 Task: Add a timeline in the project ArchBridge for the epic 'Mobile Device Management' from 2023/05/28 to 2024/12/07. Add a timeline in the project ArchBridge for the epic 'Continuous Integration and Continuous Deployment (CI/CD) Implementation' from 2024/02/20 to 2024/12/07. Add a timeline in the project ArchBridge for the epic 'User Authentication and Authorization Improvements' from 2023/03/25 to 2024/09/04
Action: Mouse moved to (189, 58)
Screenshot: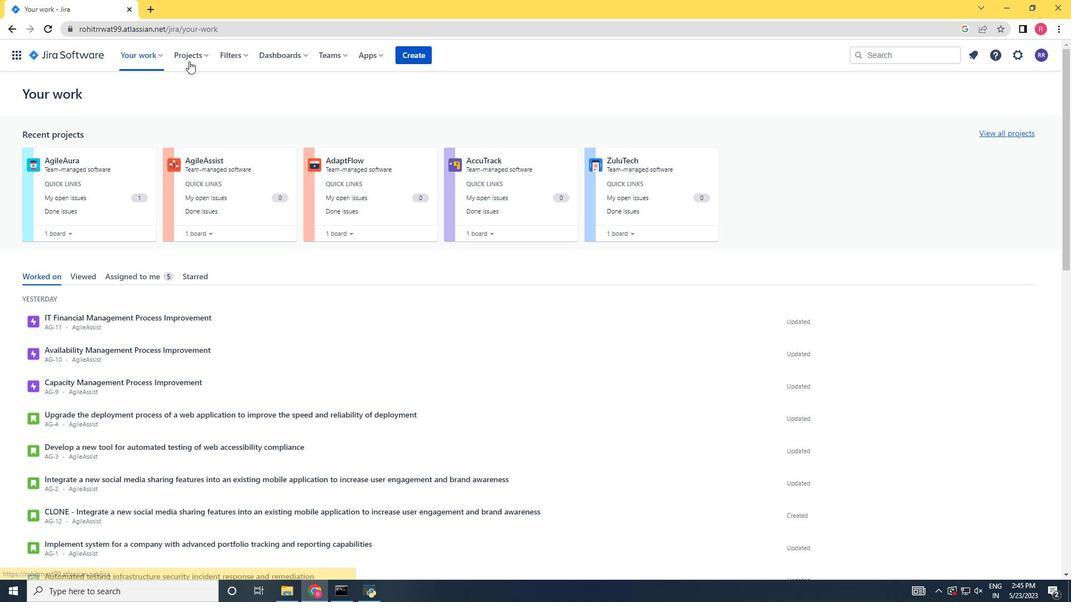 
Action: Mouse pressed left at (189, 58)
Screenshot: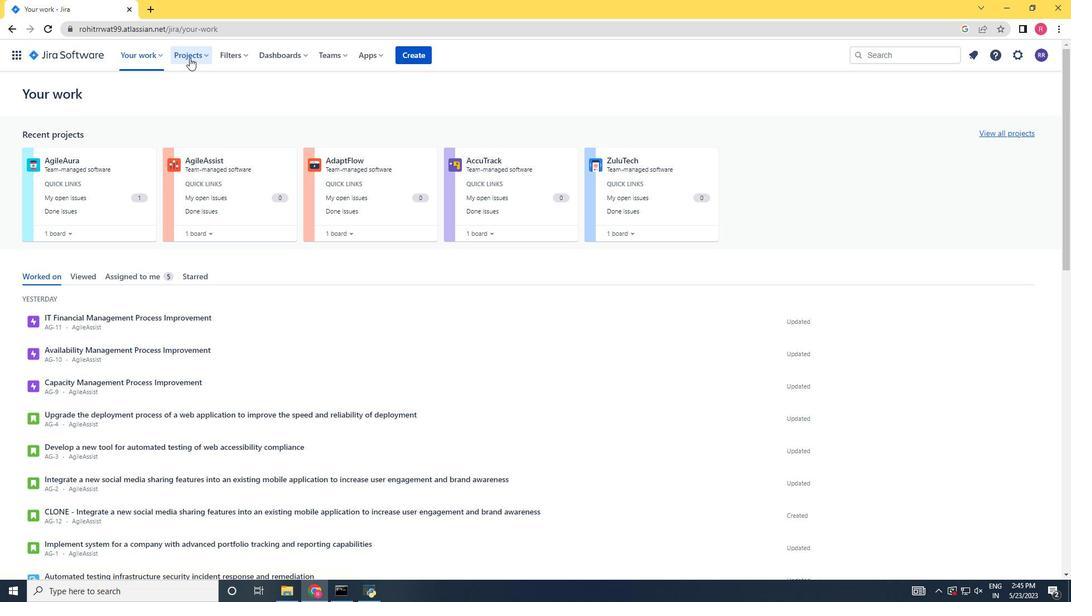
Action: Mouse moved to (194, 96)
Screenshot: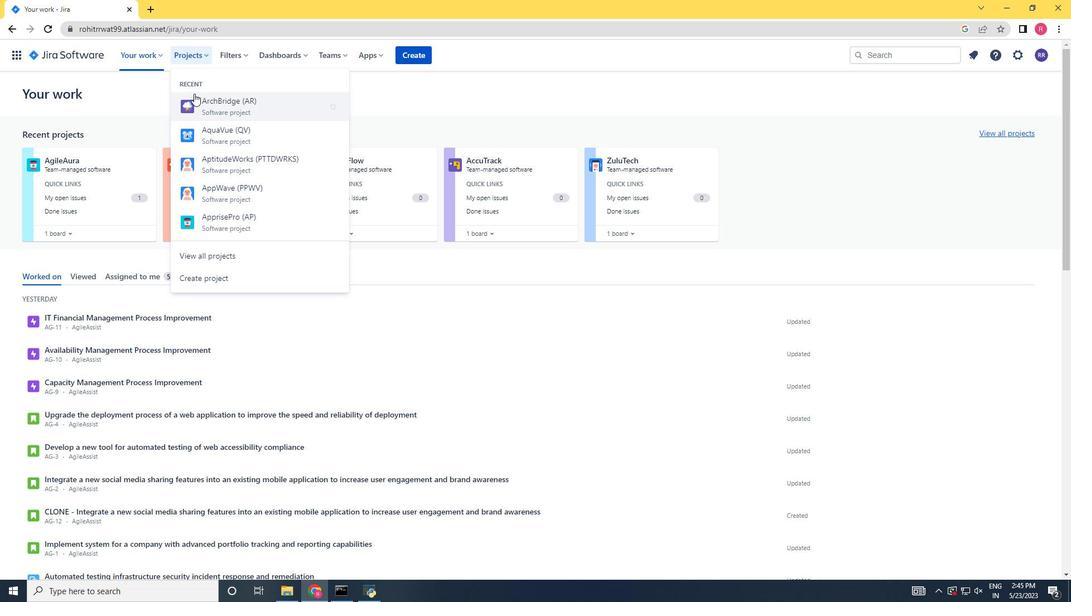 
Action: Mouse pressed left at (194, 96)
Screenshot: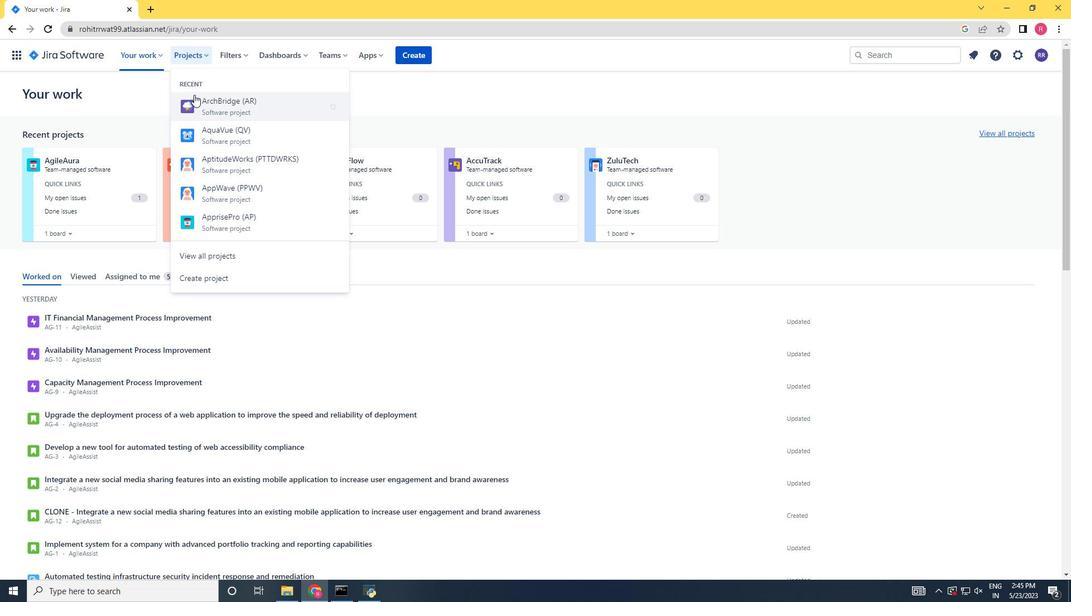 
Action: Mouse moved to (76, 163)
Screenshot: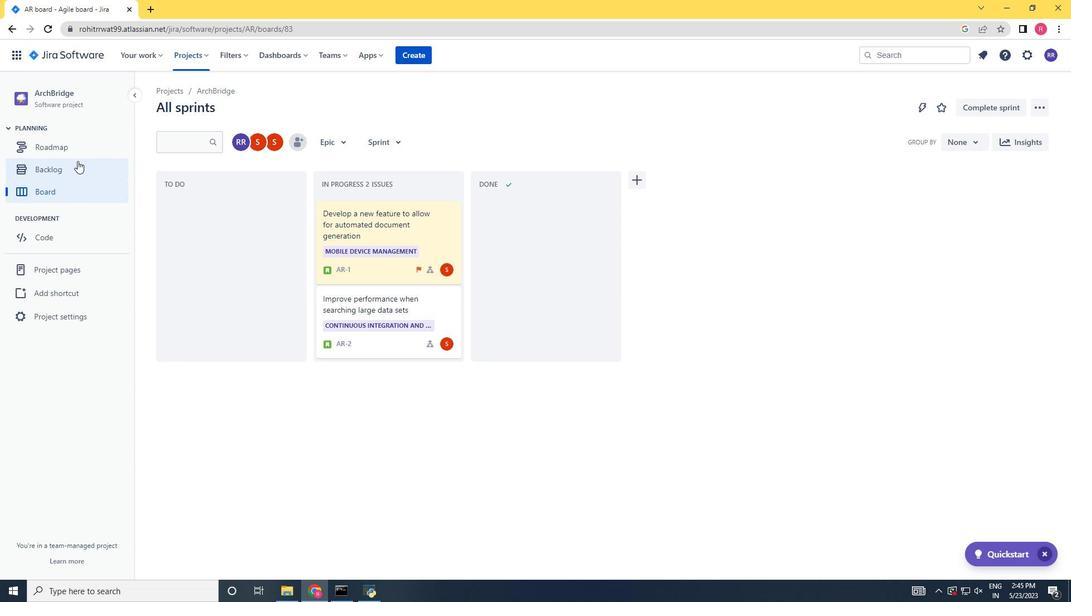 
Action: Mouse pressed left at (76, 163)
Screenshot: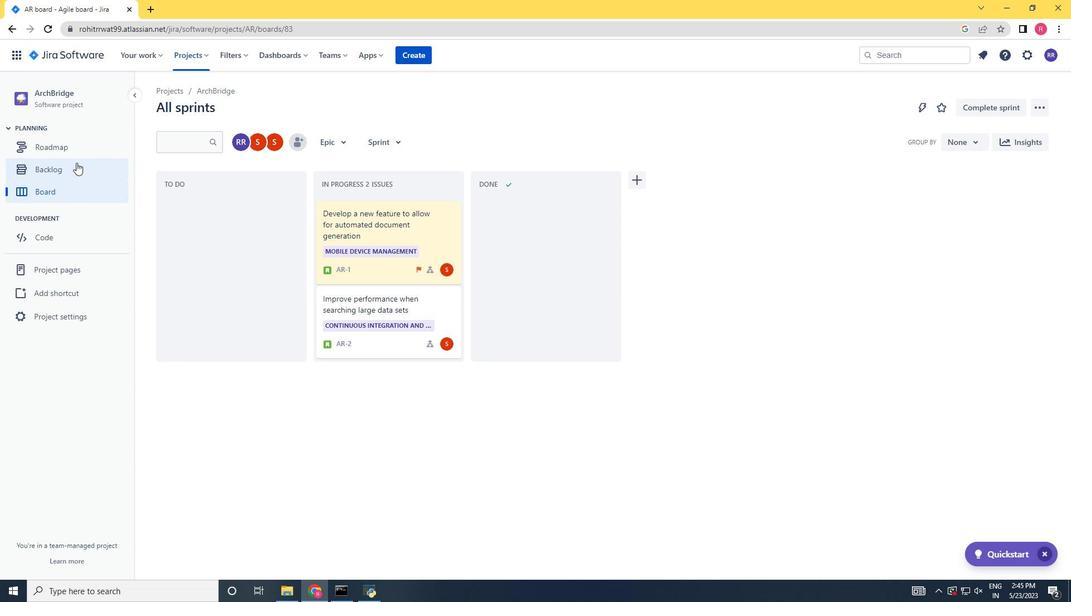 
Action: Mouse moved to (166, 226)
Screenshot: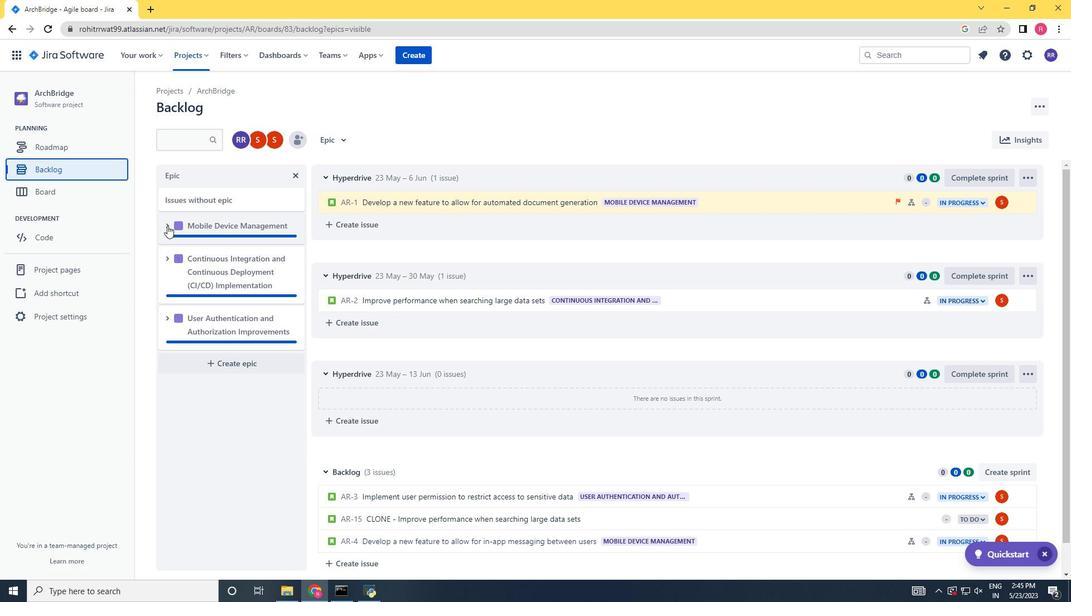 
Action: Mouse pressed left at (166, 226)
Screenshot: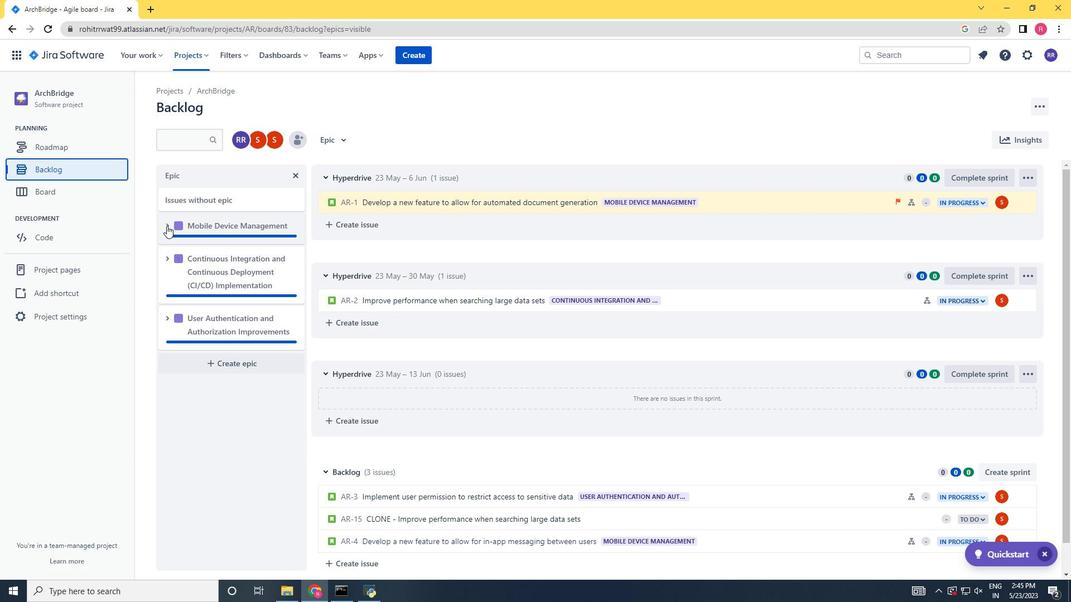
Action: Mouse scrolled (166, 226) with delta (0, 0)
Screenshot: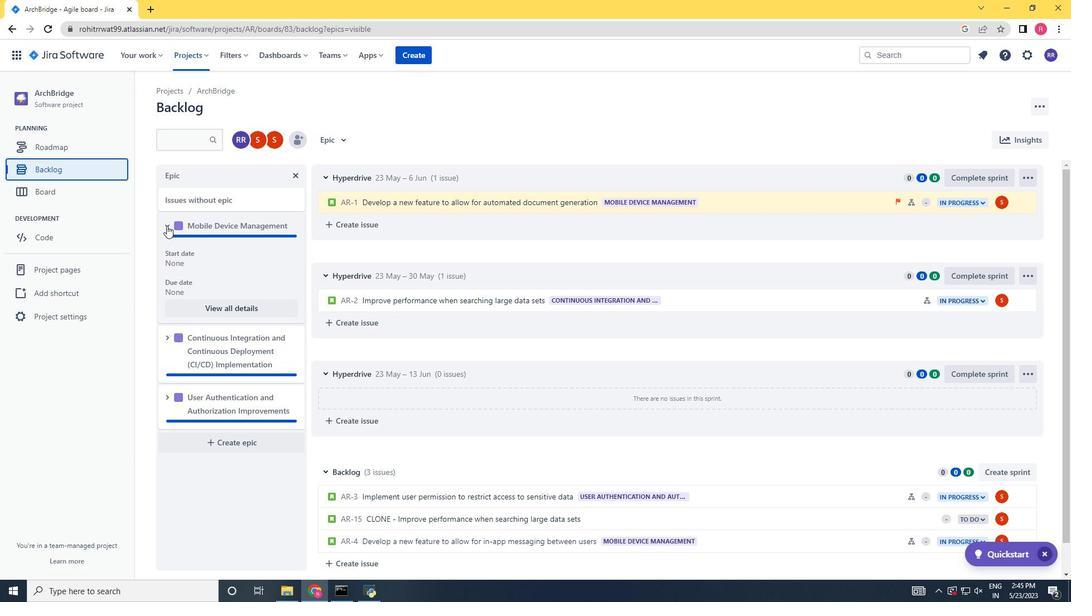 
Action: Mouse scrolled (166, 226) with delta (0, 0)
Screenshot: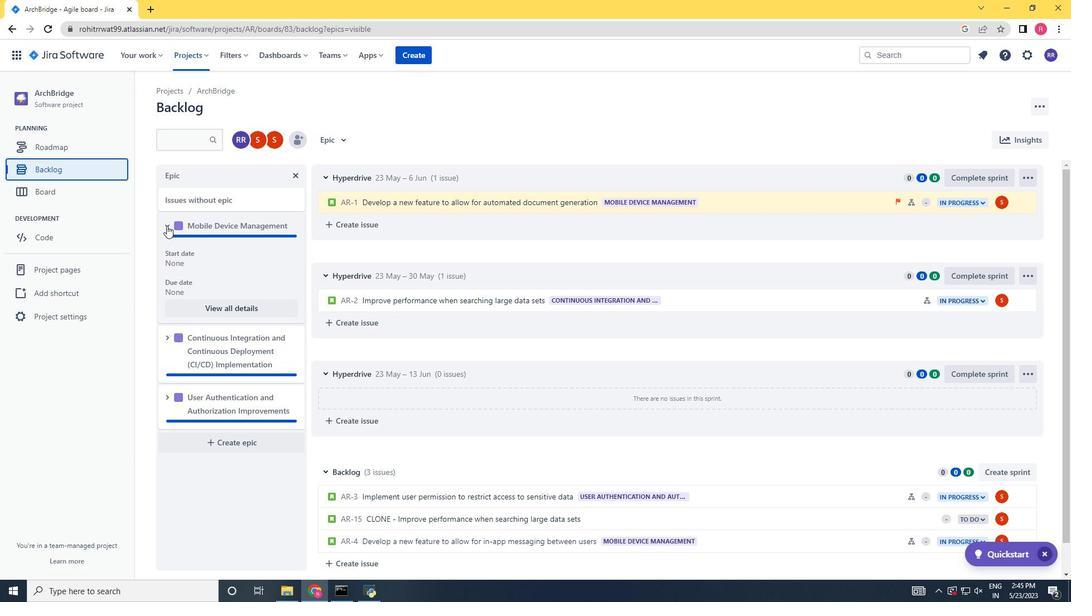 
Action: Mouse scrolled (166, 226) with delta (0, 0)
Screenshot: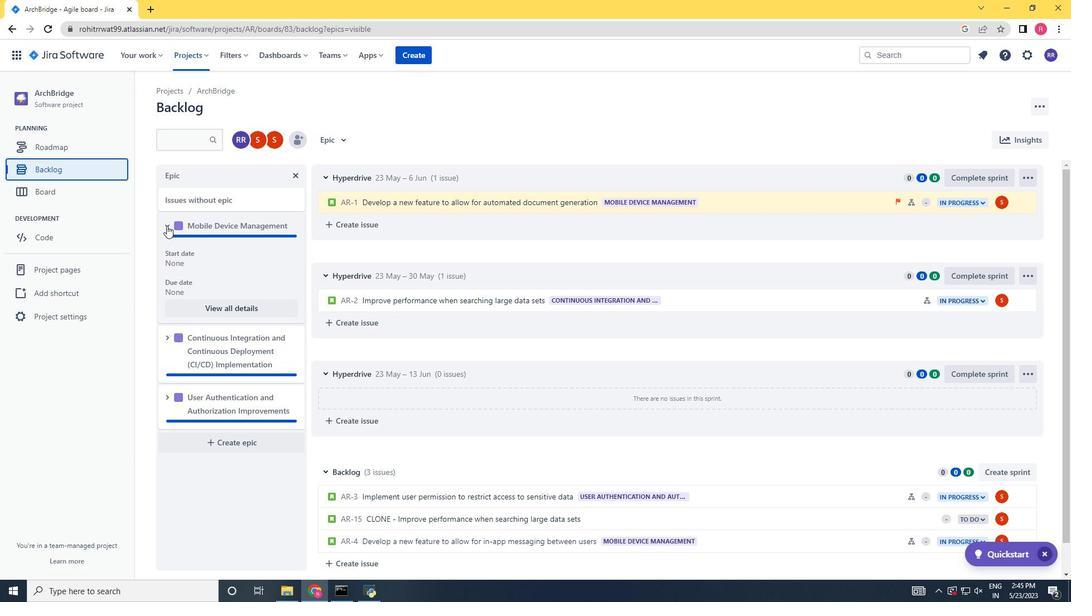 
Action: Mouse scrolled (166, 226) with delta (0, 0)
Screenshot: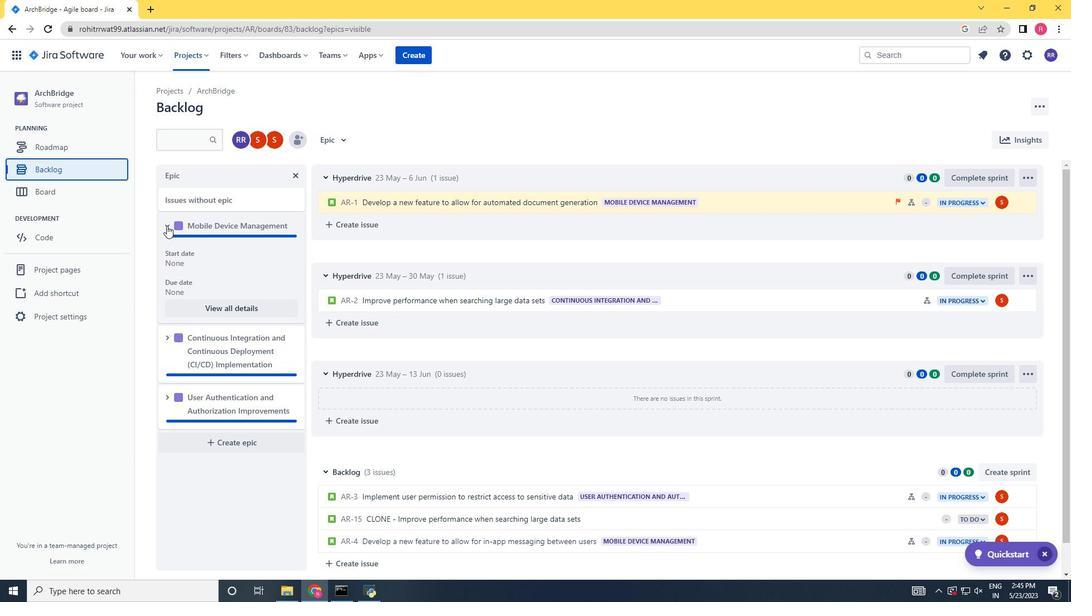 
Action: Mouse moved to (191, 304)
Screenshot: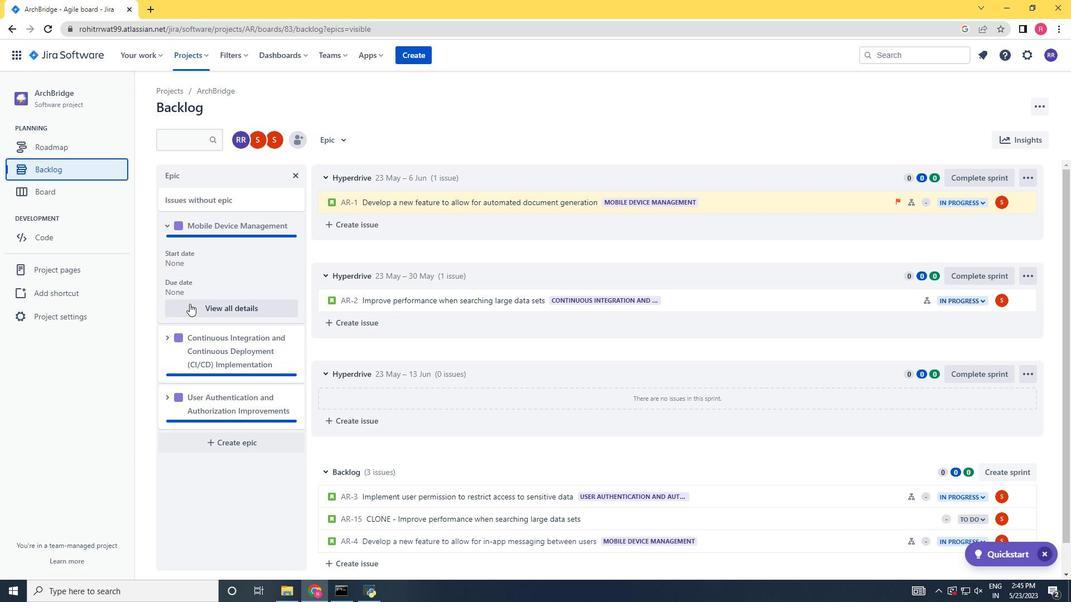 
Action: Mouse pressed left at (191, 304)
Screenshot: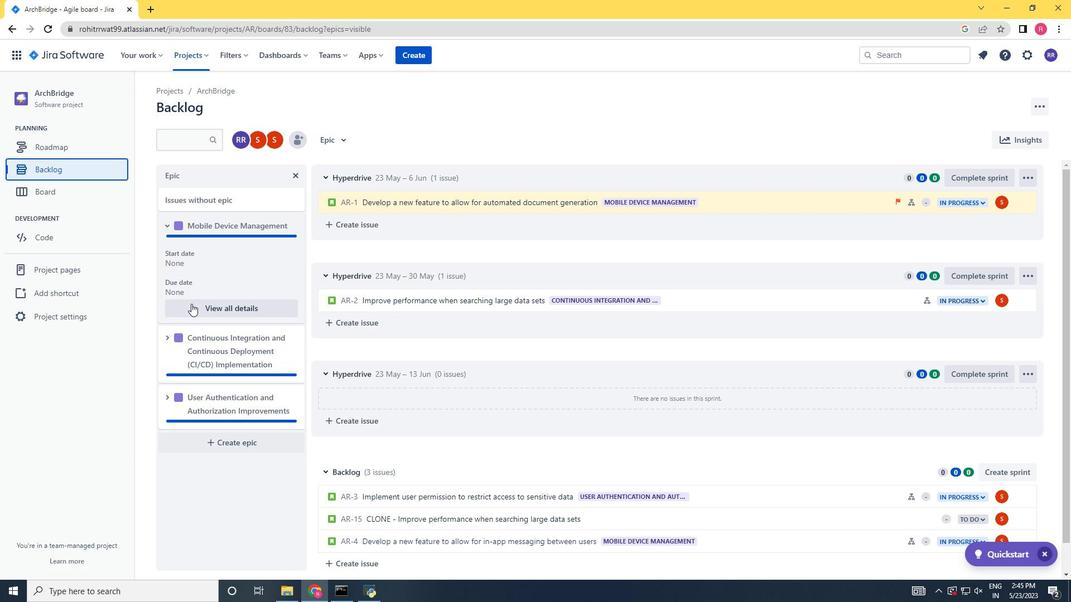 
Action: Mouse moved to (941, 462)
Screenshot: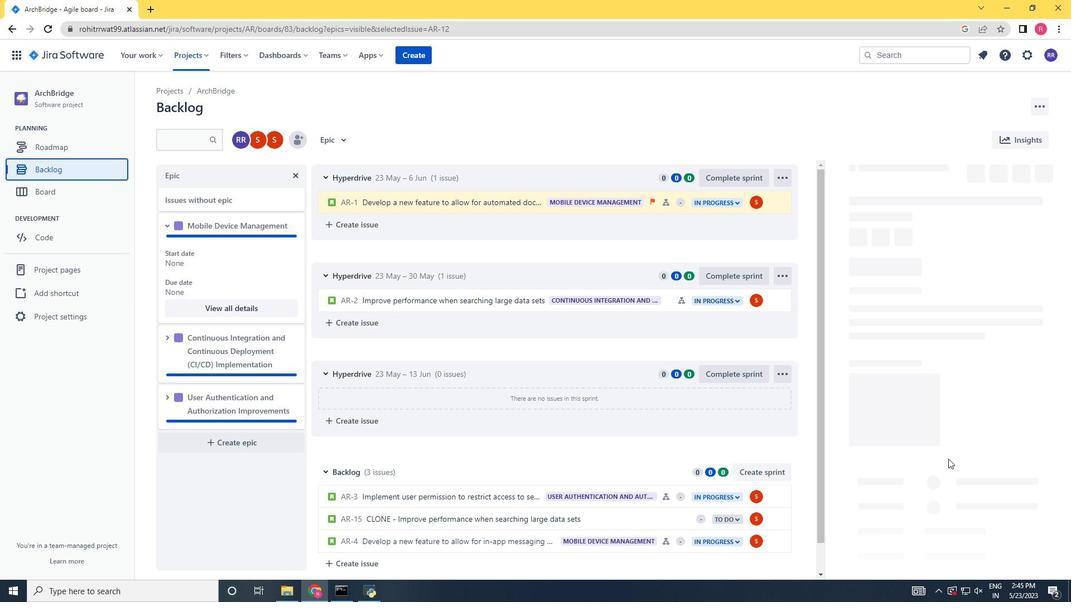 
Action: Mouse scrolled (941, 461) with delta (0, 0)
Screenshot: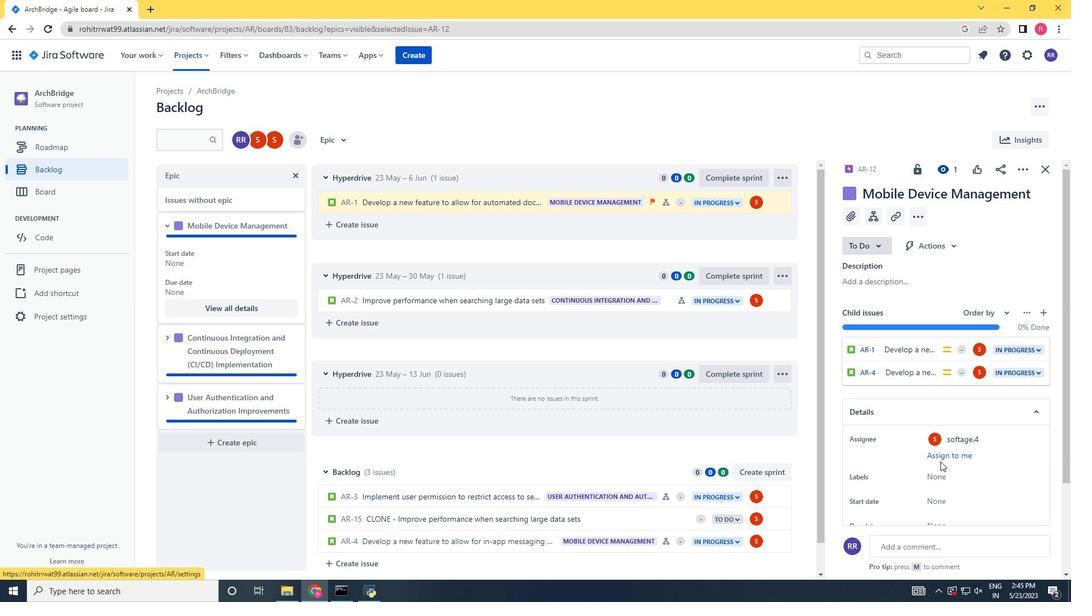 
Action: Mouse scrolled (941, 461) with delta (0, 0)
Screenshot: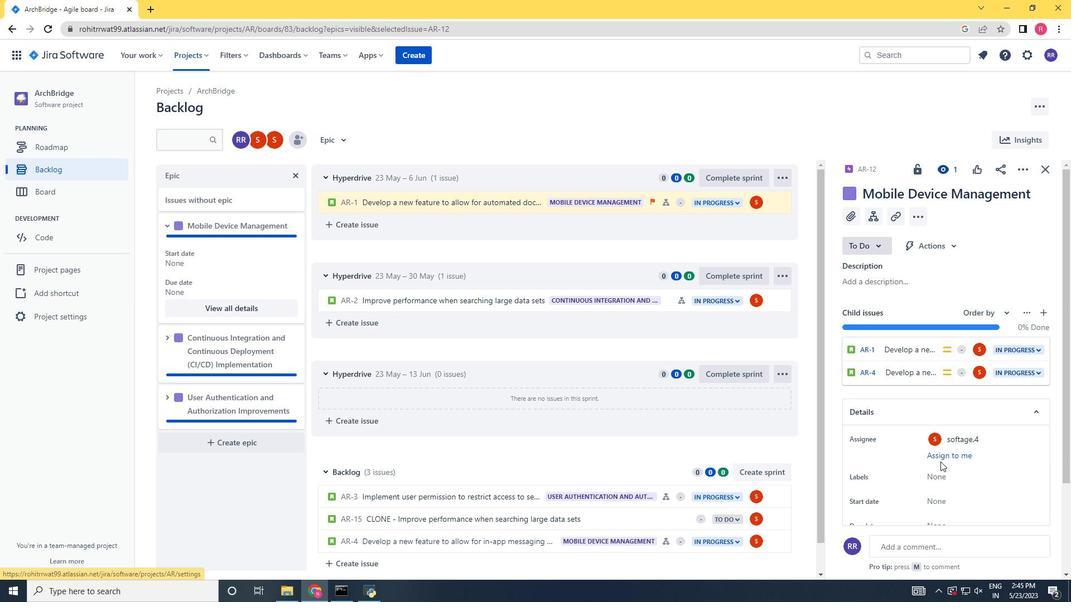 
Action: Mouse scrolled (941, 461) with delta (0, 0)
Screenshot: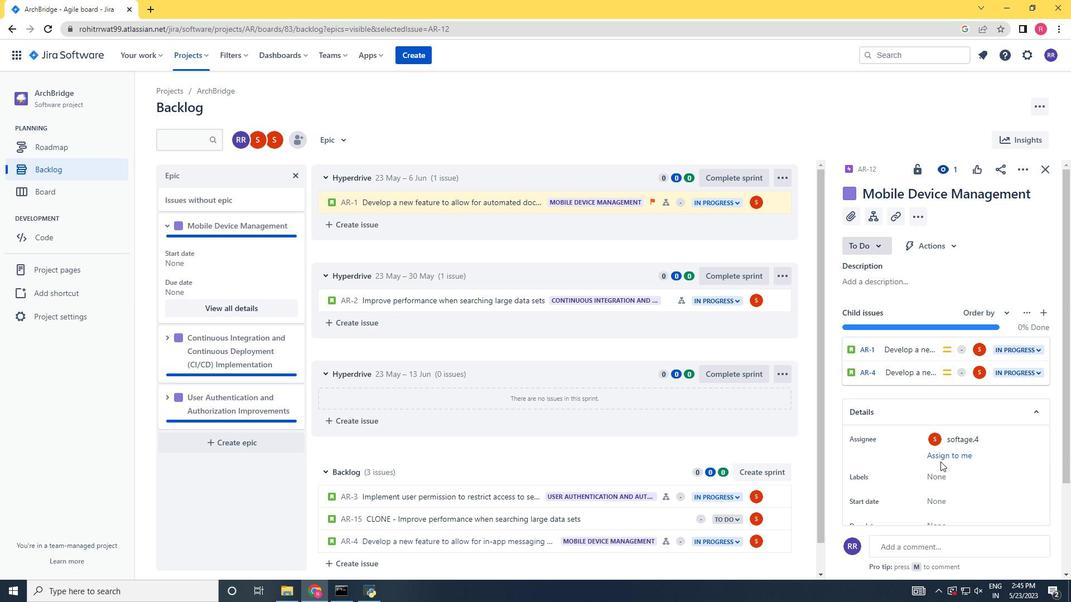 
Action: Mouse scrolled (941, 461) with delta (0, 0)
Screenshot: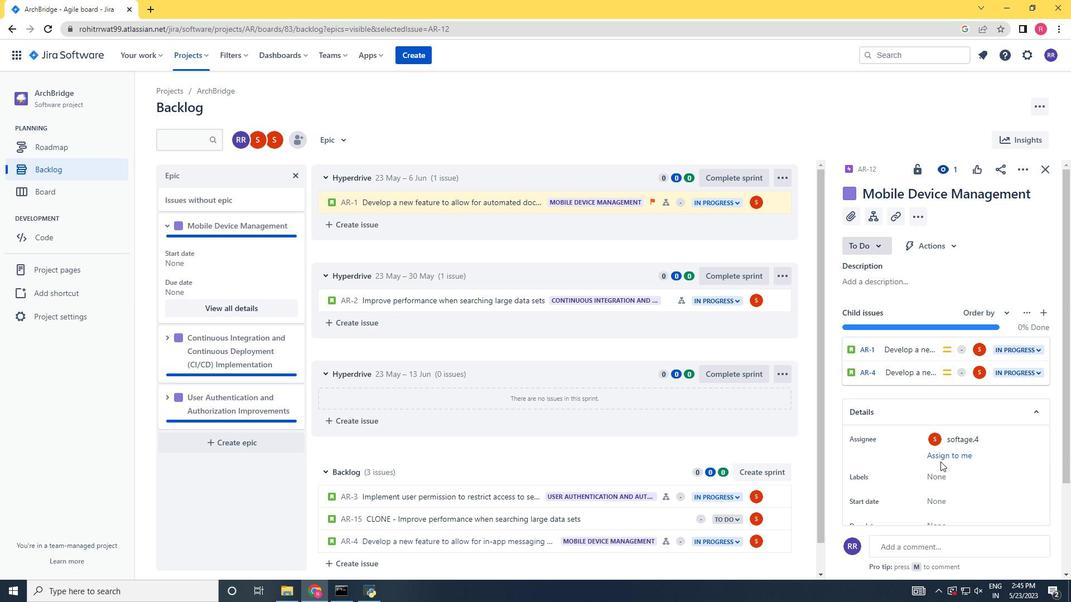 
Action: Mouse moved to (934, 357)
Screenshot: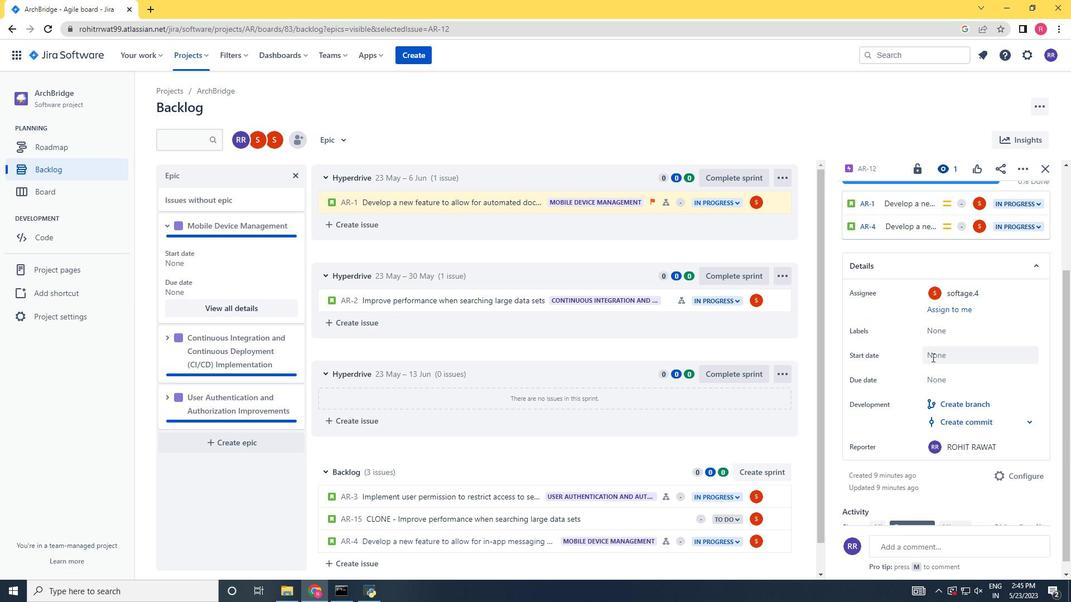 
Action: Mouse pressed left at (934, 357)
Screenshot: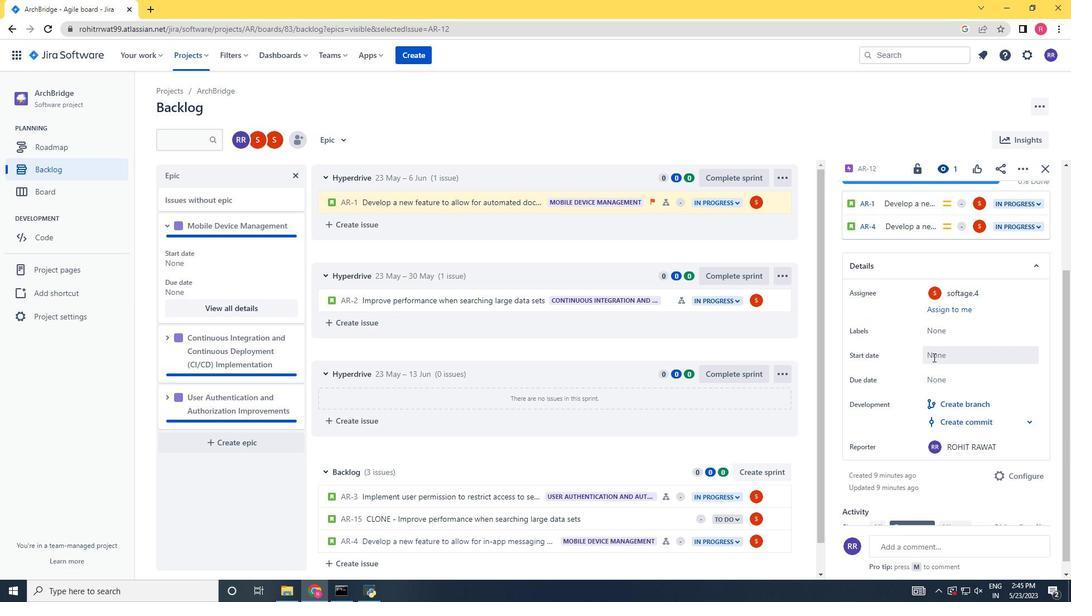 
Action: Mouse moved to (1047, 385)
Screenshot: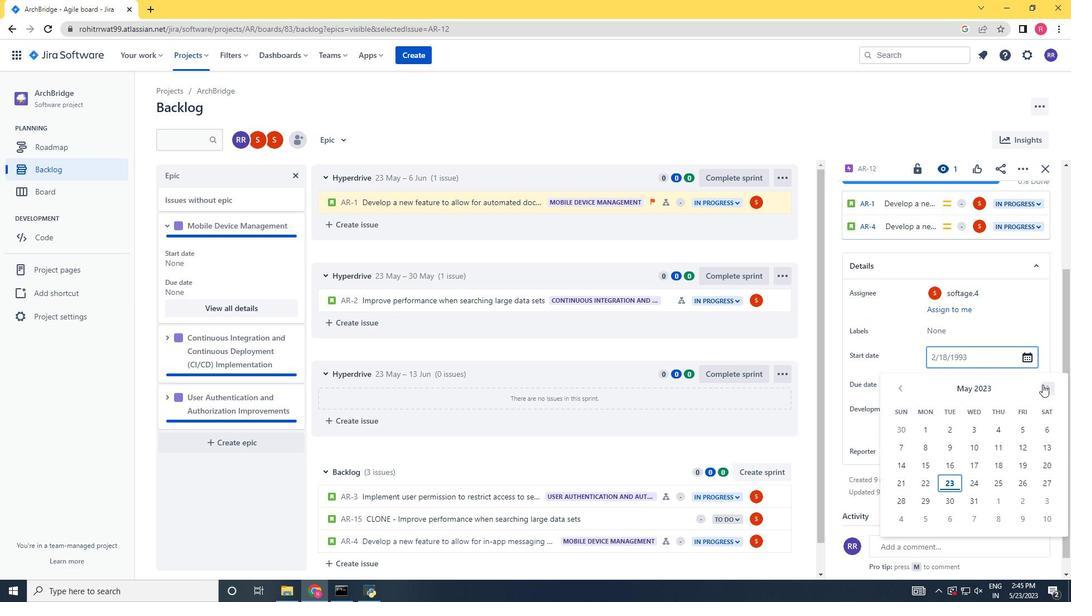 
Action: Mouse pressed left at (1047, 385)
Screenshot: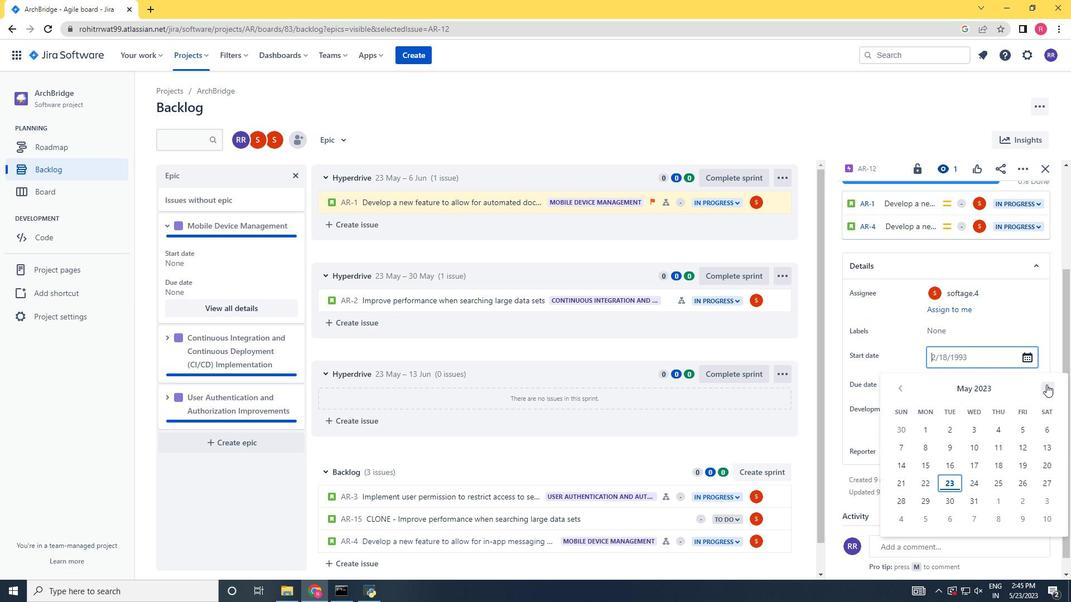 
Action: Mouse pressed left at (1047, 385)
Screenshot: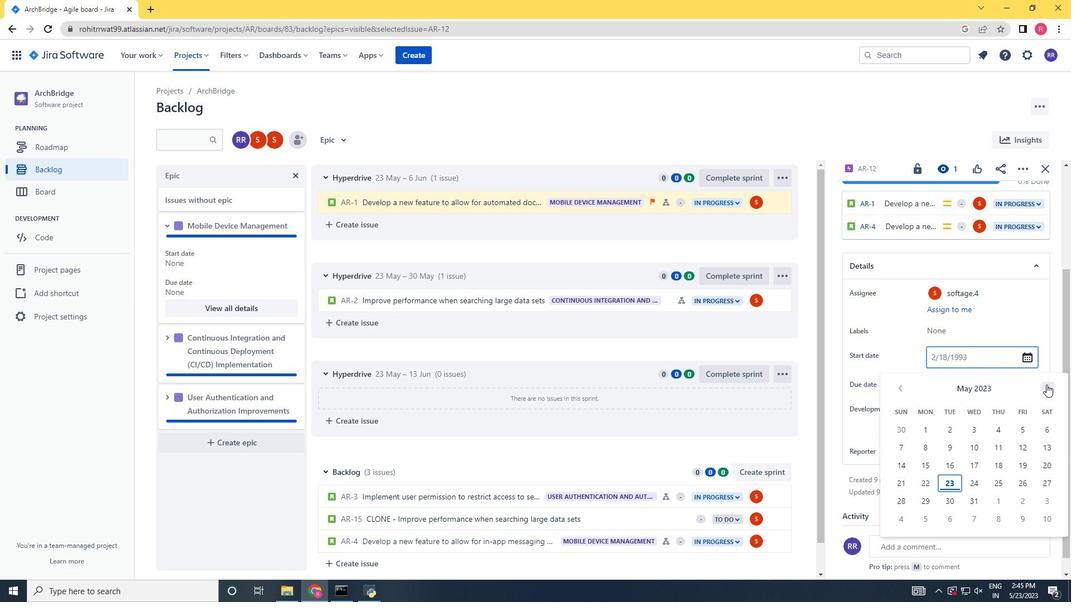 
Action: Mouse pressed left at (1047, 385)
Screenshot: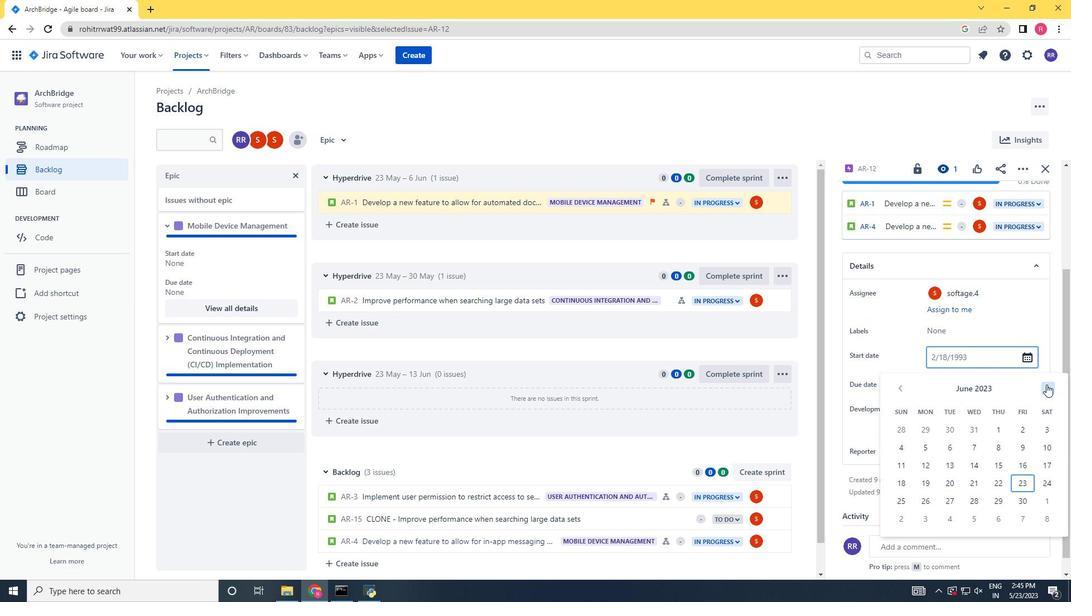 
Action: Mouse pressed left at (1047, 385)
Screenshot: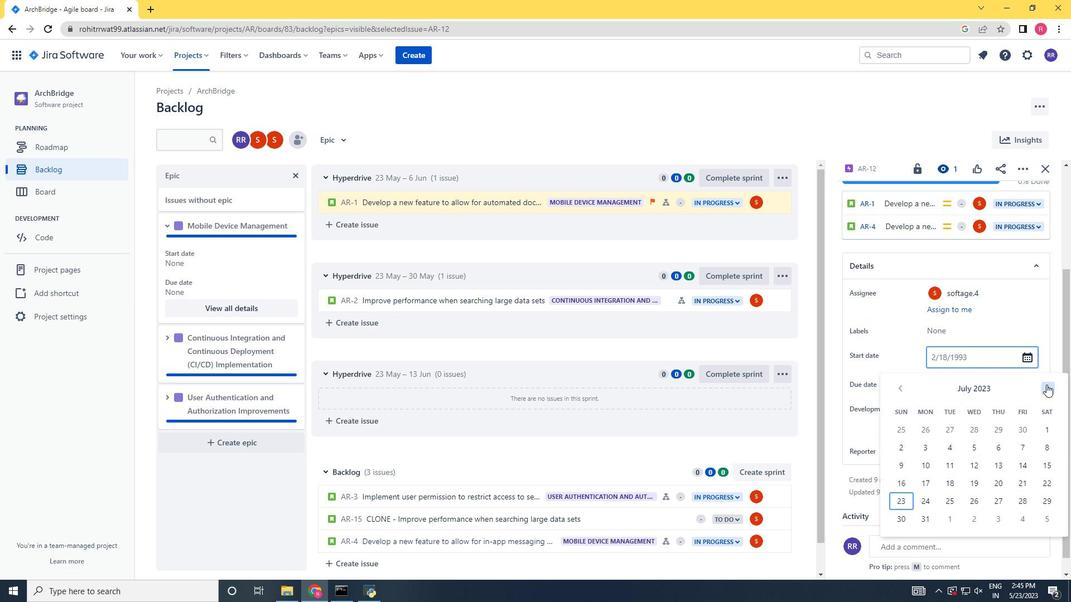 
Action: Mouse pressed left at (1047, 385)
Screenshot: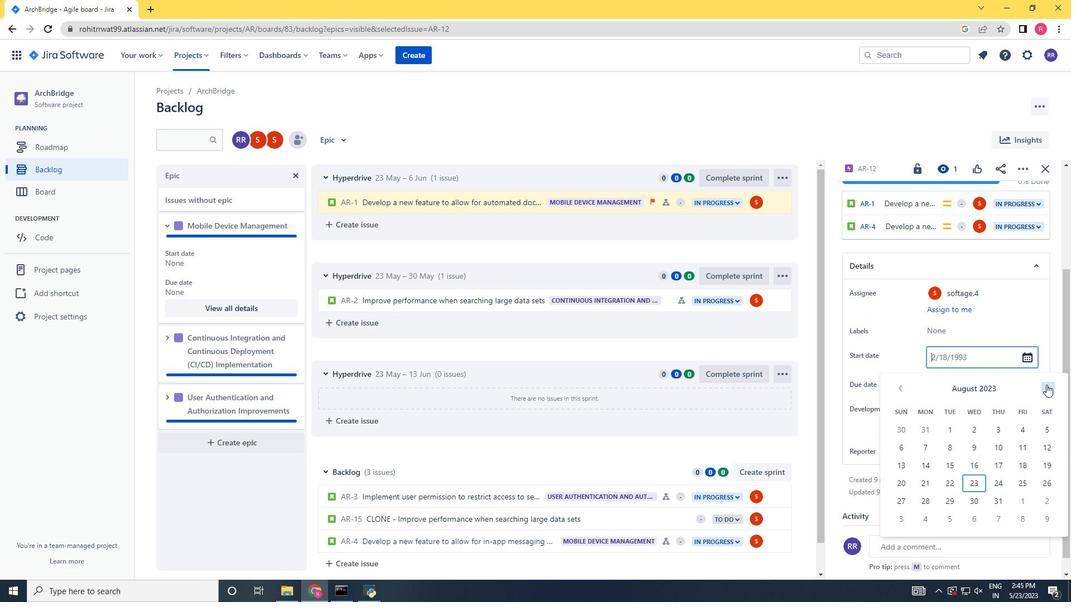 
Action: Mouse moved to (1047, 385)
Screenshot: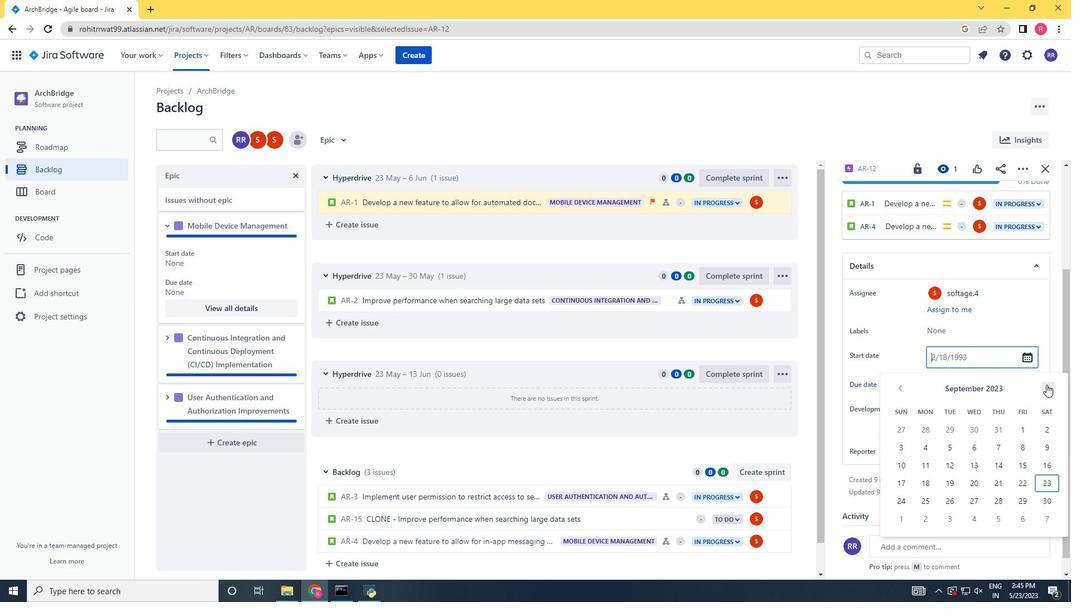
Action: Mouse pressed left at (1047, 385)
Screenshot: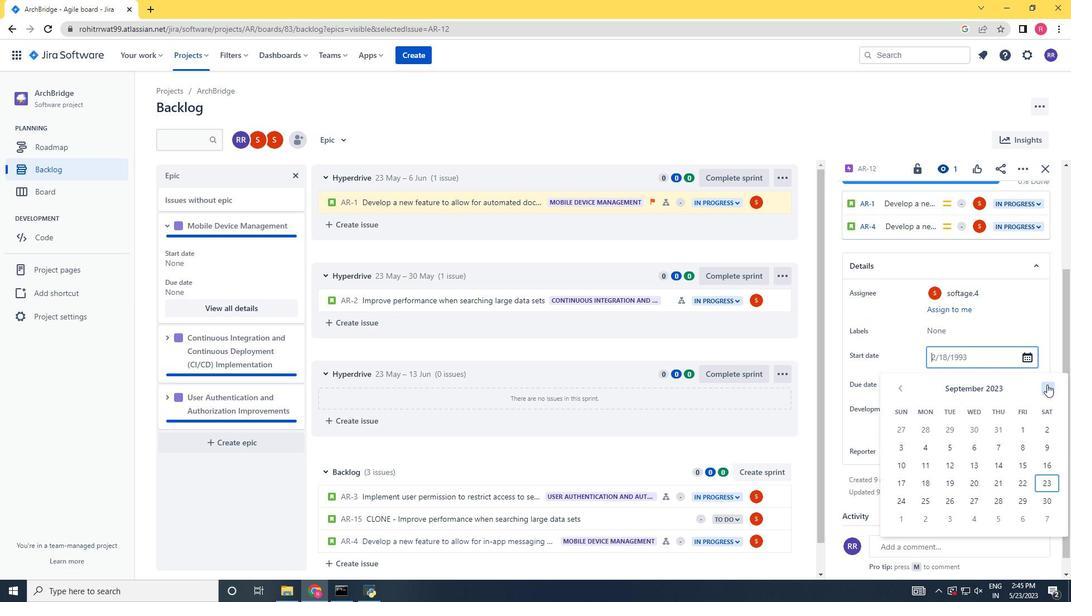 
Action: Mouse pressed left at (1047, 385)
Screenshot: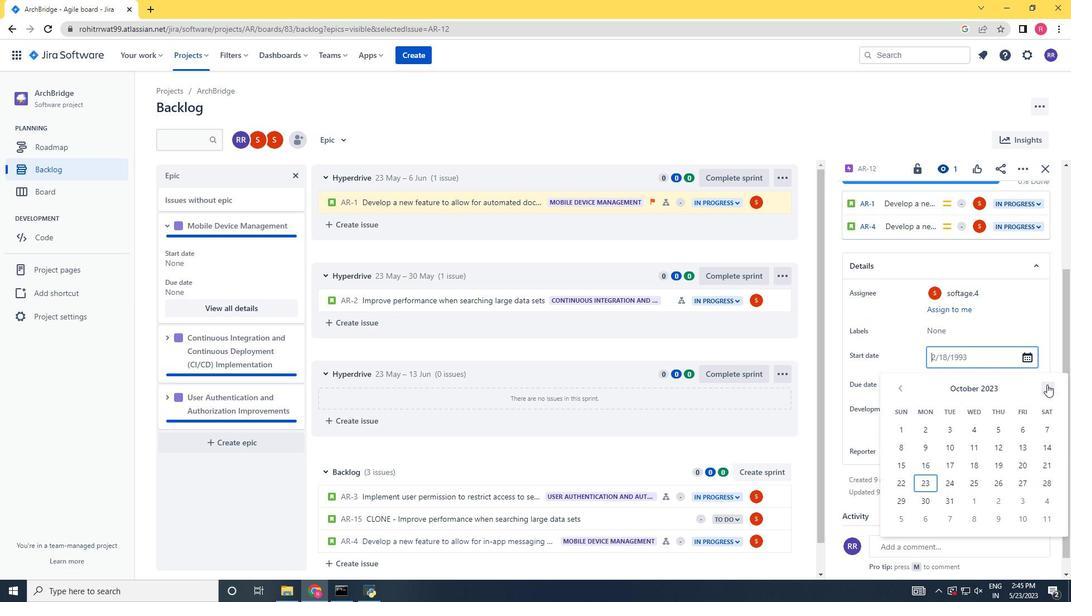 
Action: Mouse moved to (897, 388)
Screenshot: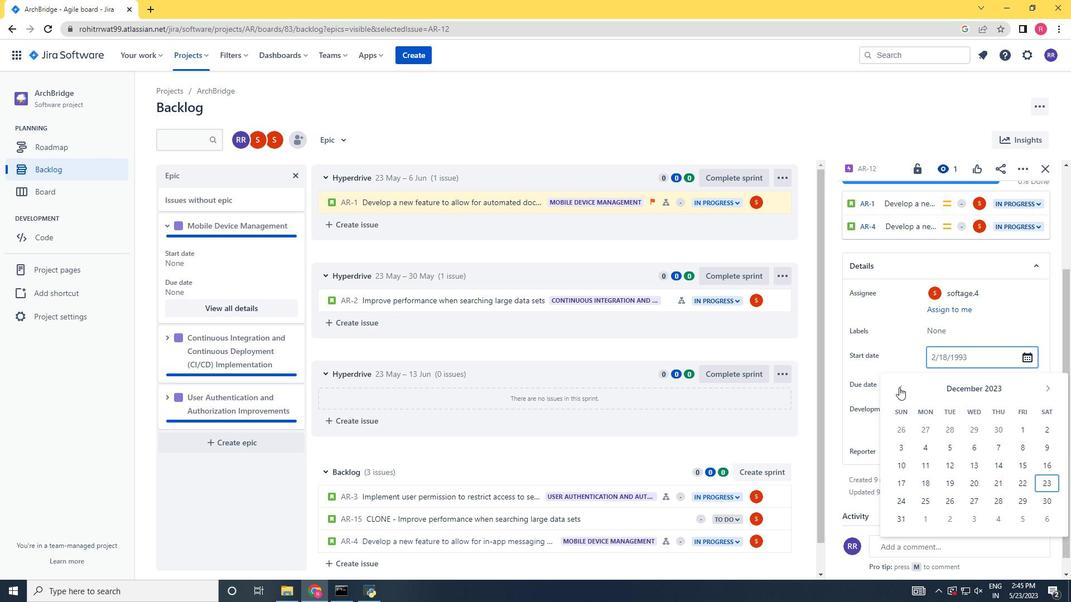 
Action: Mouse pressed left at (897, 388)
Screenshot: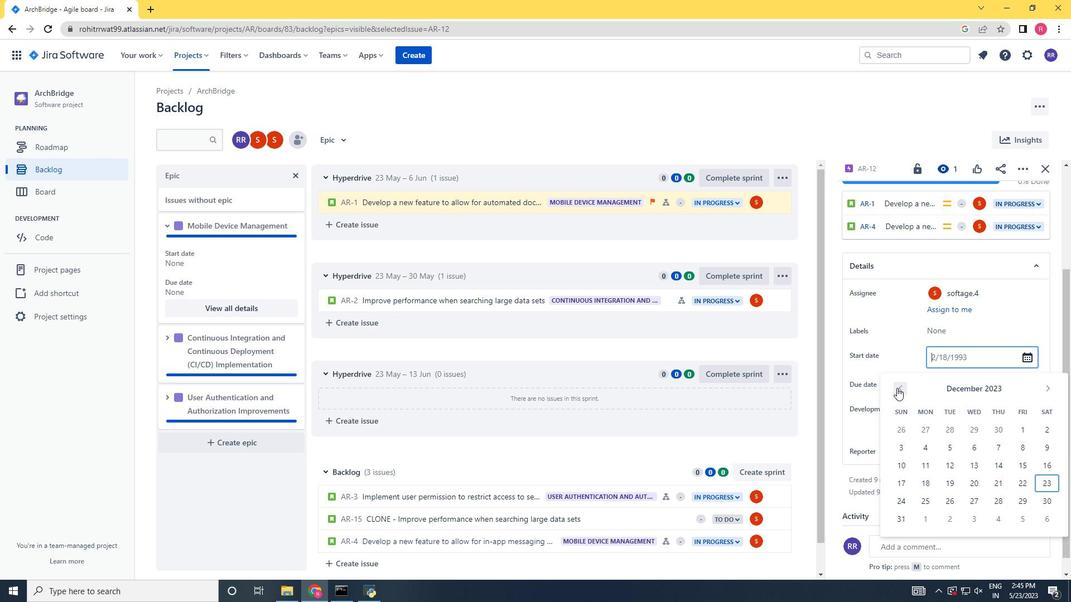 
Action: Mouse pressed left at (897, 388)
Screenshot: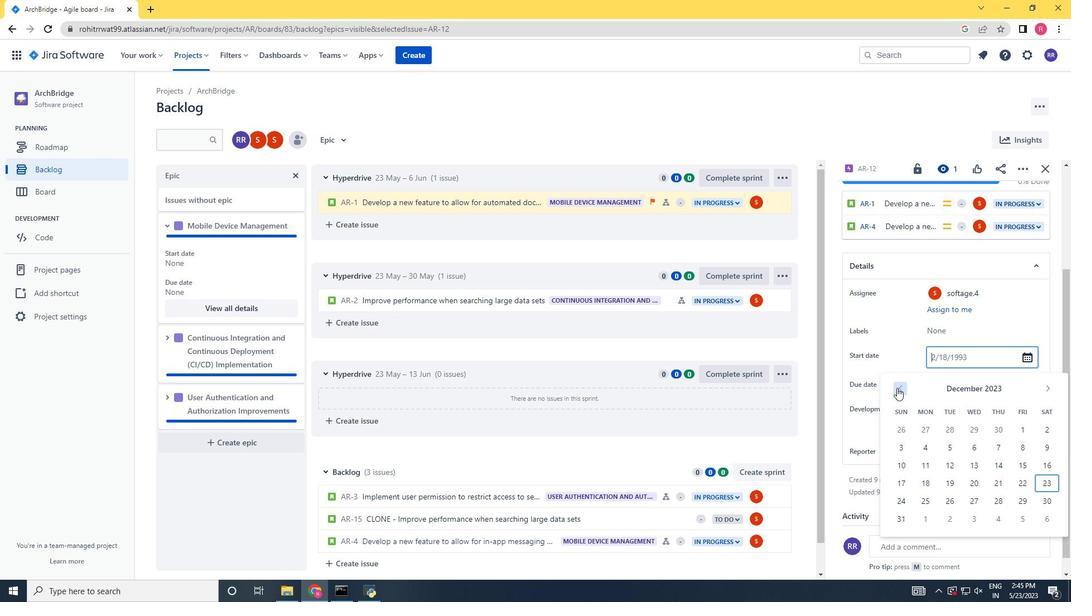 
Action: Mouse pressed left at (897, 388)
Screenshot: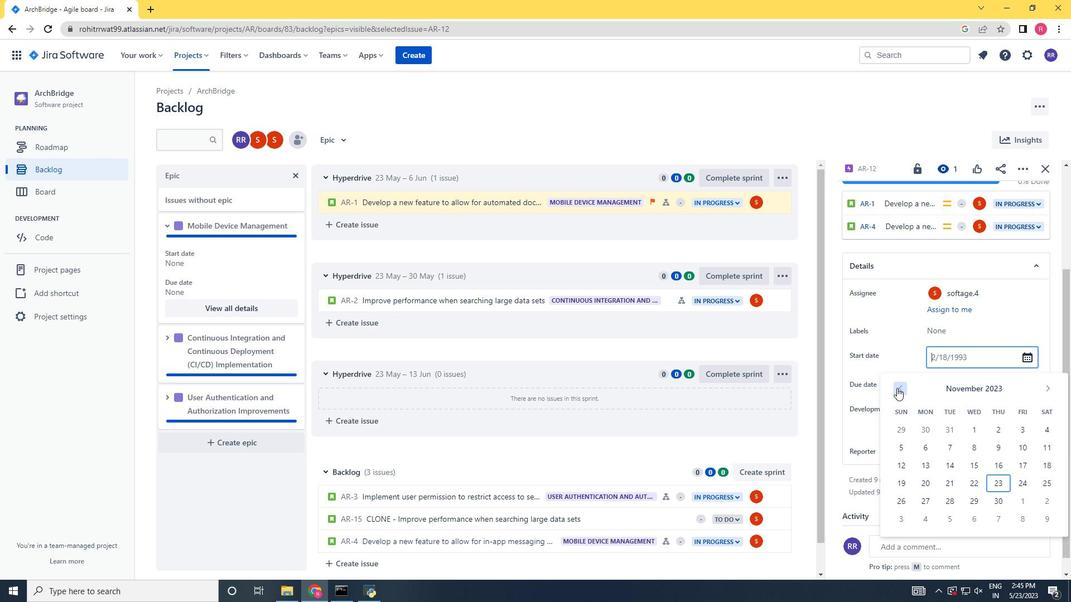 
Action: Mouse pressed left at (897, 388)
Screenshot: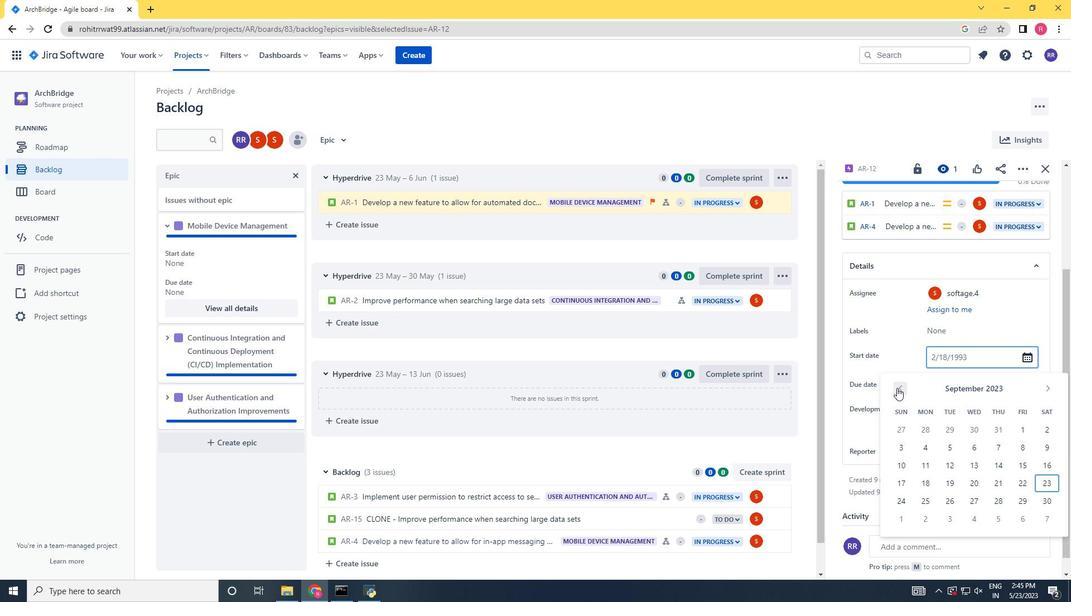 
Action: Mouse pressed left at (897, 388)
Screenshot: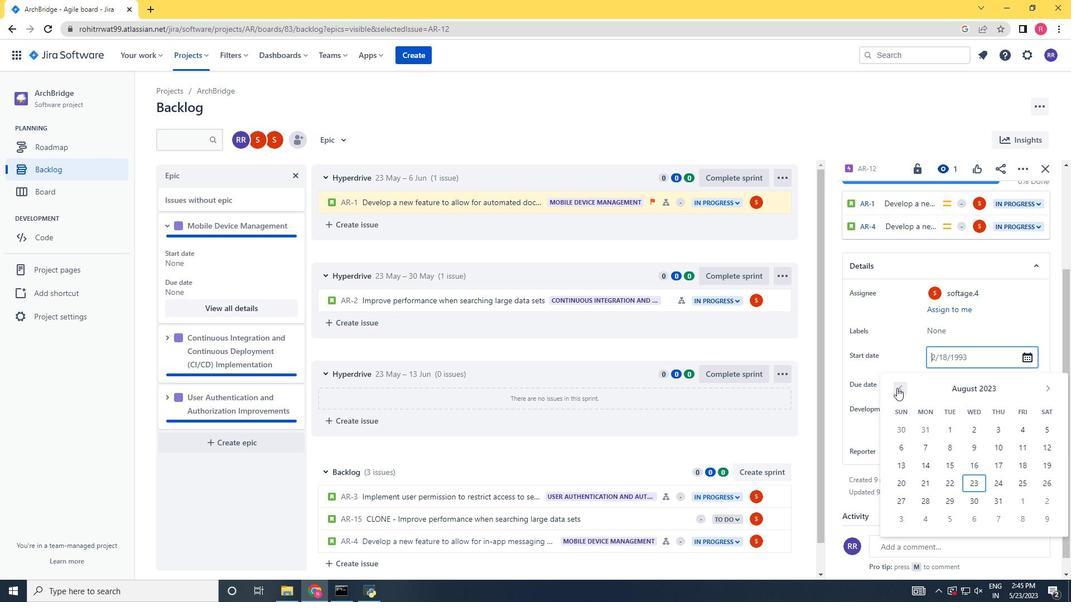 
Action: Mouse pressed left at (897, 388)
Screenshot: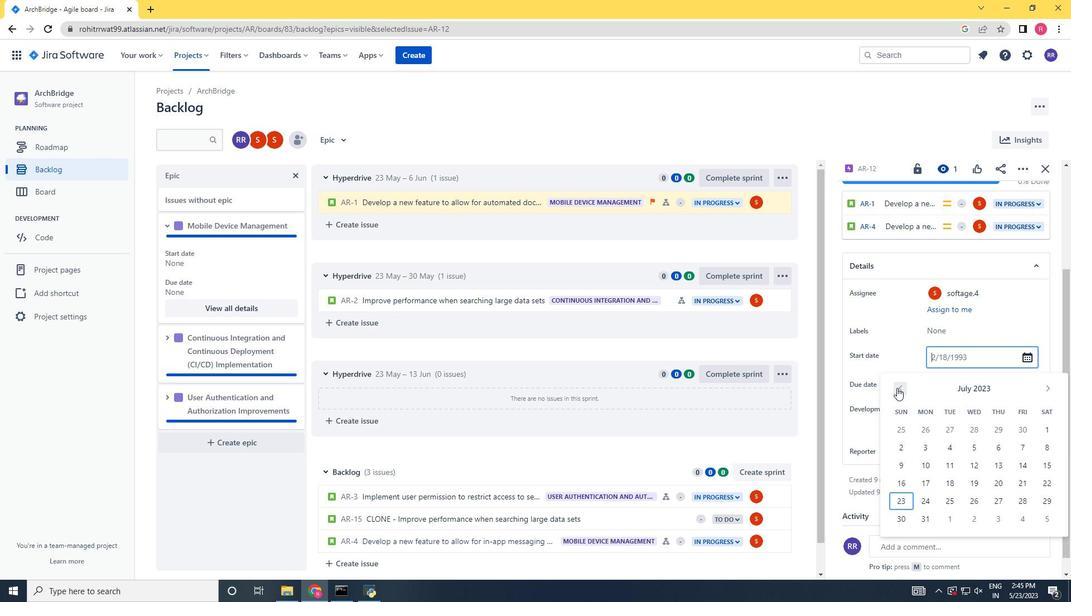 
Action: Mouse pressed left at (897, 388)
Screenshot: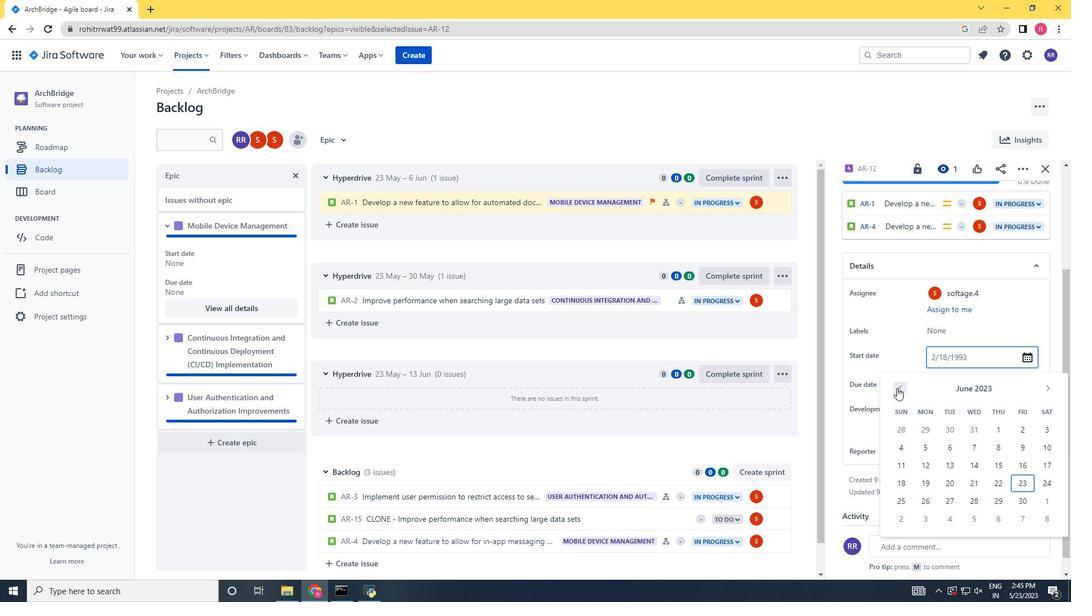 
Action: Mouse pressed left at (897, 388)
Screenshot: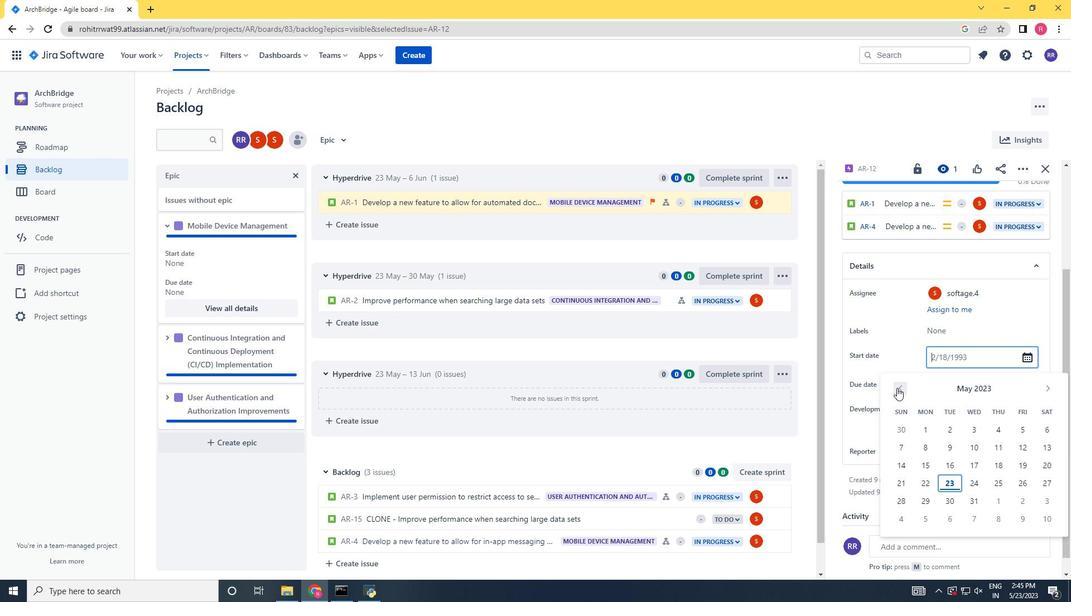 
Action: Mouse moved to (1053, 387)
Screenshot: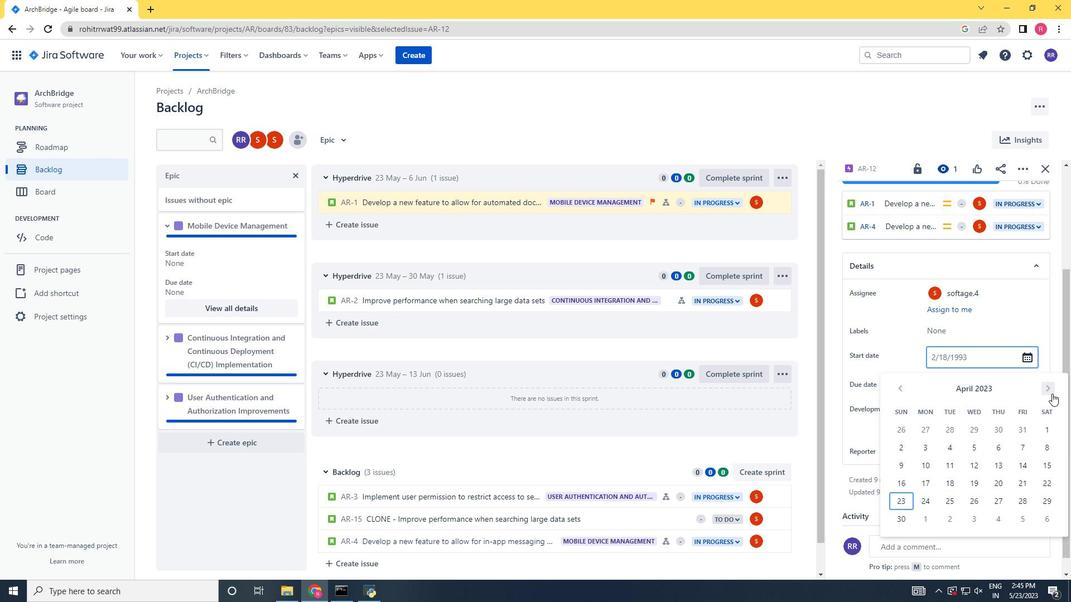 
Action: Mouse pressed left at (1053, 387)
Screenshot: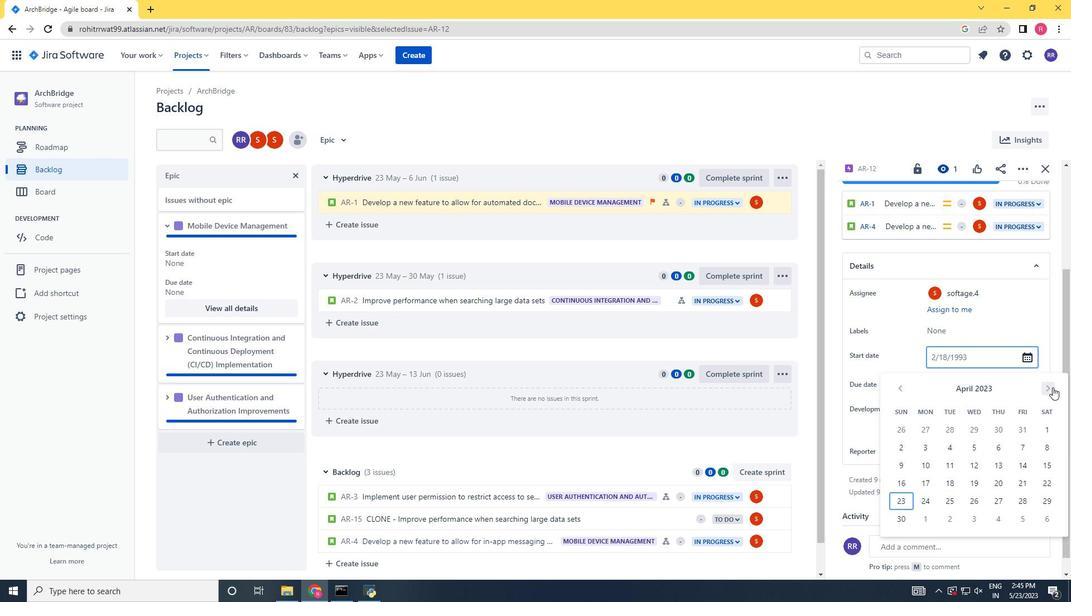 
Action: Mouse moved to (907, 501)
Screenshot: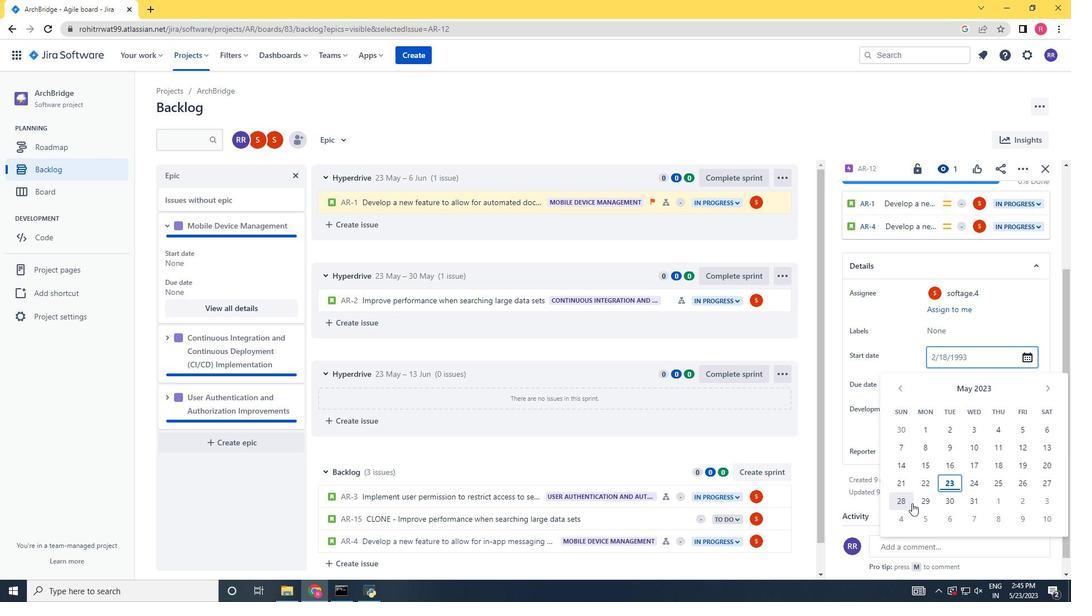 
Action: Mouse pressed left at (907, 501)
Screenshot: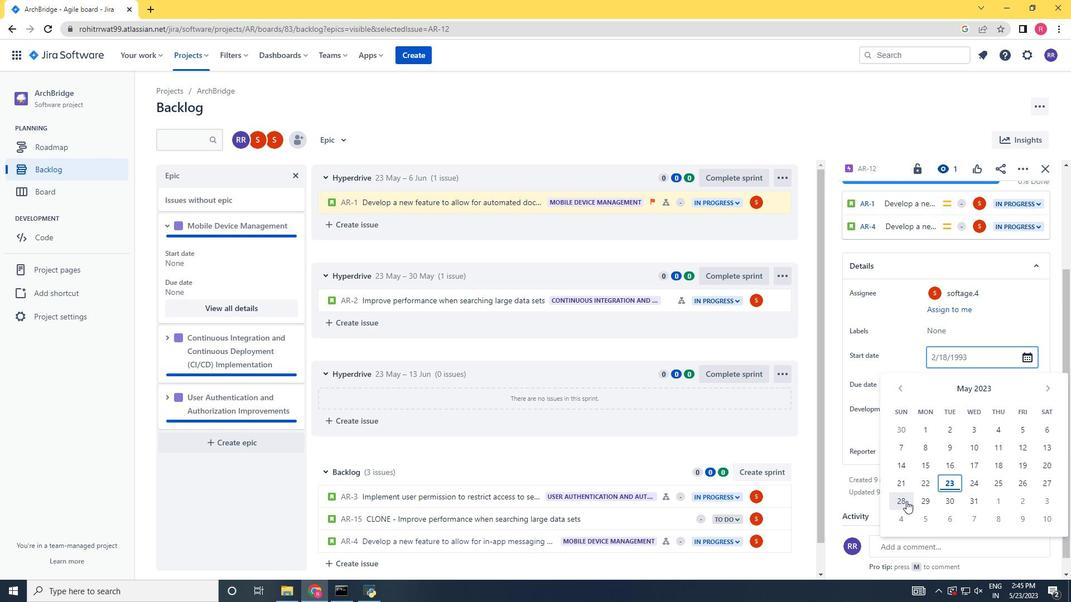 
Action: Mouse moved to (946, 390)
Screenshot: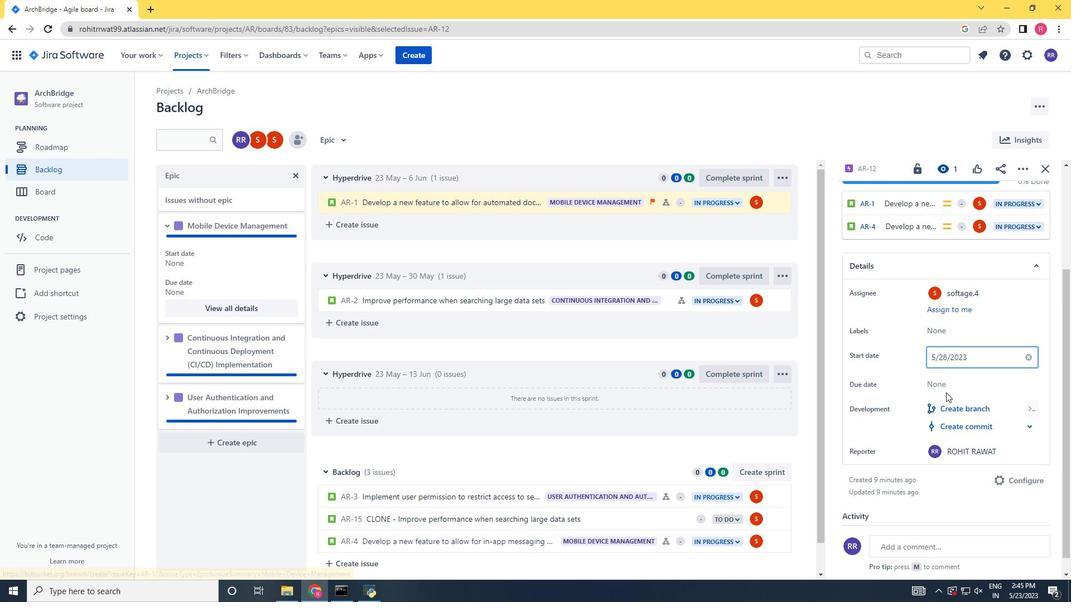 
Action: Mouse pressed left at (946, 390)
Screenshot: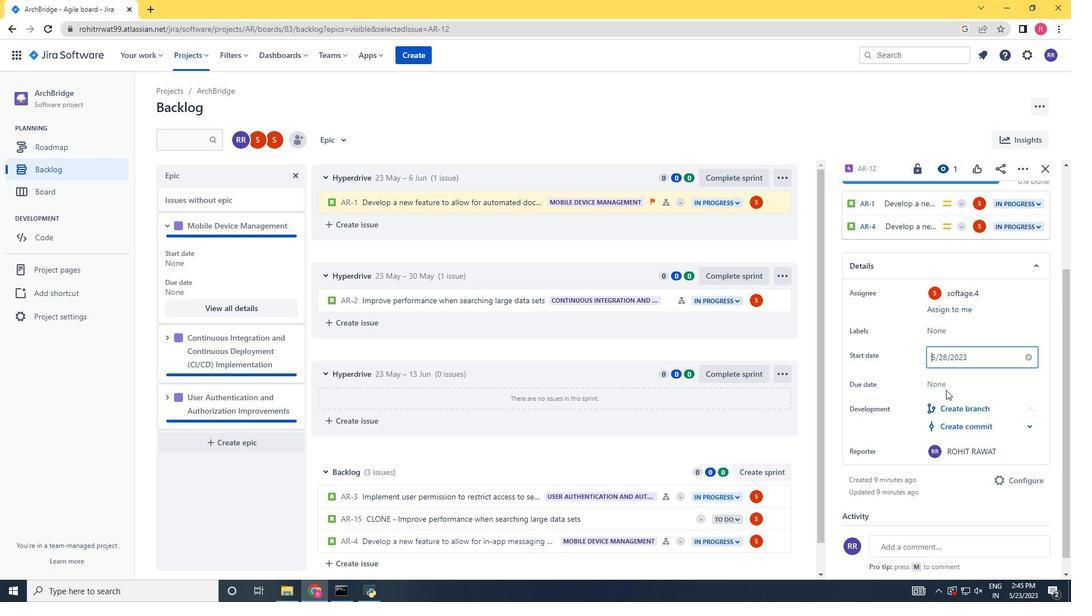 
Action: Mouse moved to (1050, 414)
Screenshot: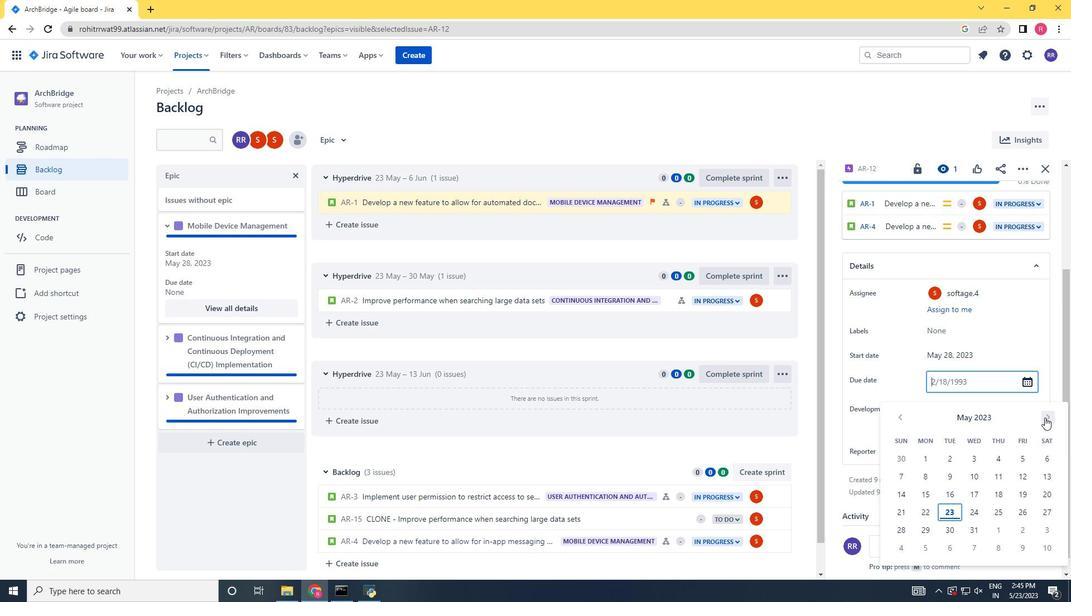 
Action: Mouse pressed left at (1050, 414)
Screenshot: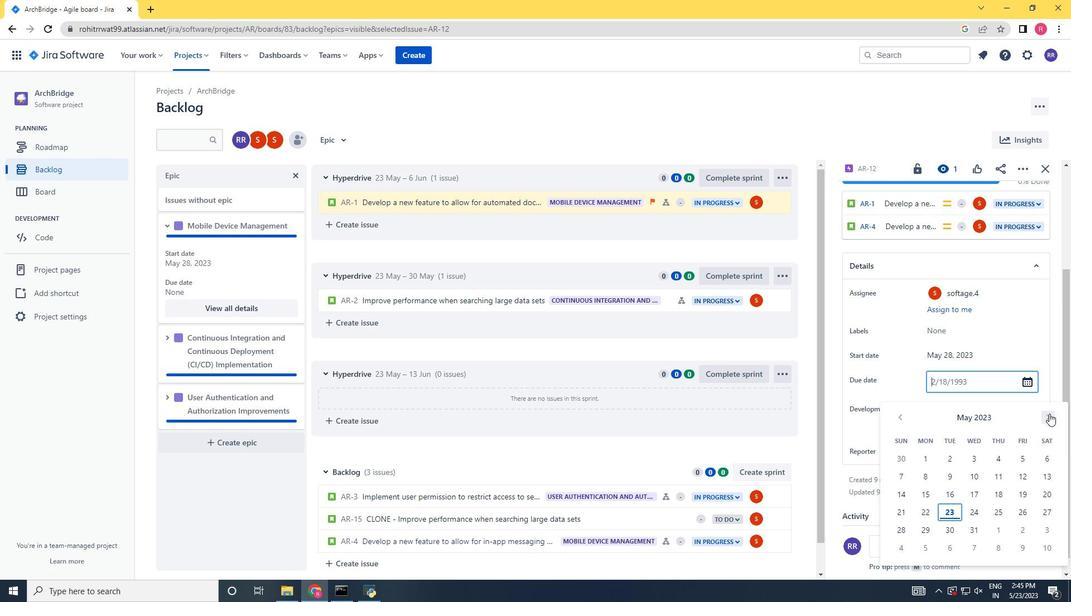 
Action: Mouse pressed left at (1050, 414)
Screenshot: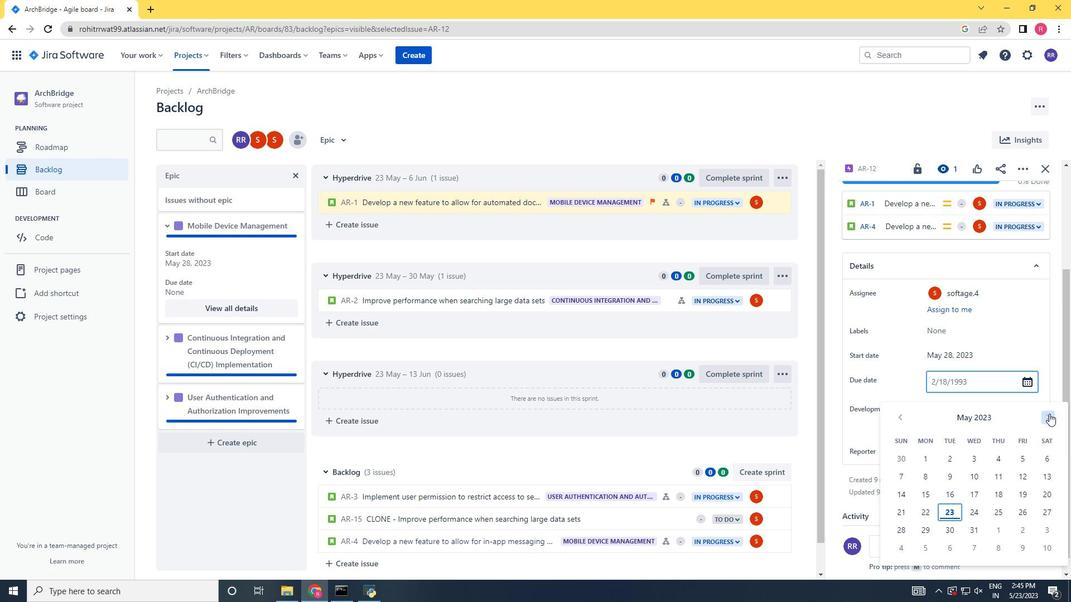 
Action: Mouse pressed left at (1050, 414)
Screenshot: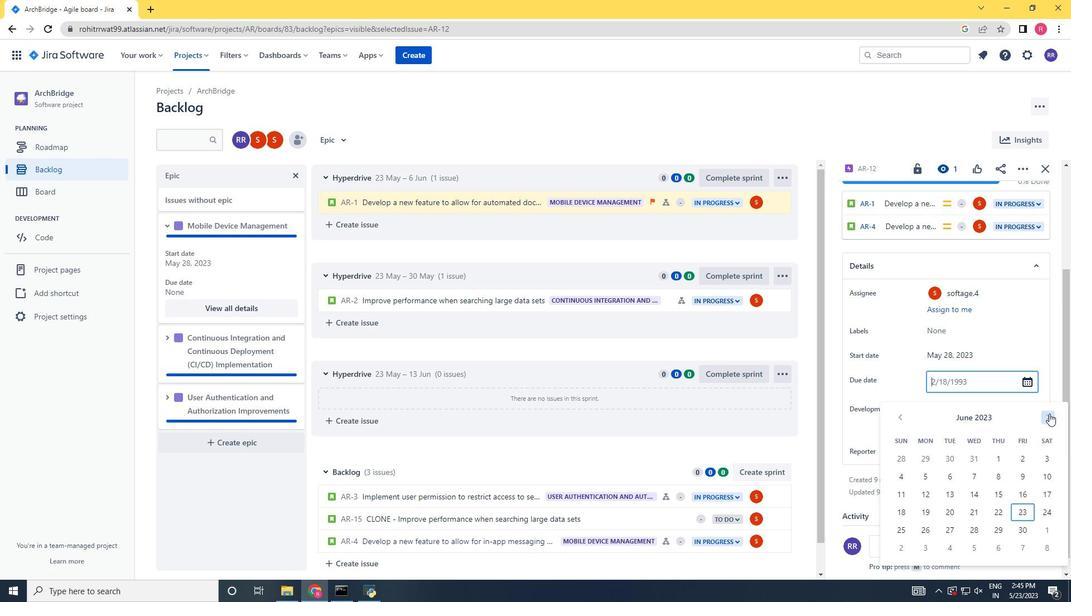 
Action: Mouse pressed left at (1050, 414)
Screenshot: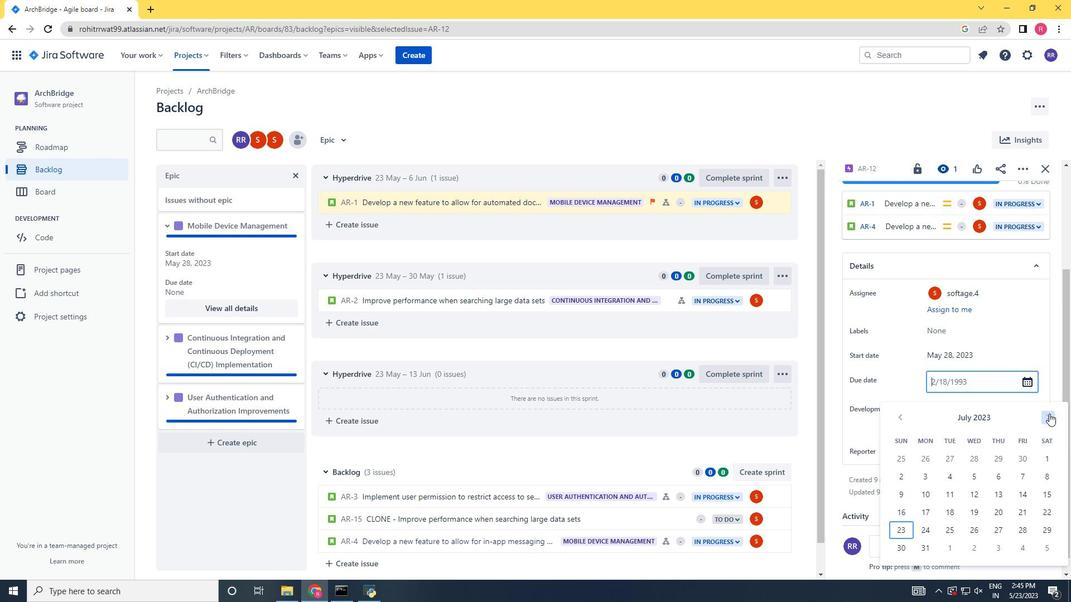 
Action: Mouse pressed left at (1050, 414)
Screenshot: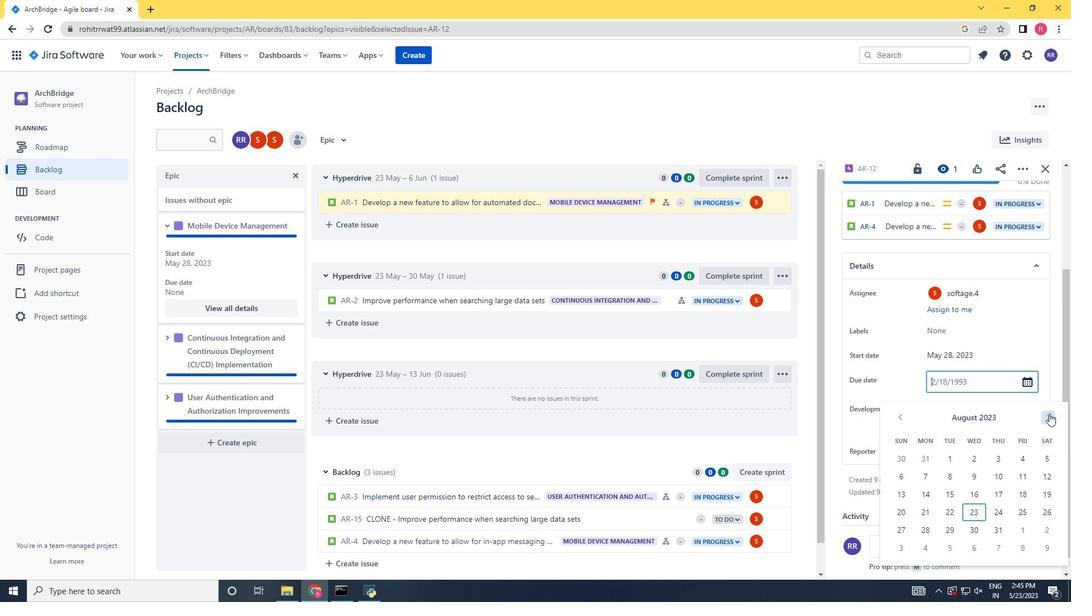 
Action: Mouse pressed left at (1050, 414)
Screenshot: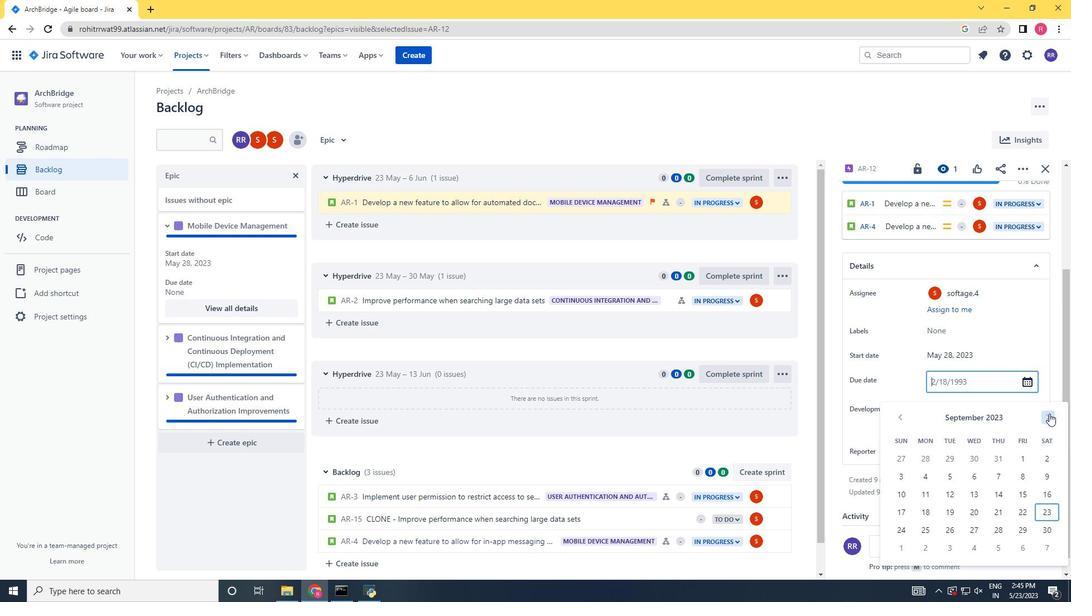 
Action: Mouse pressed left at (1050, 414)
Screenshot: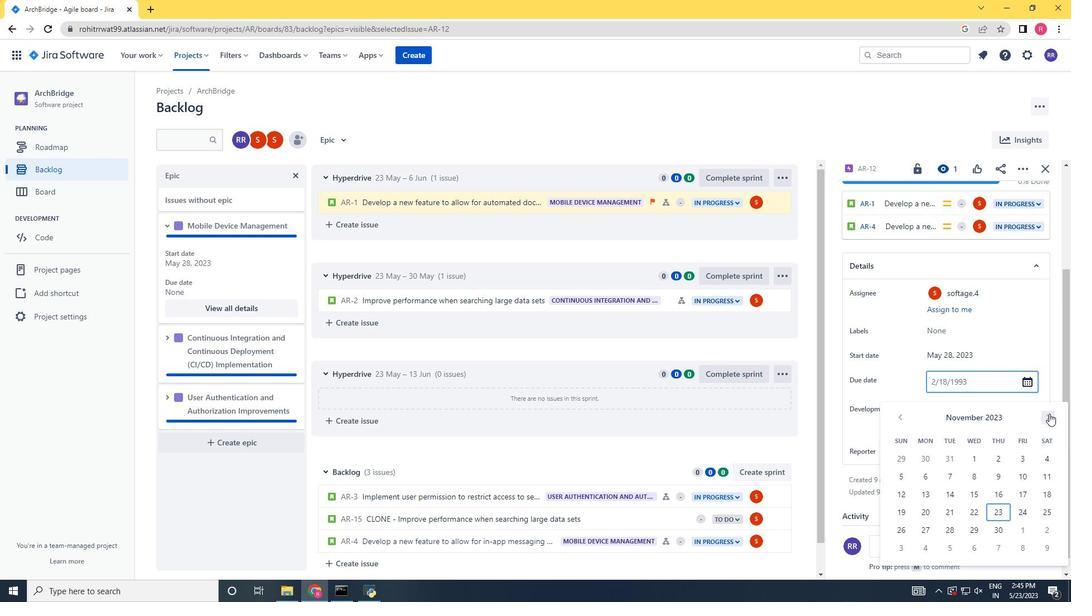 
Action: Mouse pressed left at (1050, 414)
Screenshot: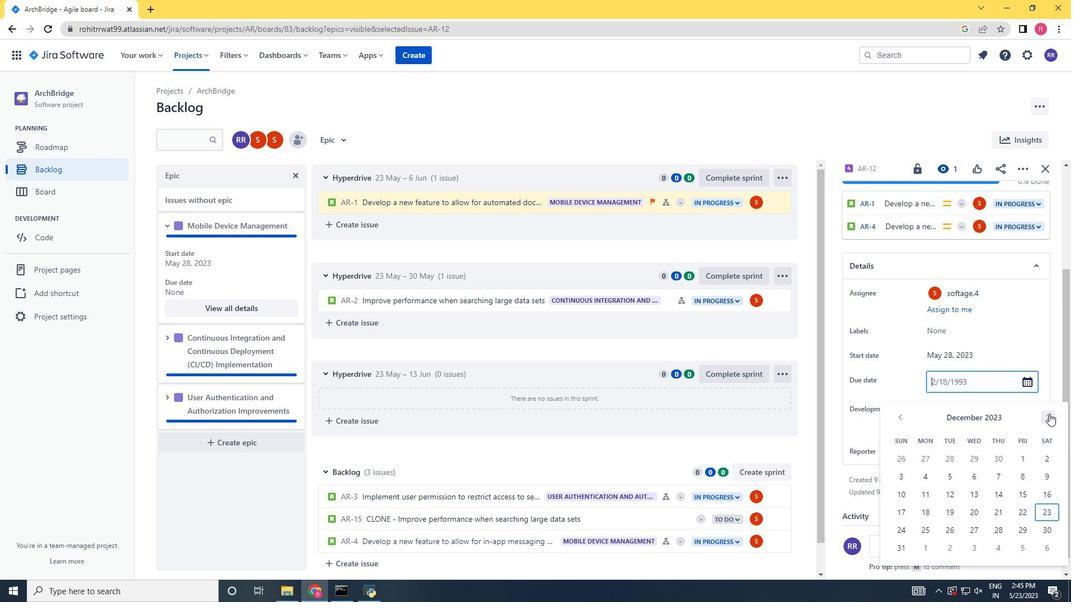
Action: Mouse pressed left at (1050, 414)
Screenshot: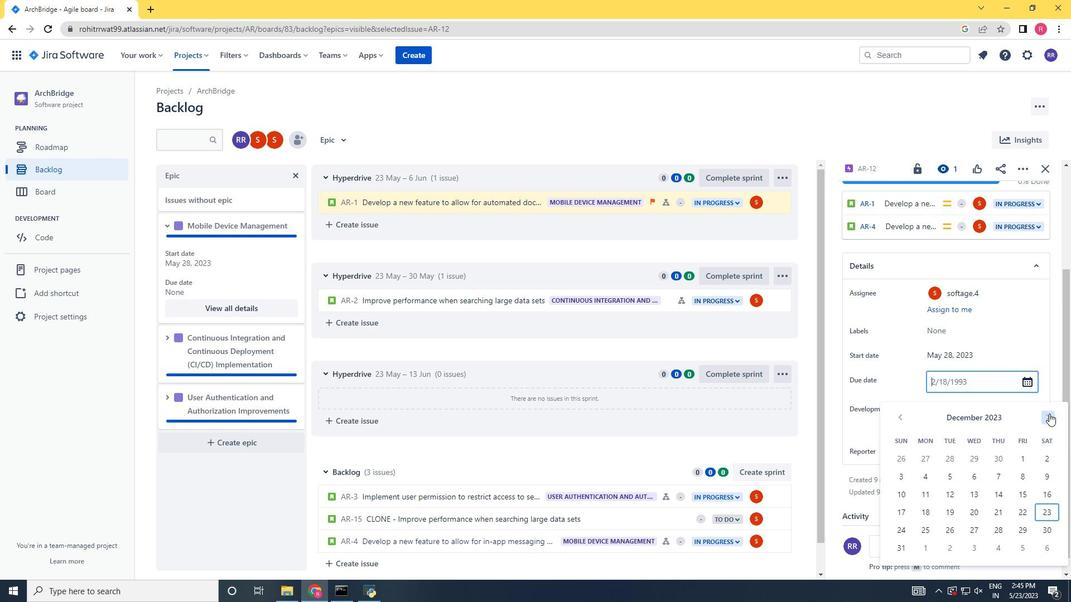 
Action: Mouse pressed left at (1050, 414)
Screenshot: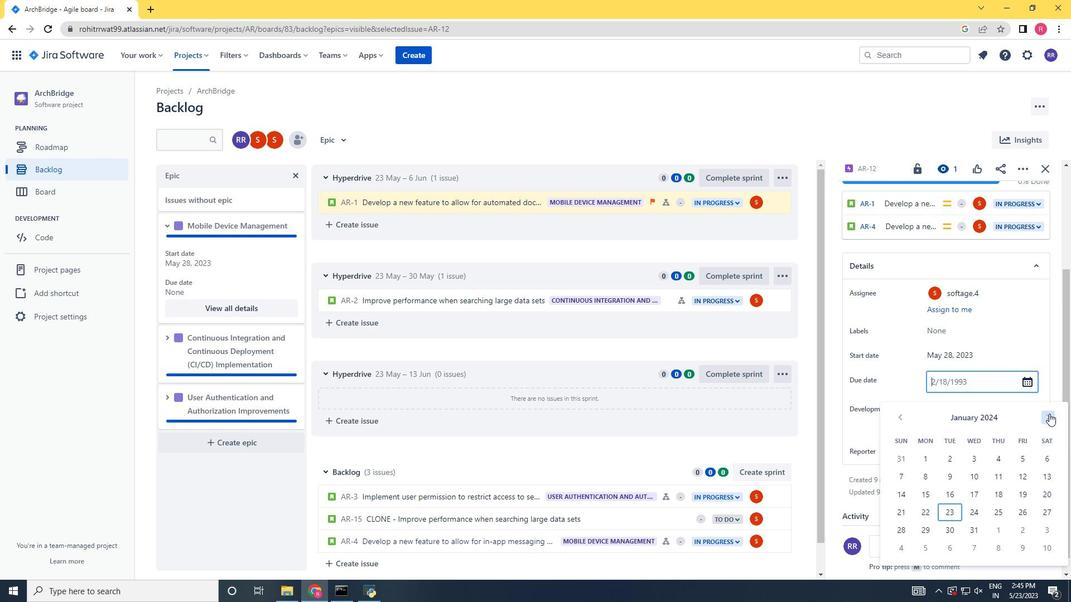 
Action: Mouse pressed left at (1050, 414)
Screenshot: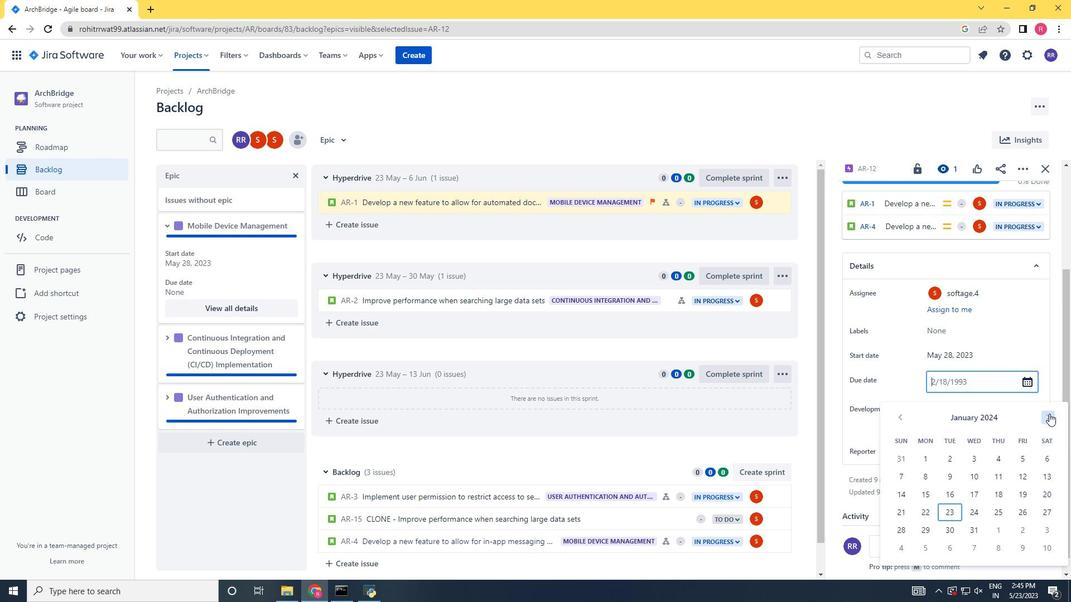 
Action: Mouse pressed left at (1050, 414)
Screenshot: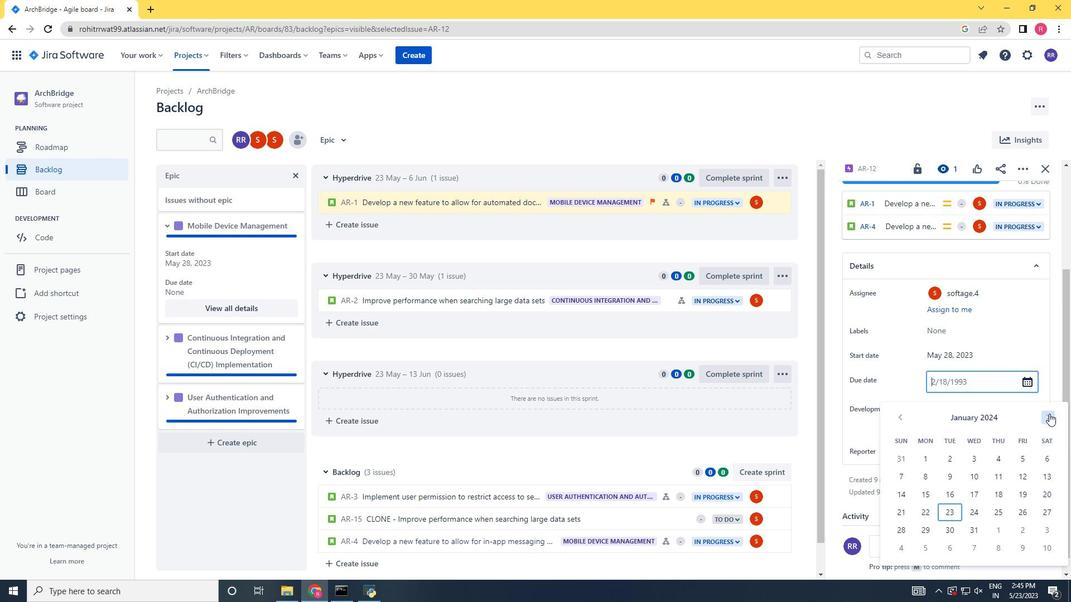 
Action: Mouse pressed left at (1050, 414)
Screenshot: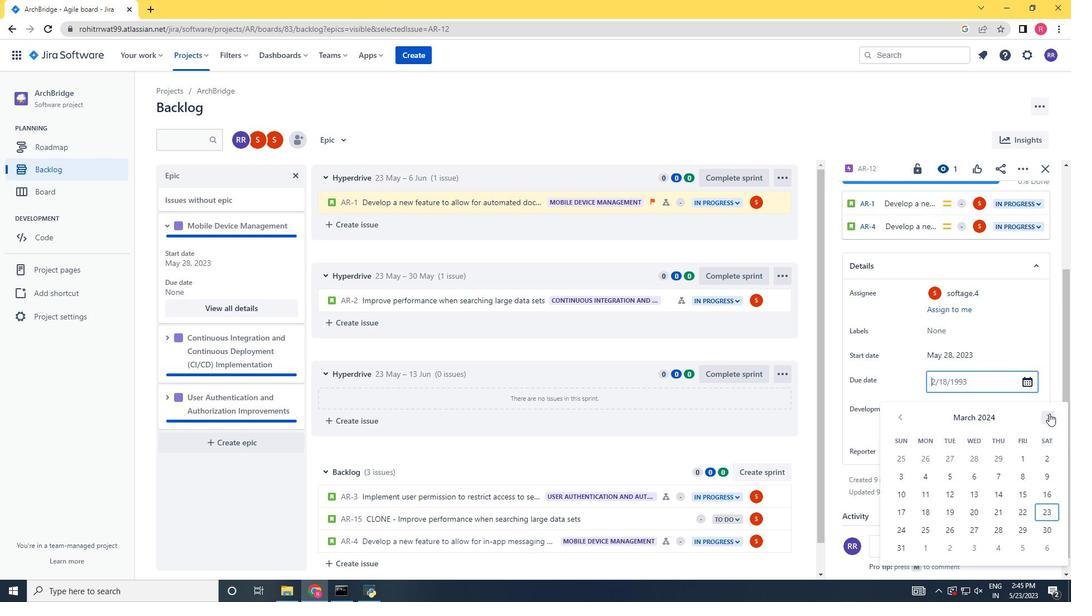 
Action: Mouse pressed left at (1050, 414)
Screenshot: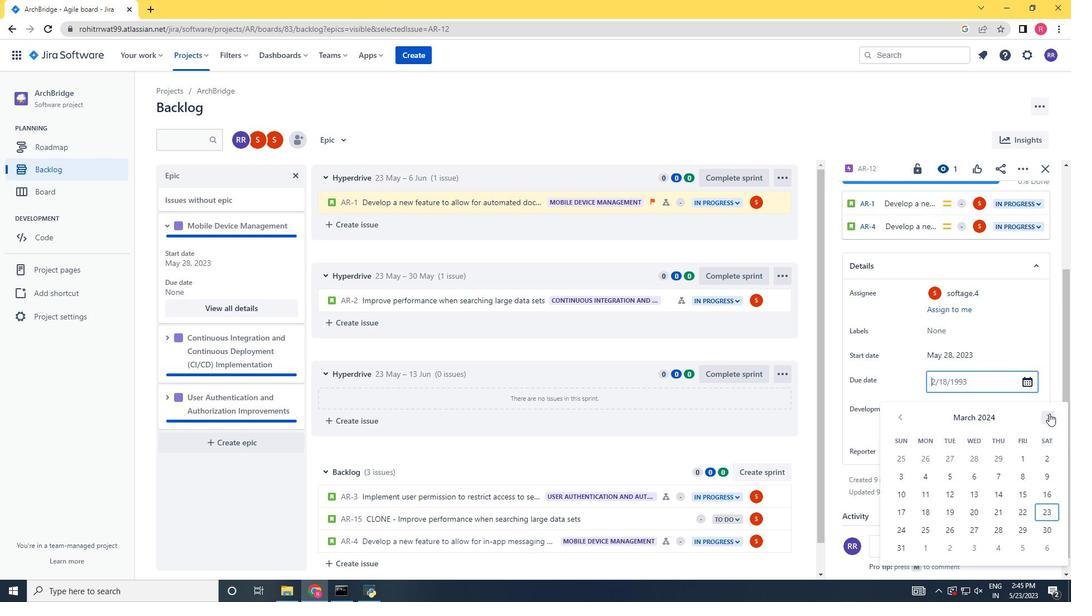 
Action: Mouse pressed left at (1050, 414)
Screenshot: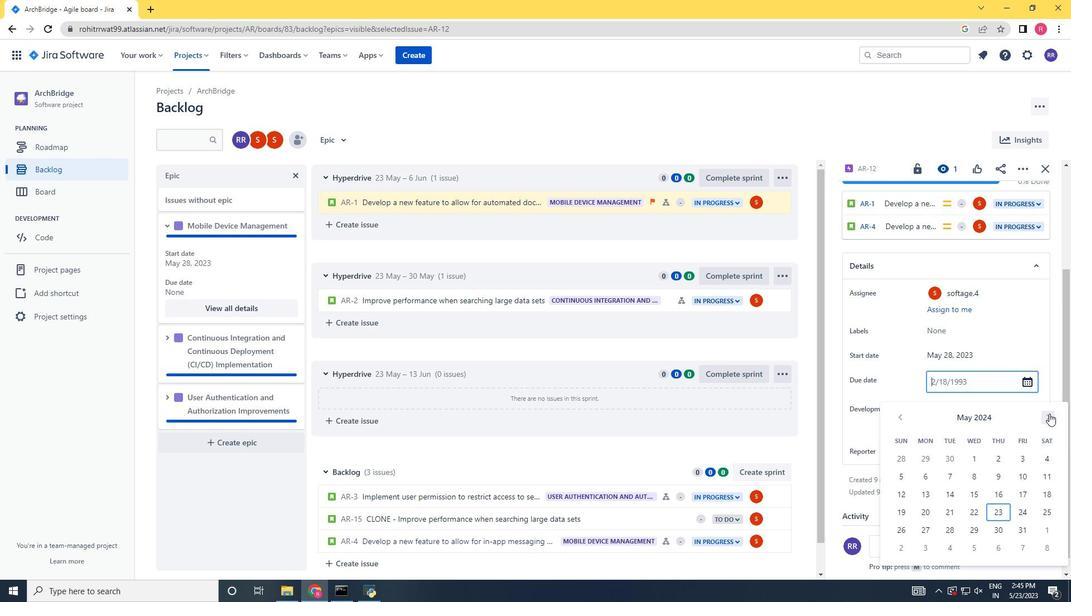 
Action: Mouse pressed left at (1050, 414)
Screenshot: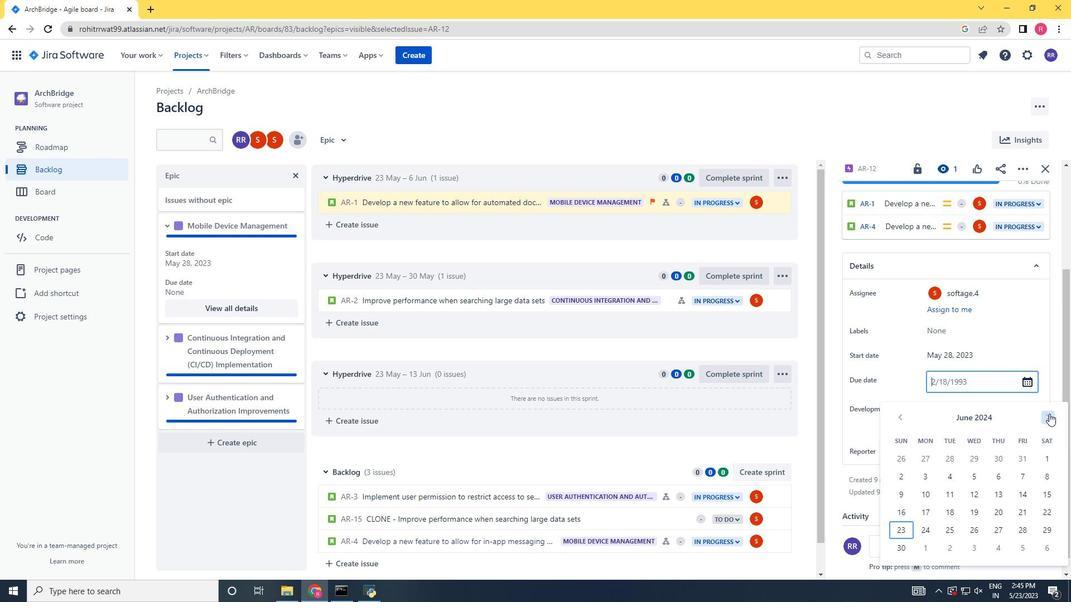 
Action: Mouse pressed left at (1050, 414)
Screenshot: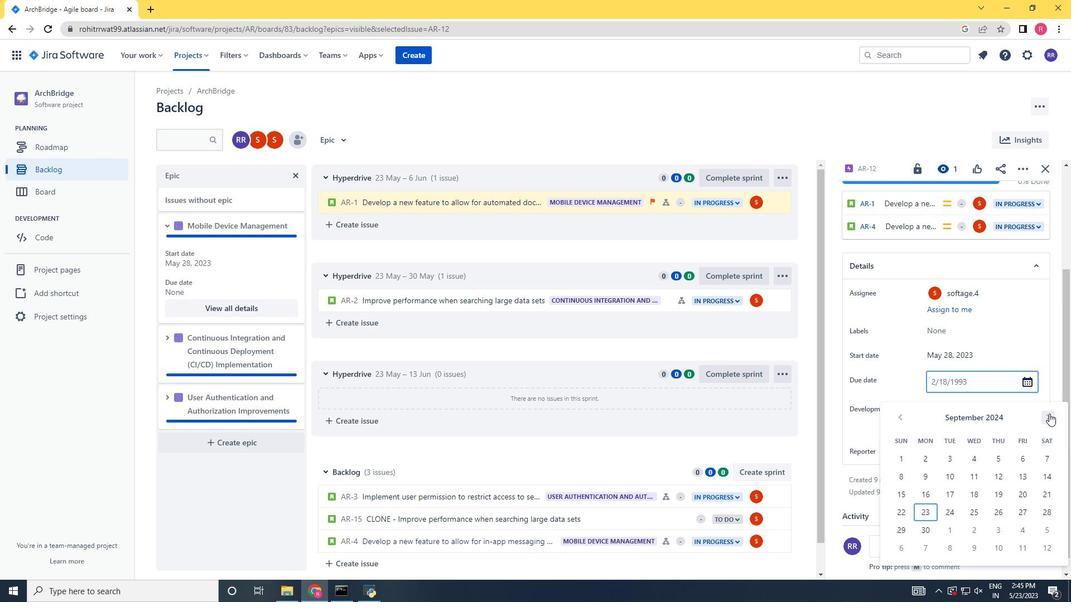 
Action: Mouse pressed left at (1050, 414)
Screenshot: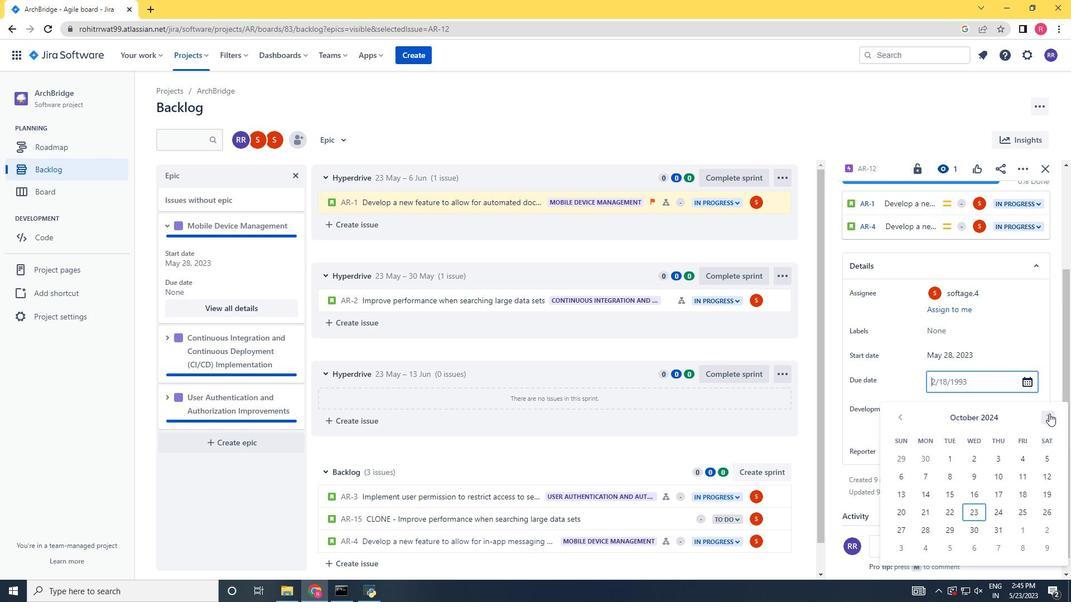 
Action: Mouse pressed left at (1050, 414)
Screenshot: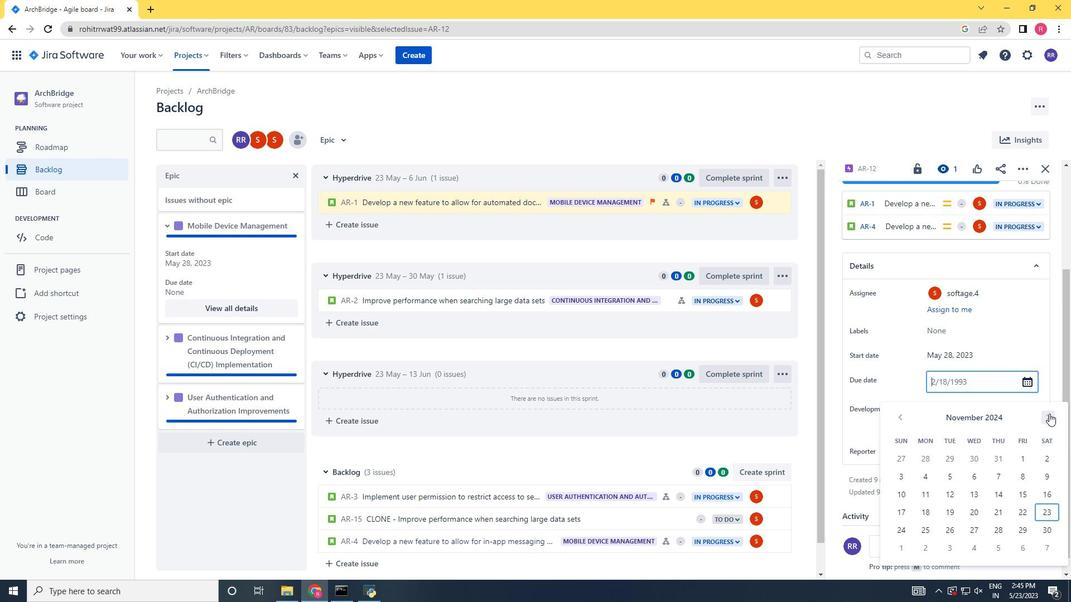 
Action: Mouse moved to (1047, 456)
Screenshot: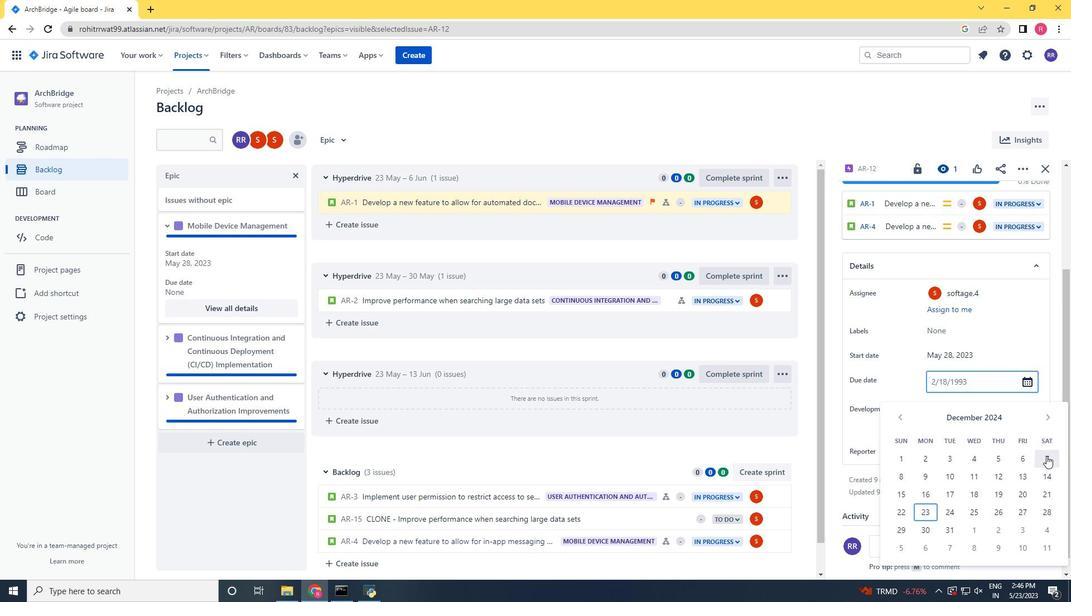 
Action: Mouse pressed left at (1047, 456)
Screenshot: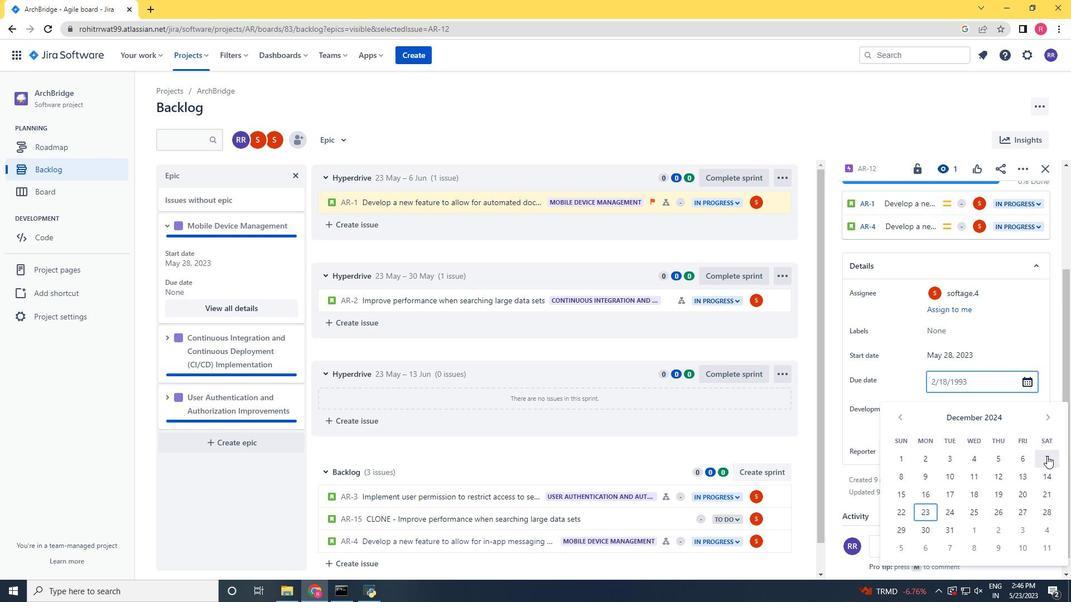 
Action: Mouse moved to (947, 506)
Screenshot: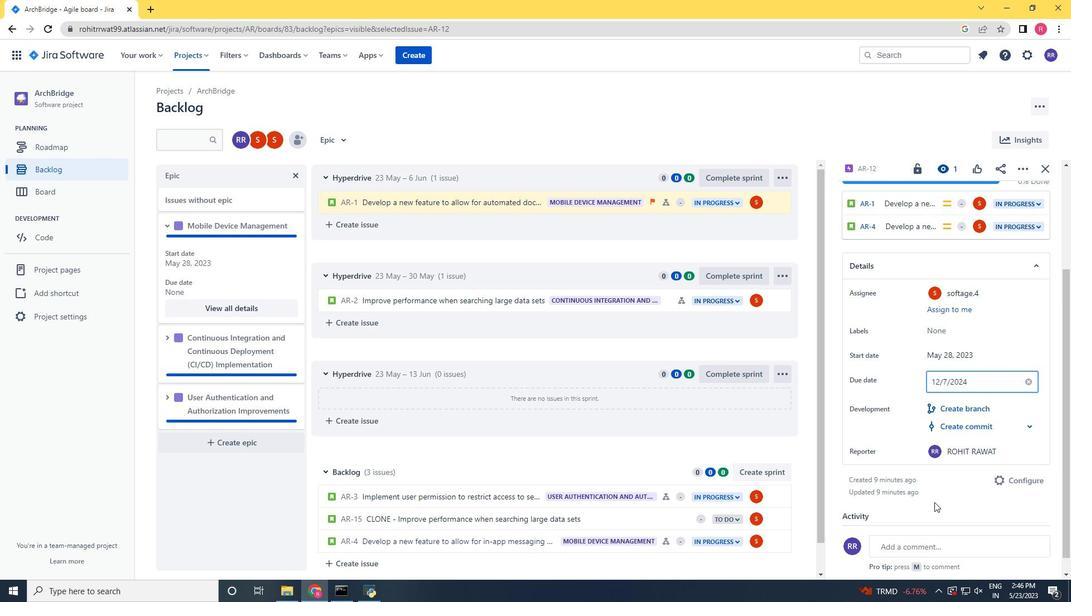 
Action: Mouse pressed left at (947, 506)
Screenshot: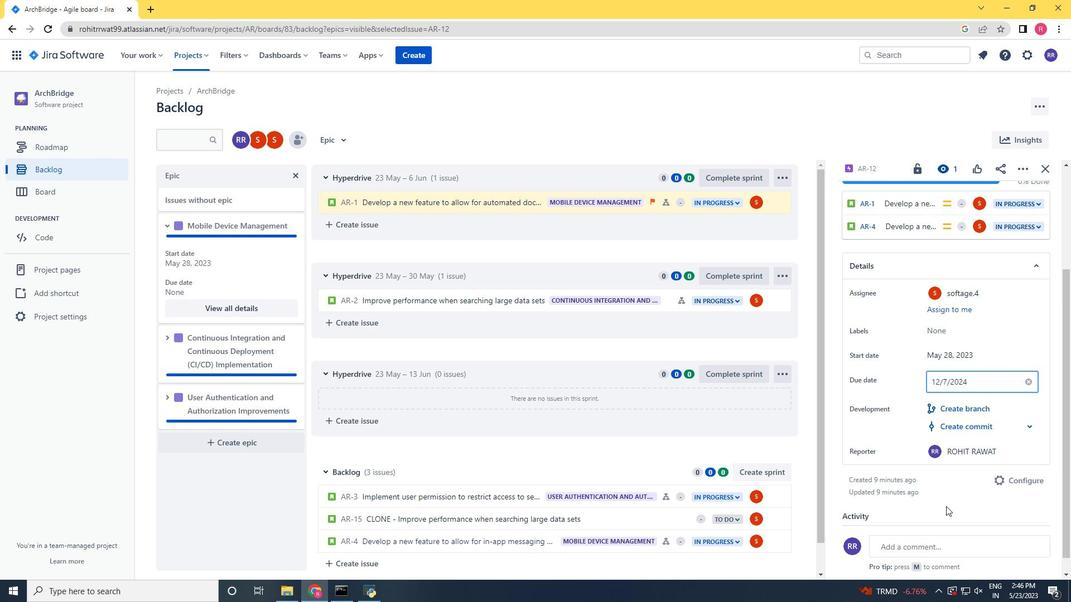 
Action: Mouse moved to (165, 341)
Screenshot: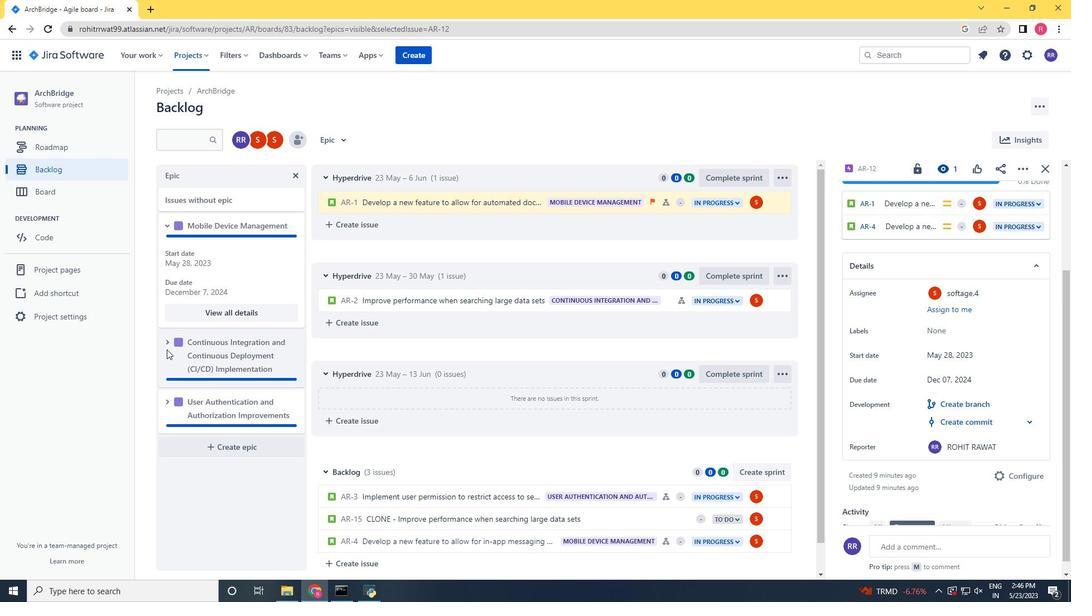 
Action: Mouse pressed left at (165, 341)
Screenshot: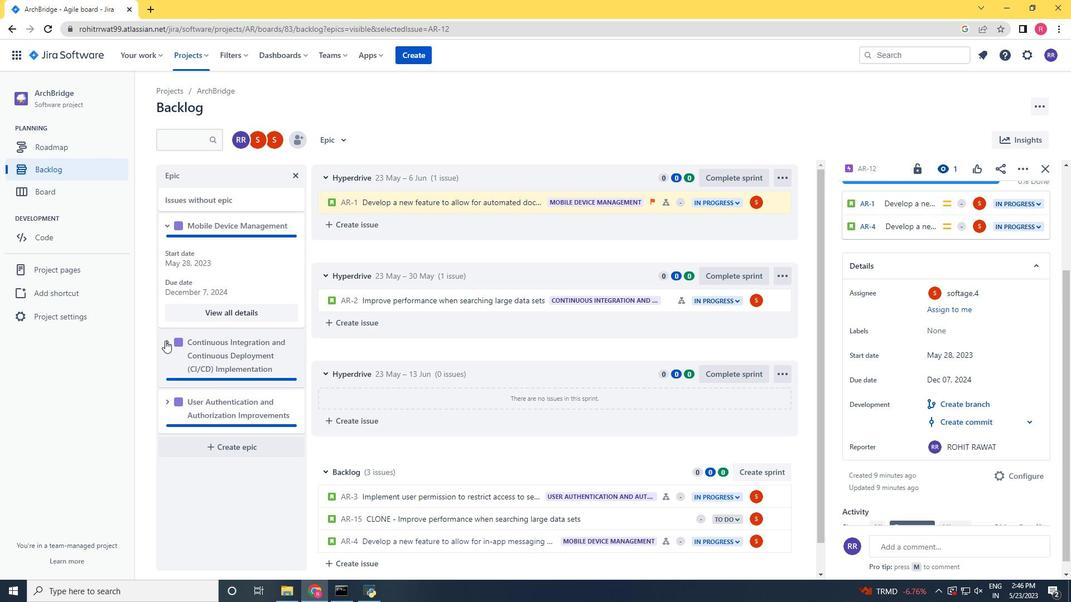 
Action: Mouse moved to (224, 447)
Screenshot: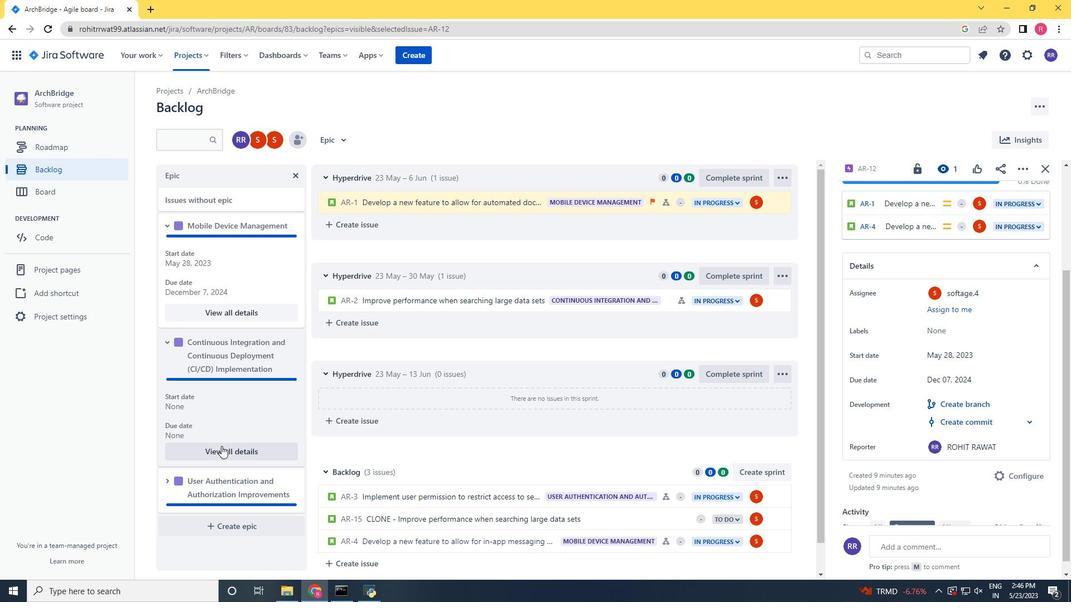 
Action: Mouse pressed left at (224, 447)
Screenshot: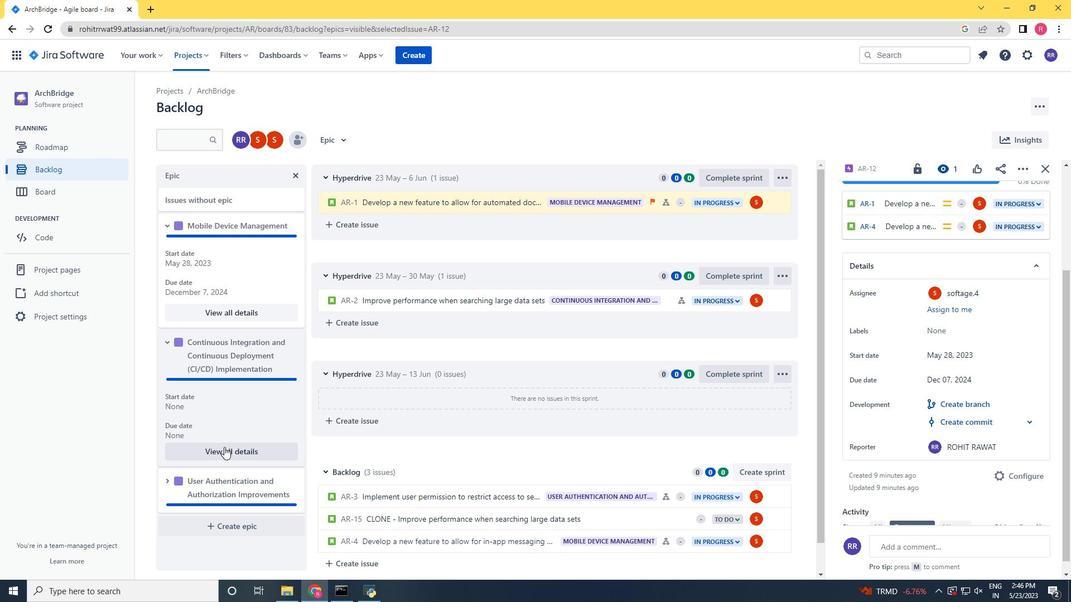 
Action: Mouse moved to (866, 421)
Screenshot: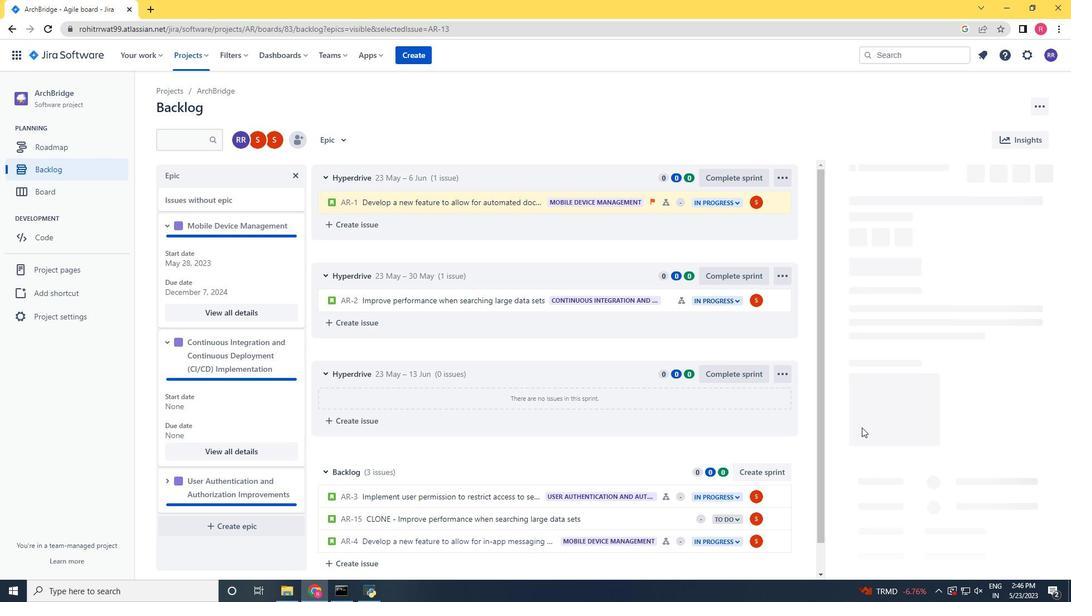 
Action: Mouse scrolled (866, 420) with delta (0, 0)
Screenshot: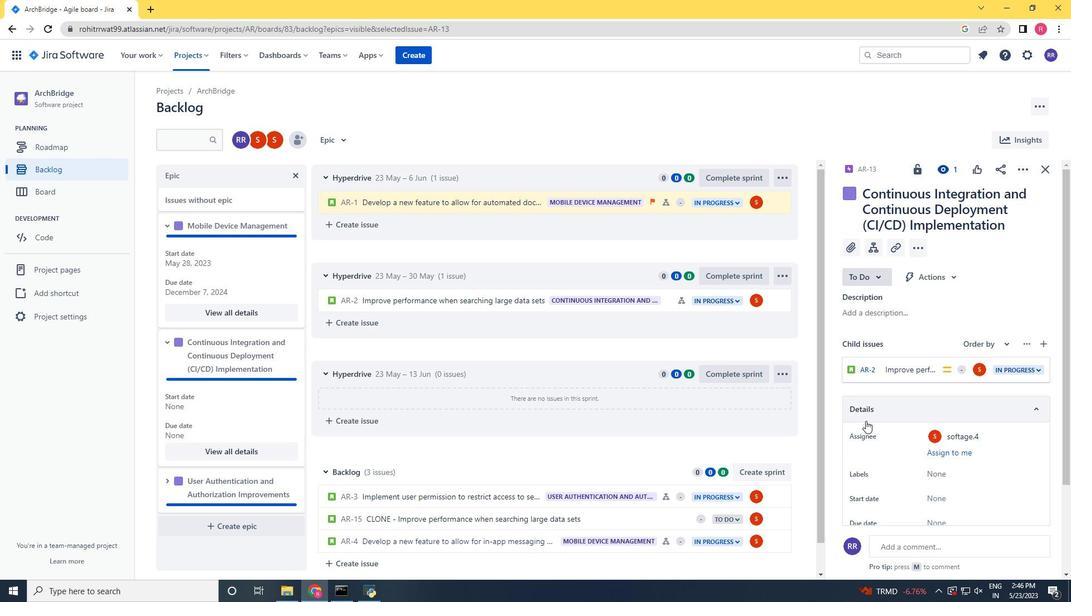 
Action: Mouse scrolled (866, 420) with delta (0, 0)
Screenshot: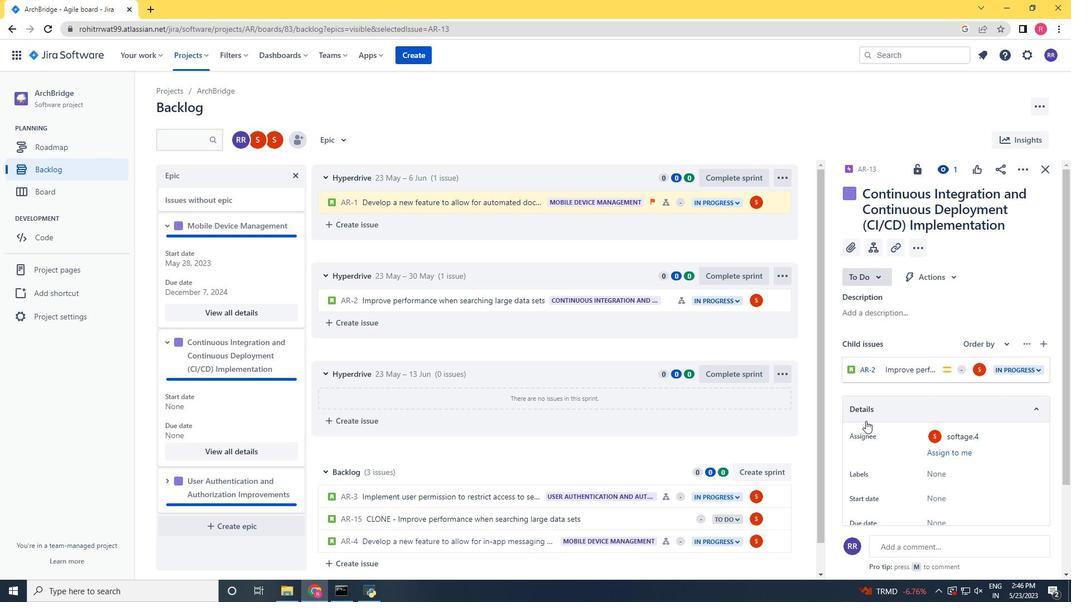 
Action: Mouse moved to (866, 423)
Screenshot: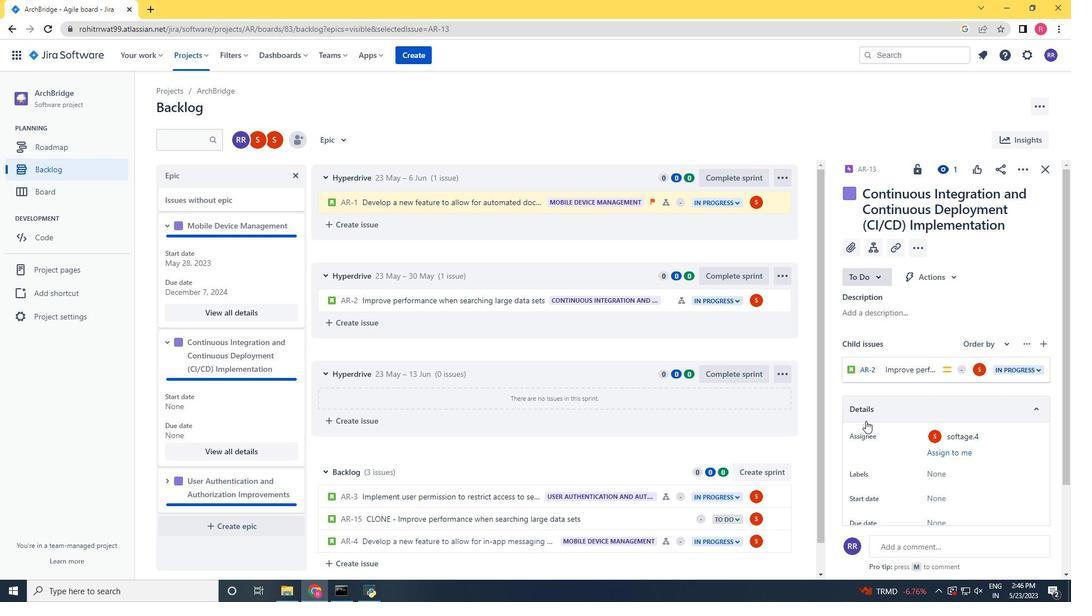 
Action: Mouse scrolled (866, 422) with delta (0, 0)
Screenshot: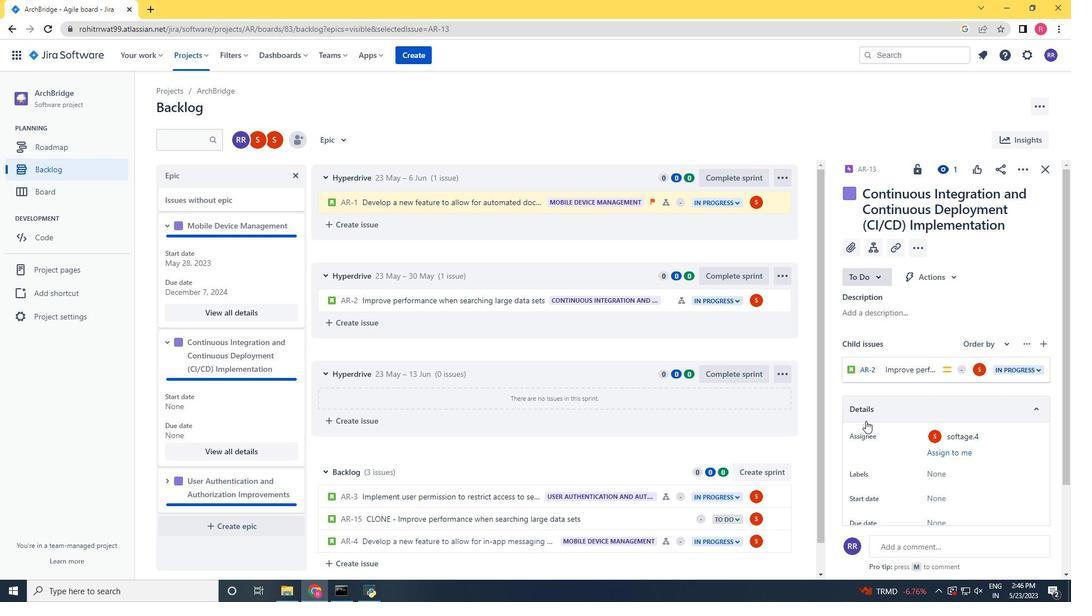 
Action: Mouse scrolled (866, 422) with delta (0, 0)
Screenshot: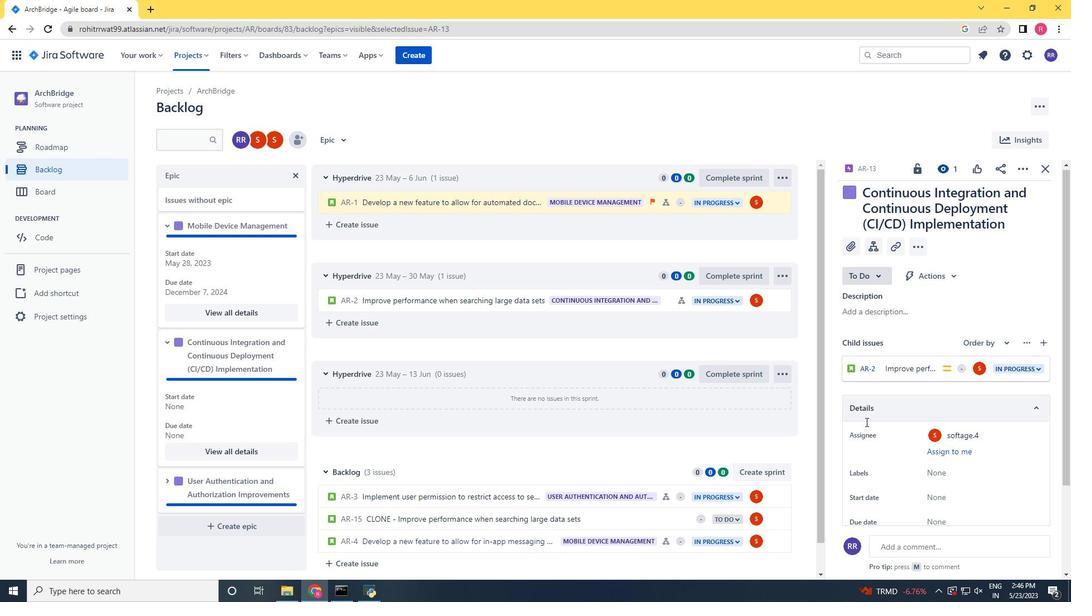 
Action: Mouse moved to (959, 382)
Screenshot: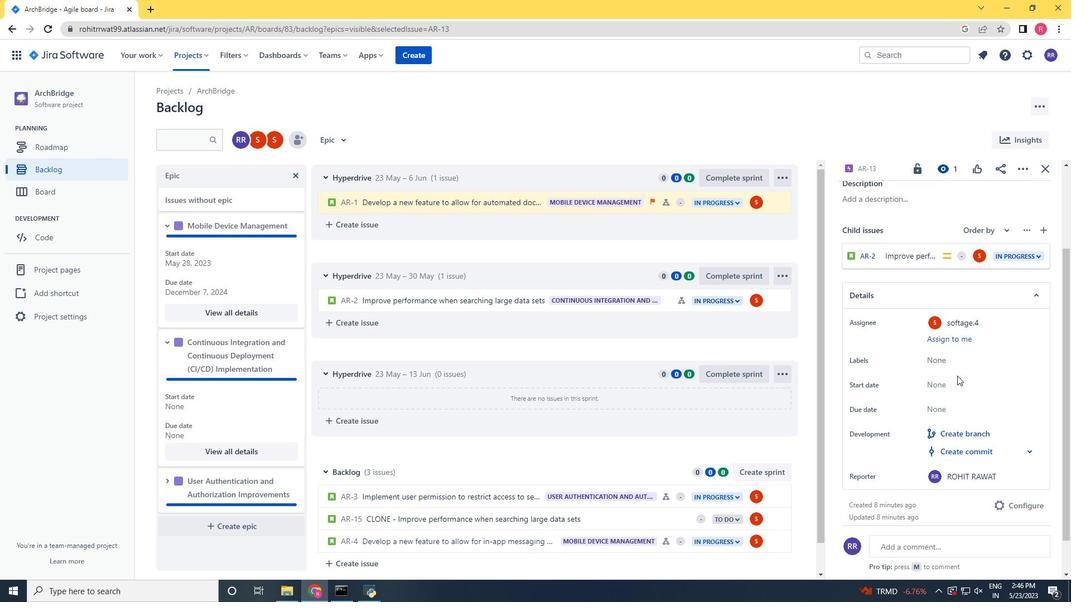 
Action: Mouse pressed left at (959, 382)
Screenshot: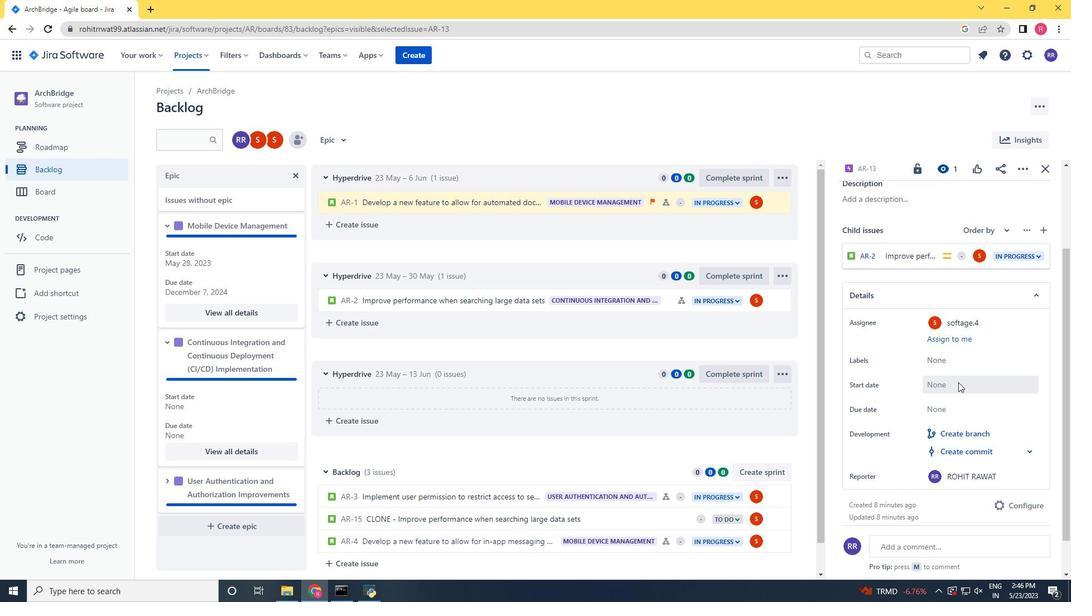 
Action: Mouse moved to (1047, 415)
Screenshot: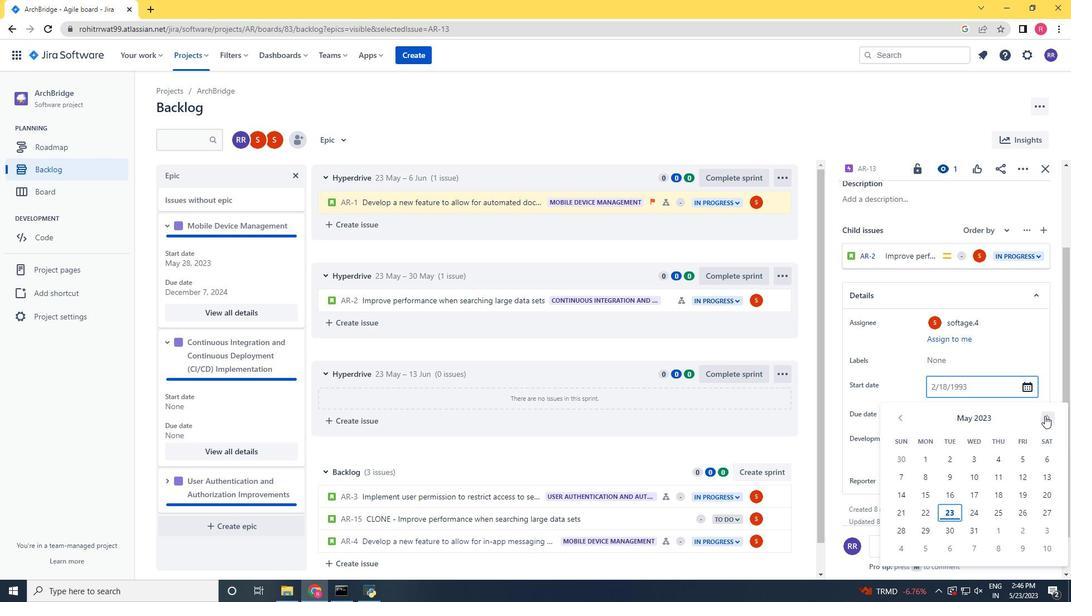 
Action: Mouse pressed left at (1047, 415)
Screenshot: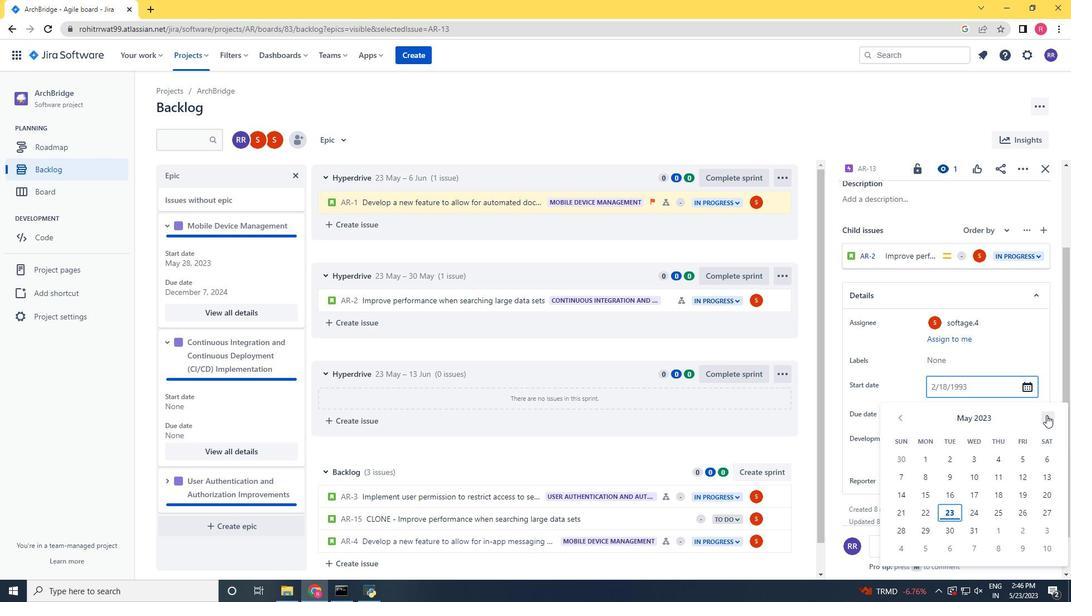 
Action: Mouse pressed left at (1047, 415)
Screenshot: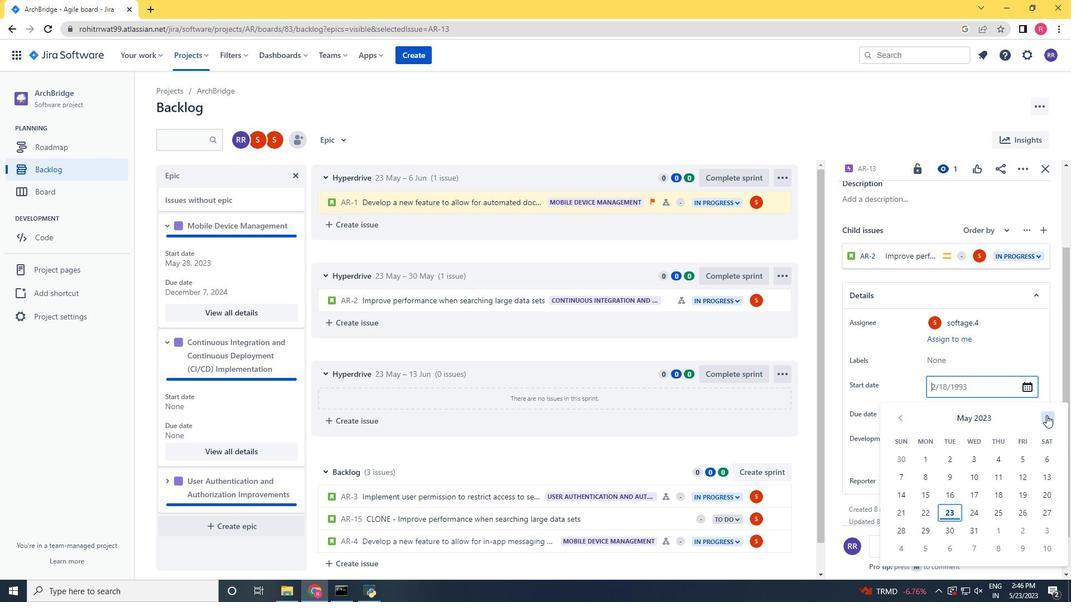 
Action: Mouse pressed left at (1047, 415)
Screenshot: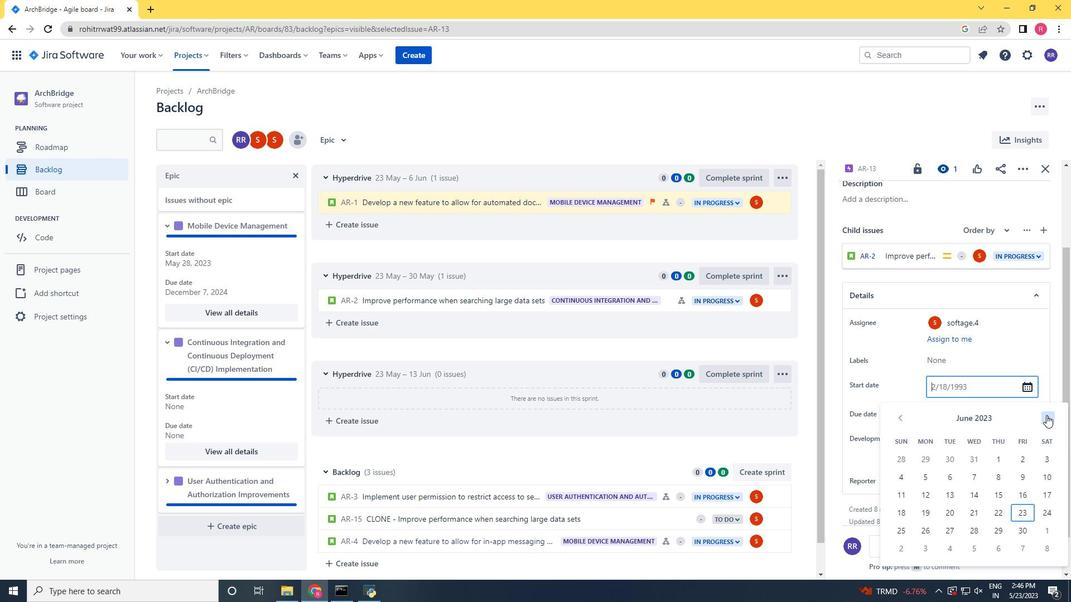 
Action: Mouse pressed left at (1047, 415)
Screenshot: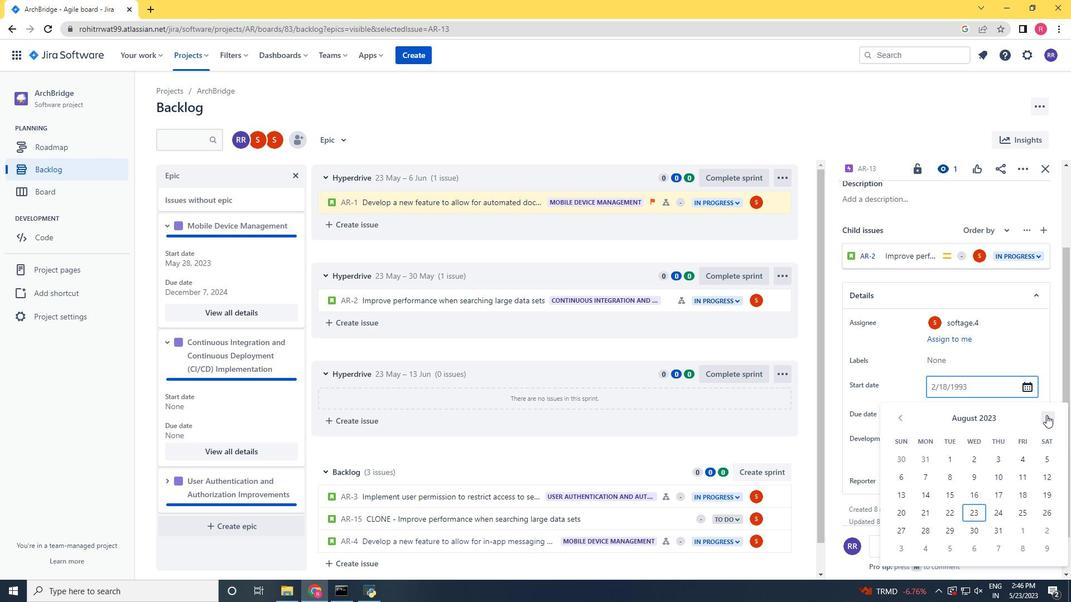 
Action: Mouse pressed left at (1047, 415)
Screenshot: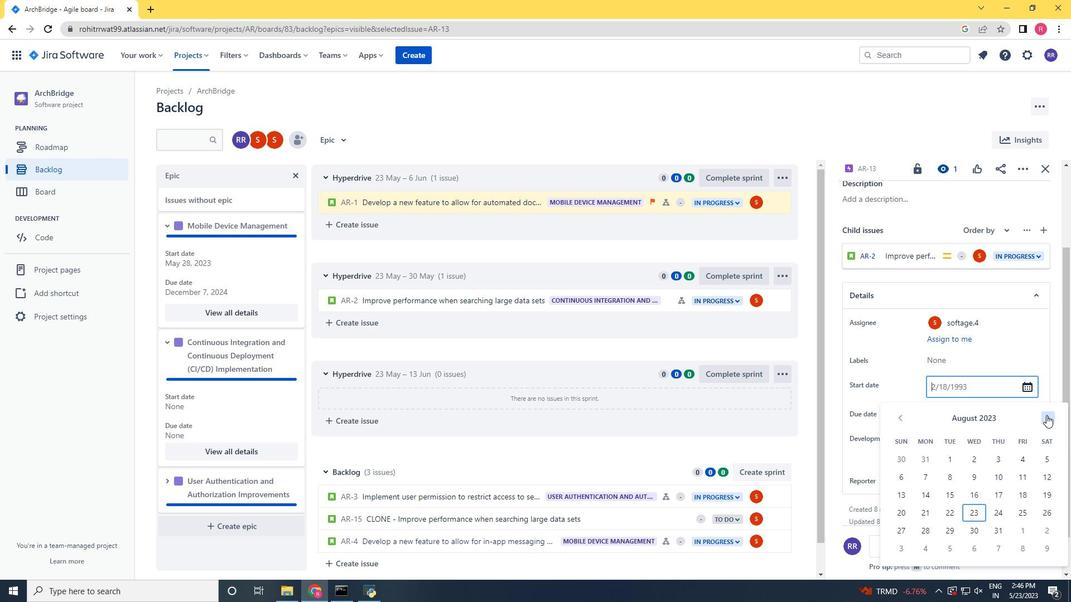 
Action: Mouse pressed left at (1047, 415)
Screenshot: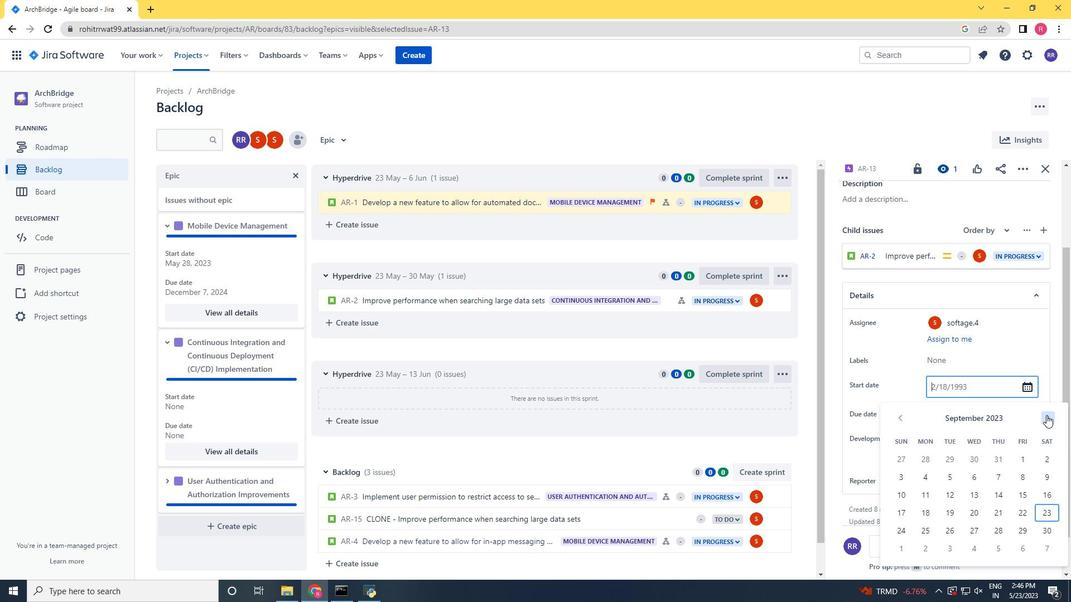 
Action: Mouse pressed left at (1047, 415)
Screenshot: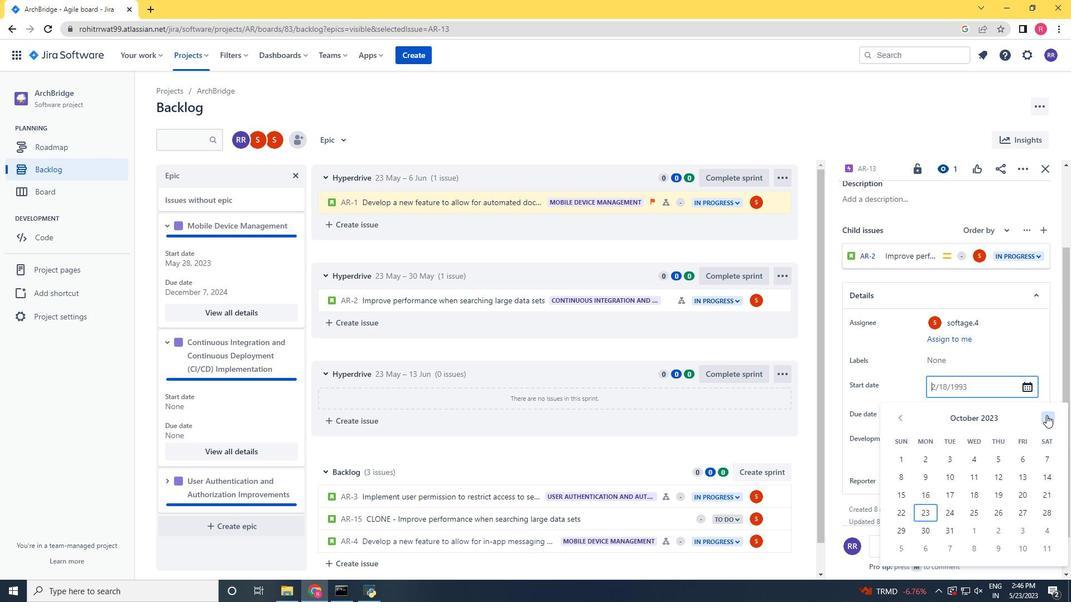 
Action: Mouse pressed left at (1047, 415)
Screenshot: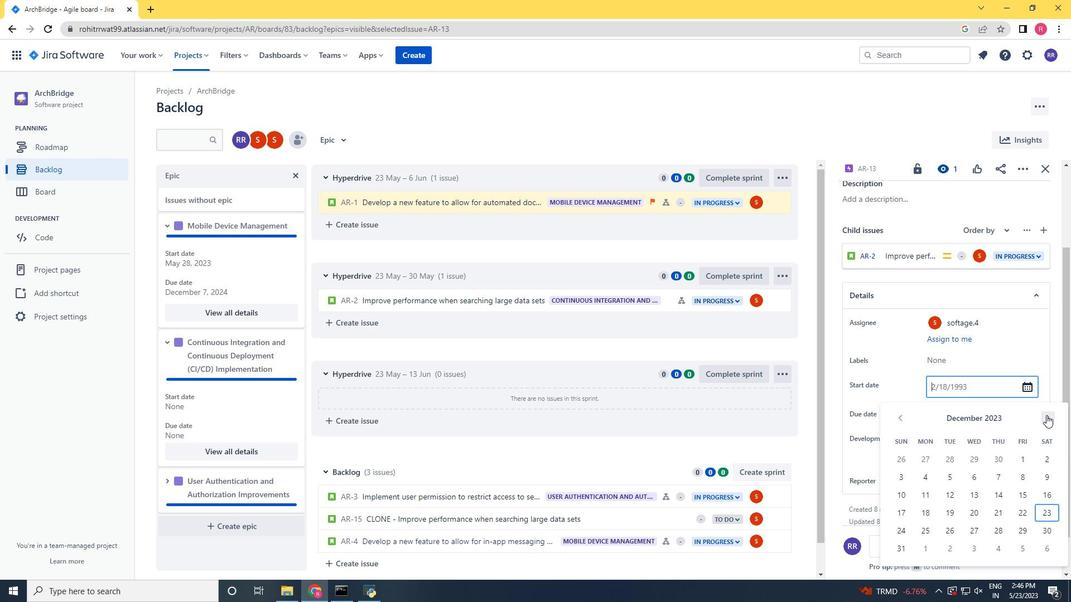 
Action: Mouse pressed left at (1047, 415)
Screenshot: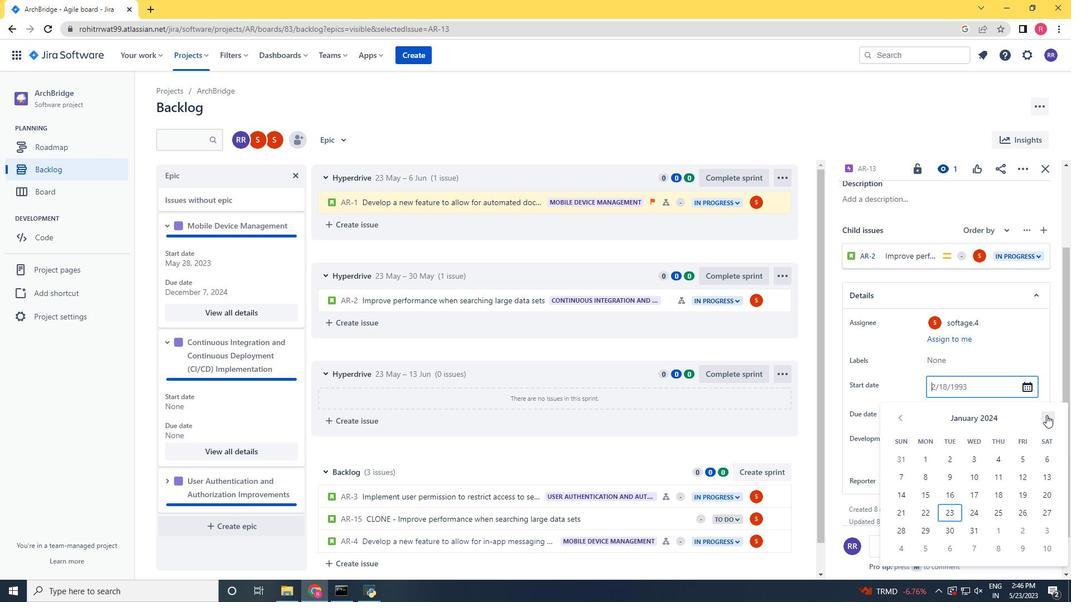 
Action: Mouse moved to (948, 514)
Screenshot: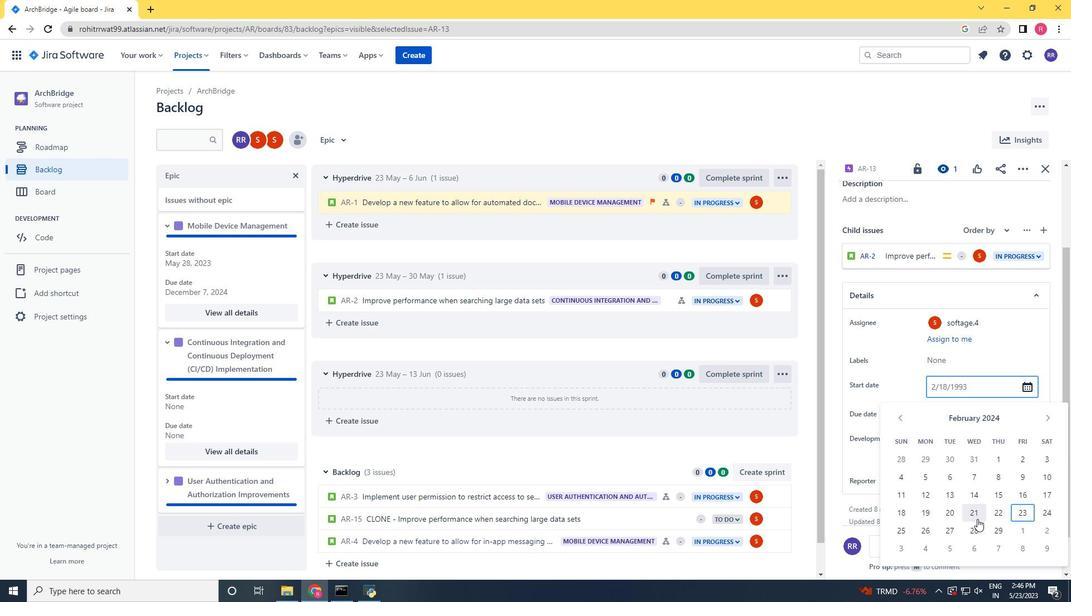 
Action: Mouse pressed left at (948, 514)
Screenshot: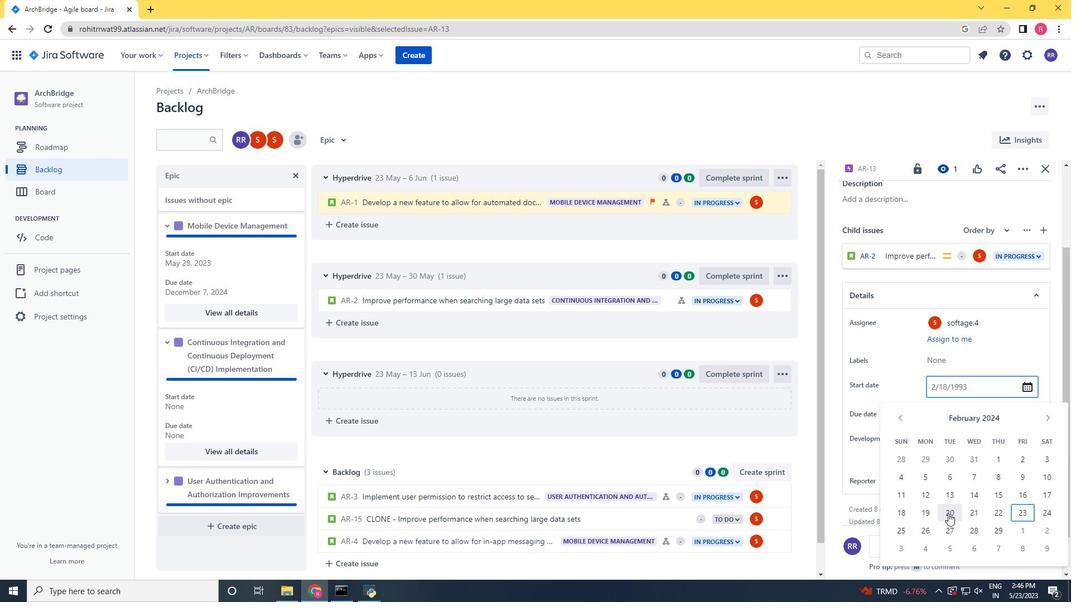 
Action: Mouse moved to (938, 412)
Screenshot: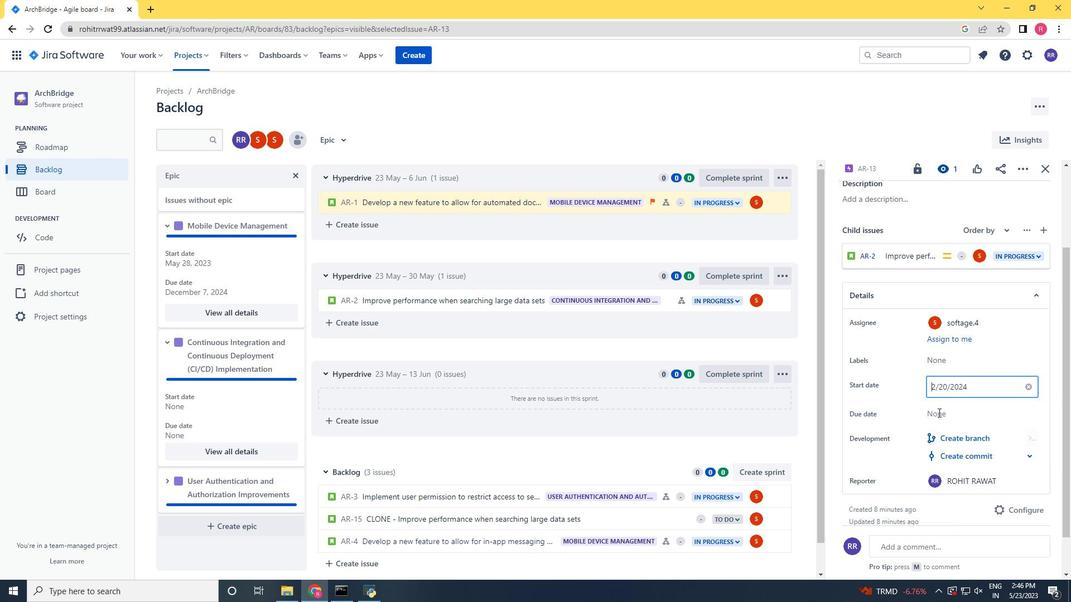 
Action: Mouse pressed left at (938, 412)
Screenshot: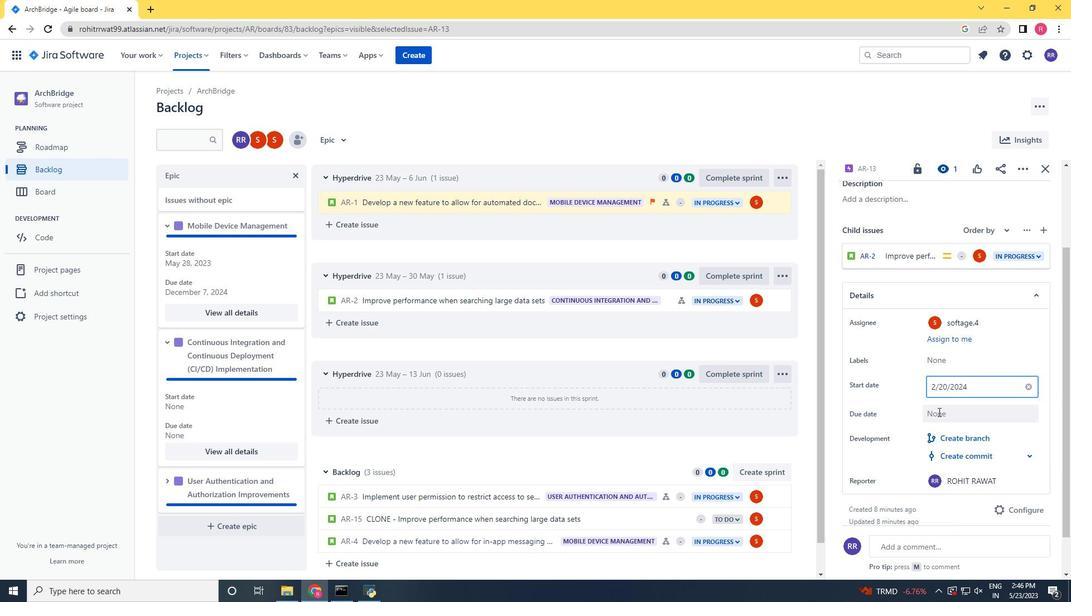 
Action: Mouse moved to (1053, 250)
Screenshot: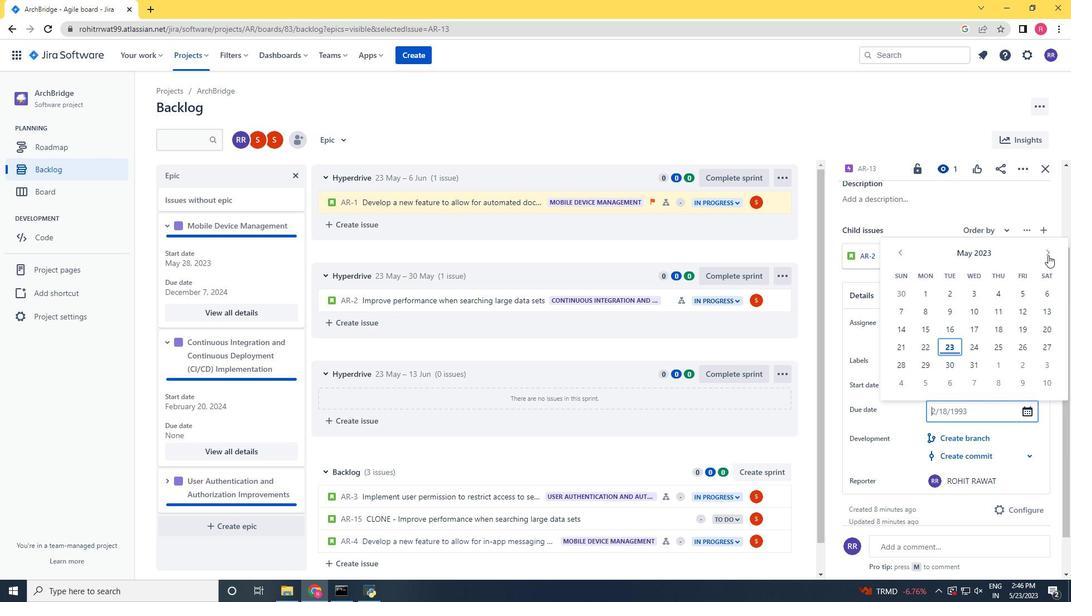 
Action: Mouse pressed left at (1053, 250)
Screenshot: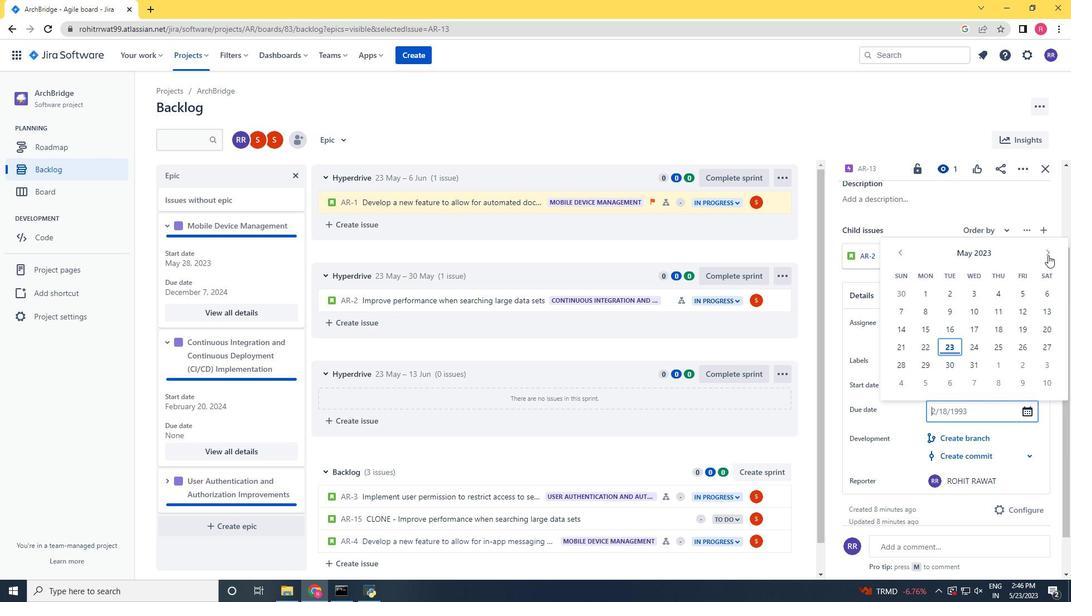
Action: Mouse moved to (1053, 250)
Screenshot: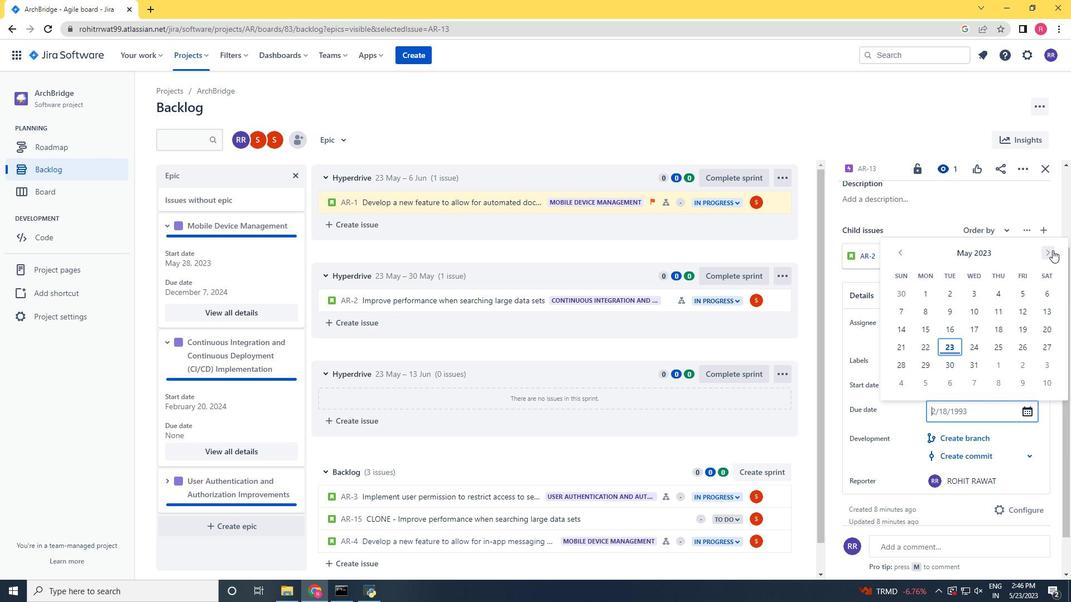 
Action: Mouse pressed left at (1053, 250)
Screenshot: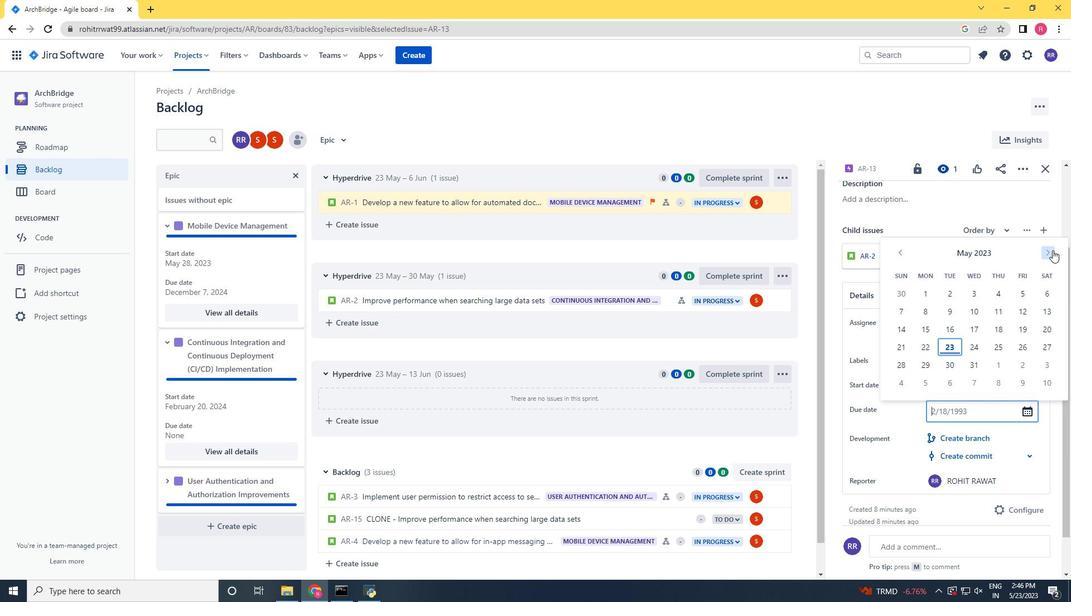 
Action: Mouse moved to (1053, 250)
Screenshot: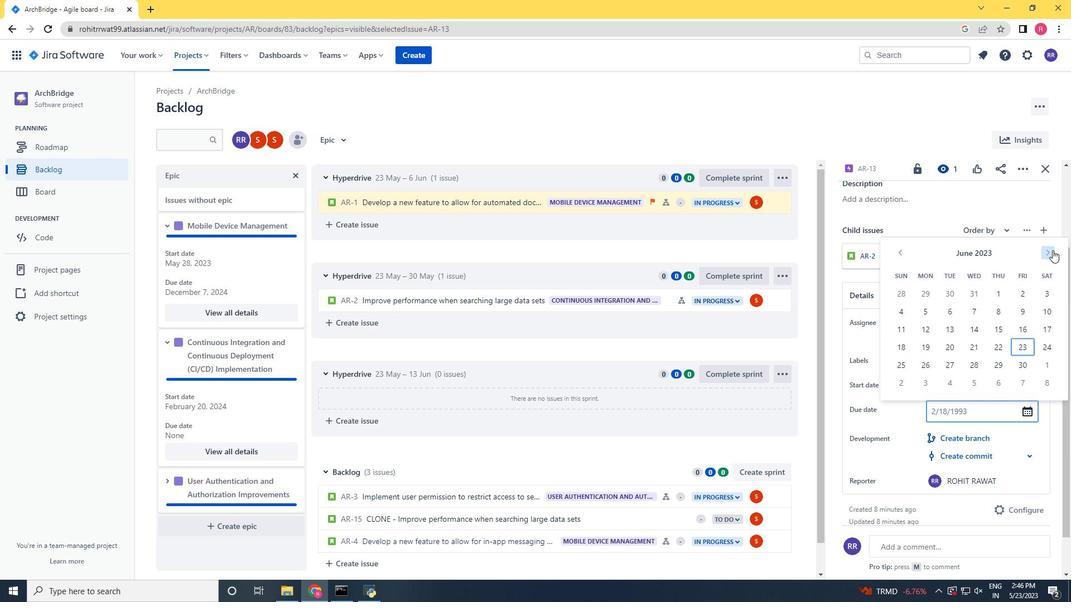 
Action: Mouse pressed left at (1053, 250)
Screenshot: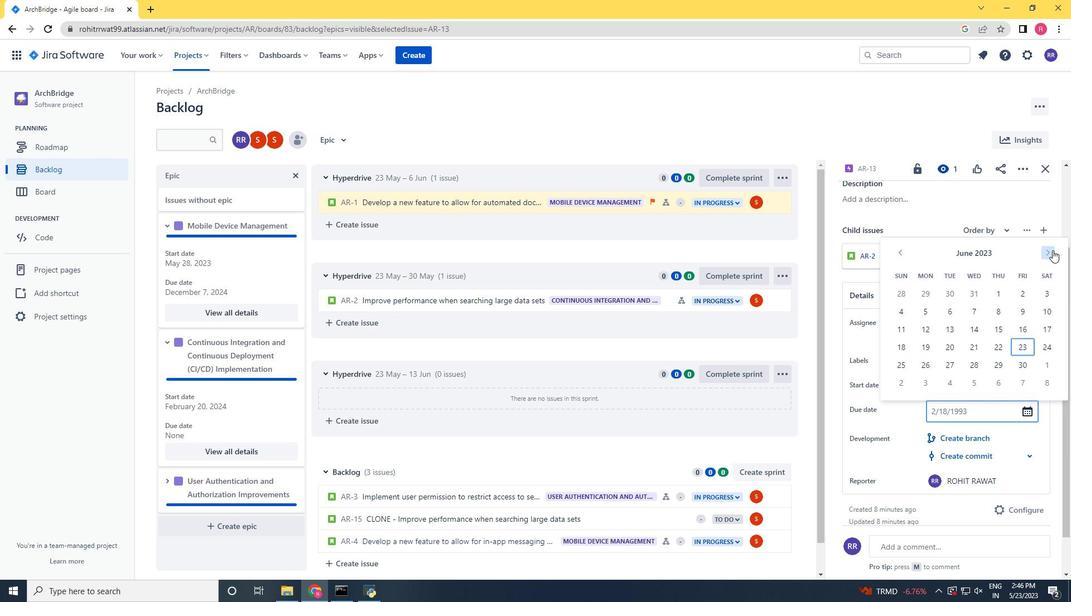 
Action: Mouse pressed left at (1053, 250)
Screenshot: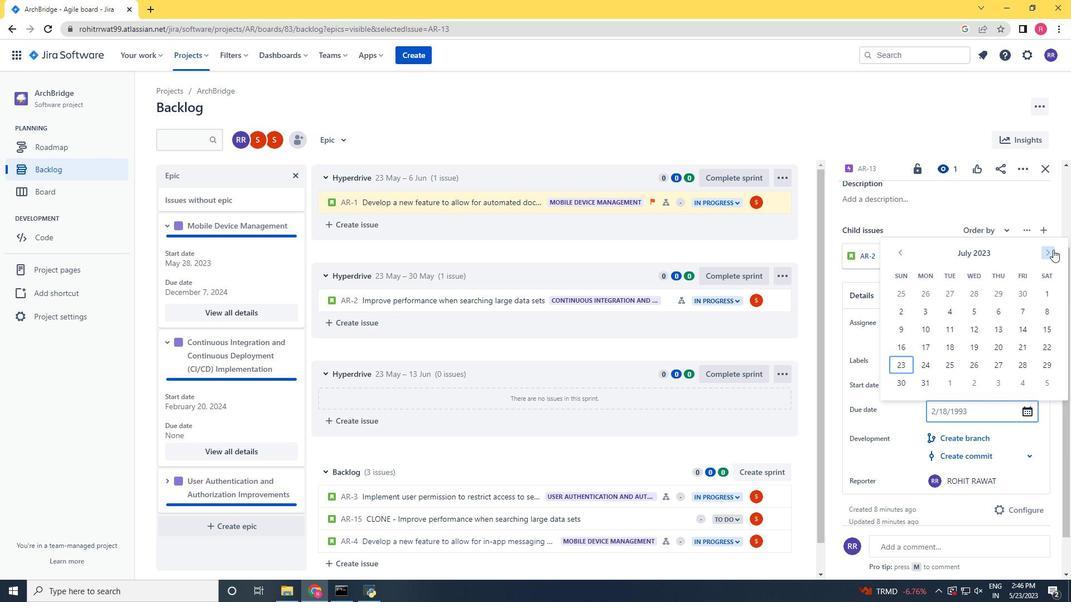 
Action: Mouse pressed left at (1053, 250)
Screenshot: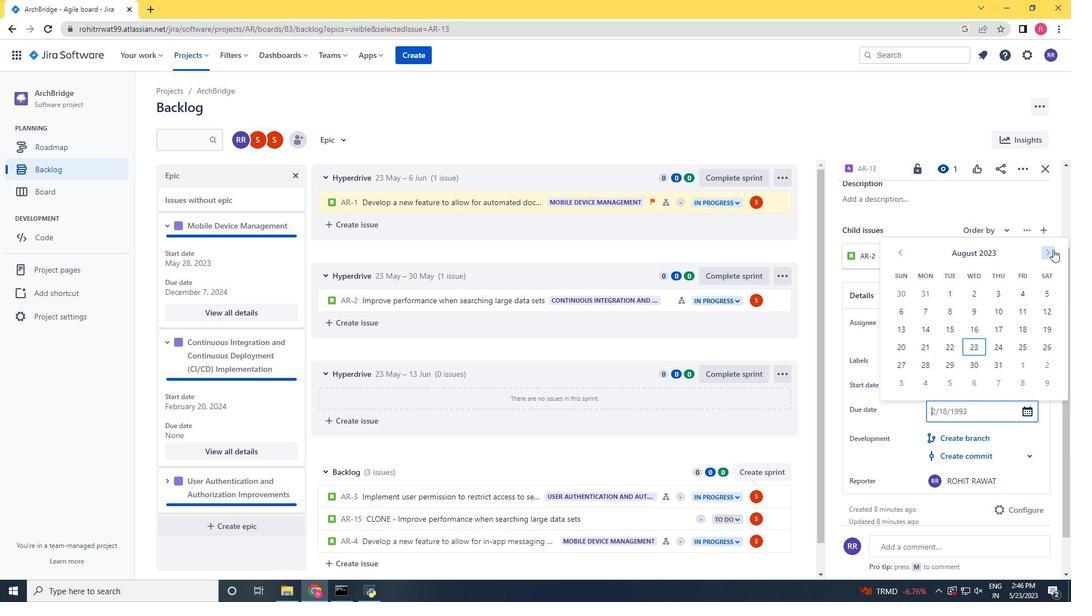 
Action: Mouse pressed left at (1053, 250)
Screenshot: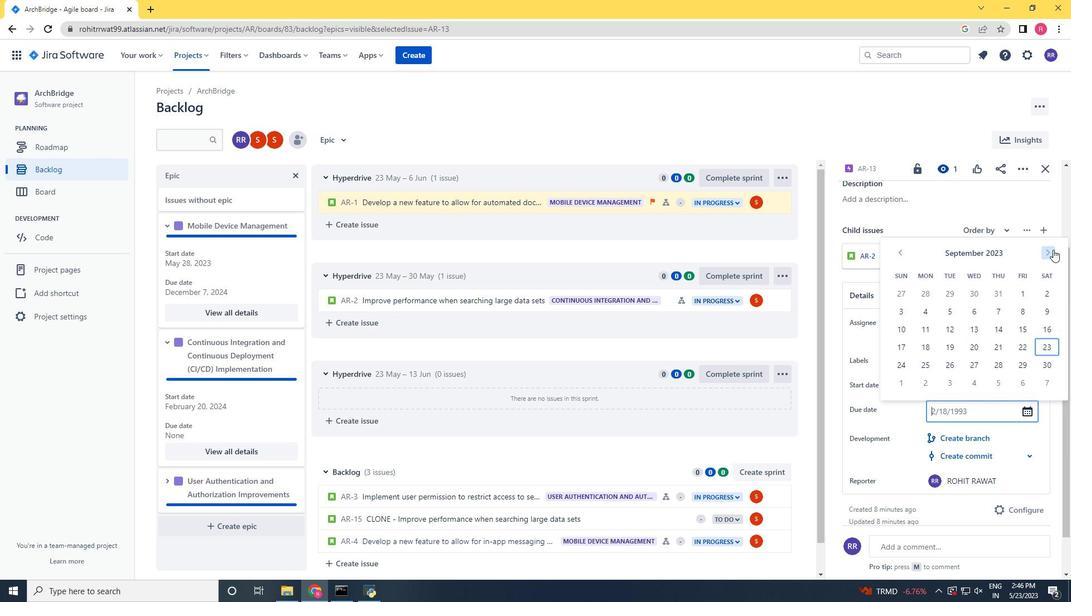 
Action: Mouse pressed left at (1053, 250)
Screenshot: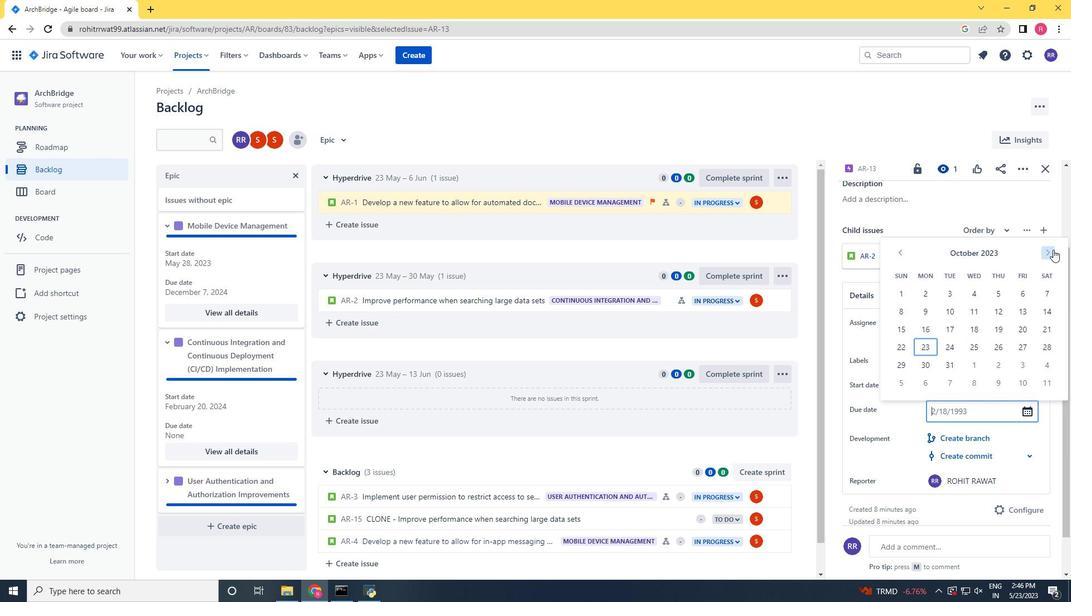 
Action: Mouse pressed left at (1053, 250)
Screenshot: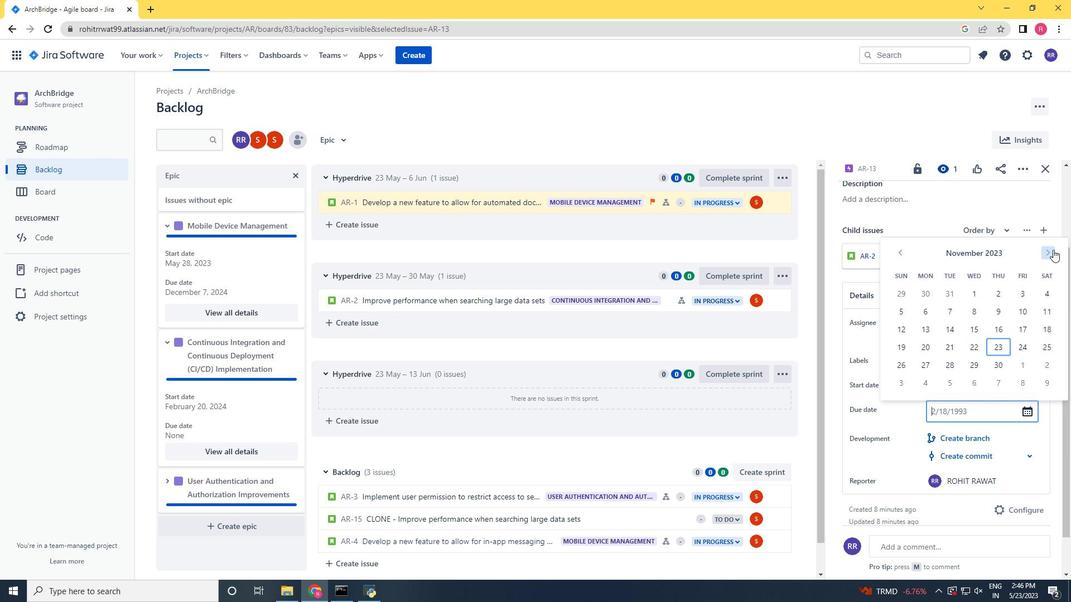 
Action: Mouse pressed left at (1053, 250)
Screenshot: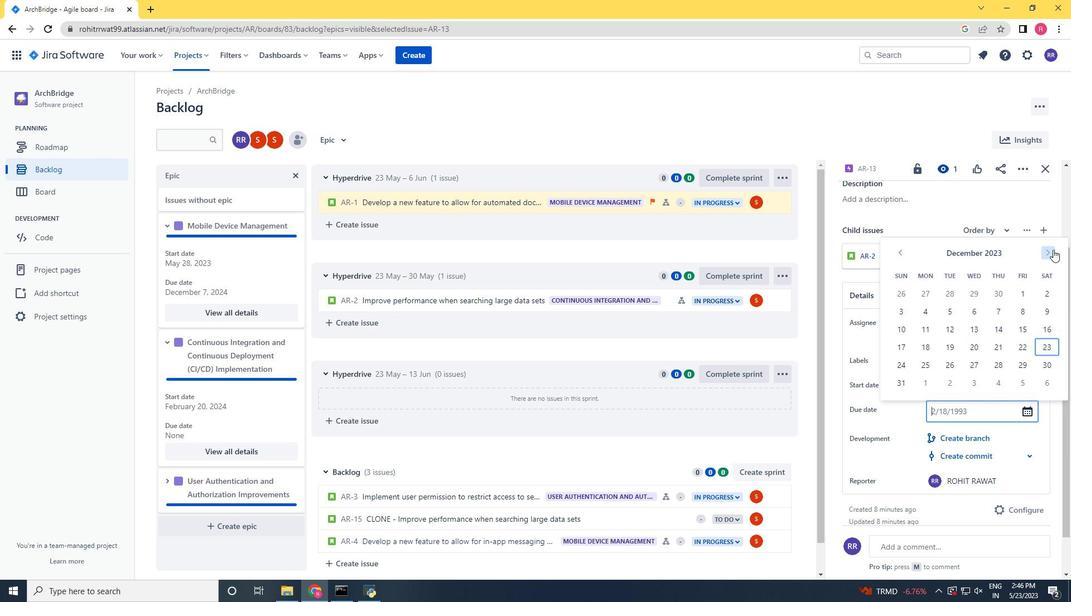 
Action: Mouse pressed left at (1053, 250)
Screenshot: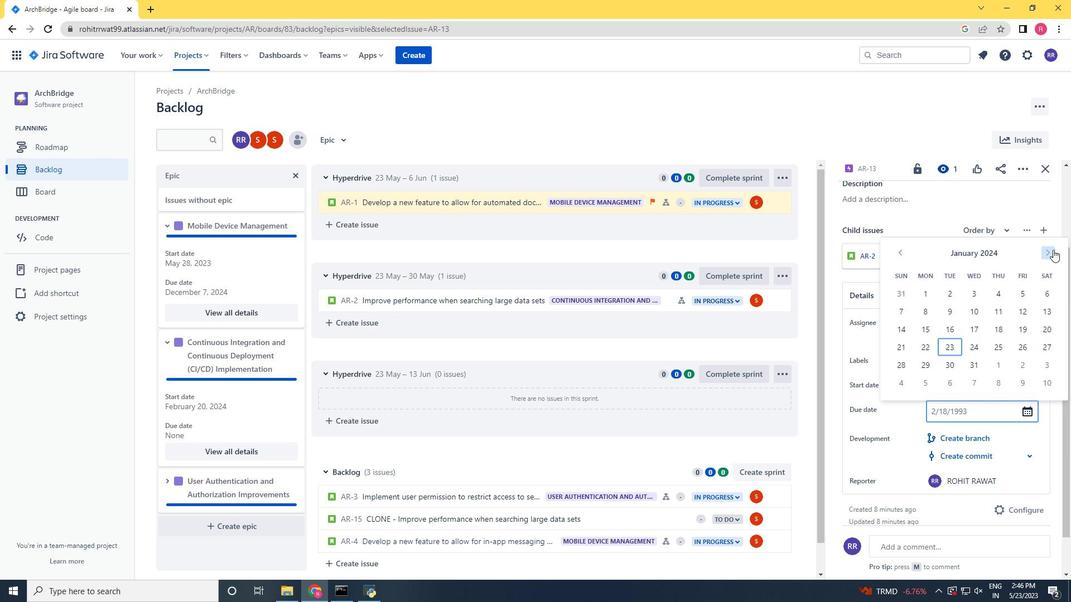 
Action: Mouse pressed left at (1053, 250)
Screenshot: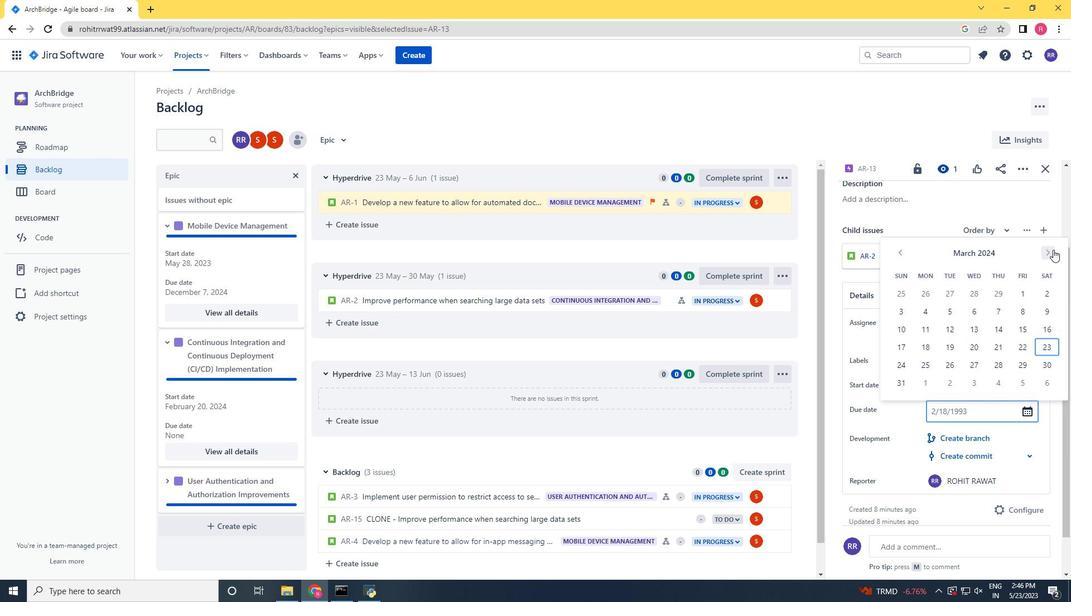 
Action: Mouse pressed left at (1053, 250)
Screenshot: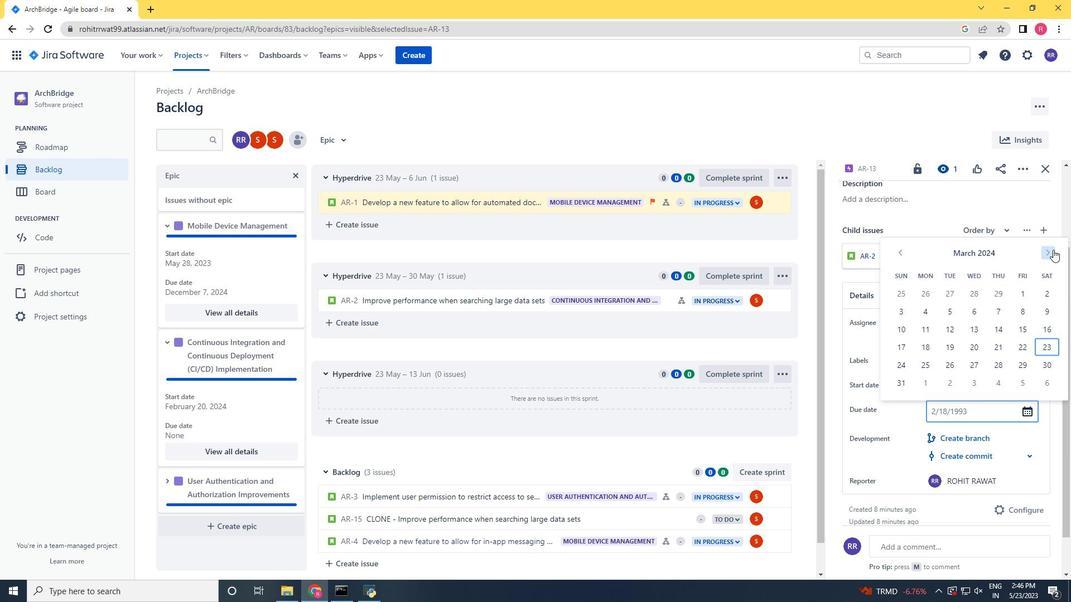
Action: Mouse pressed left at (1053, 250)
Screenshot: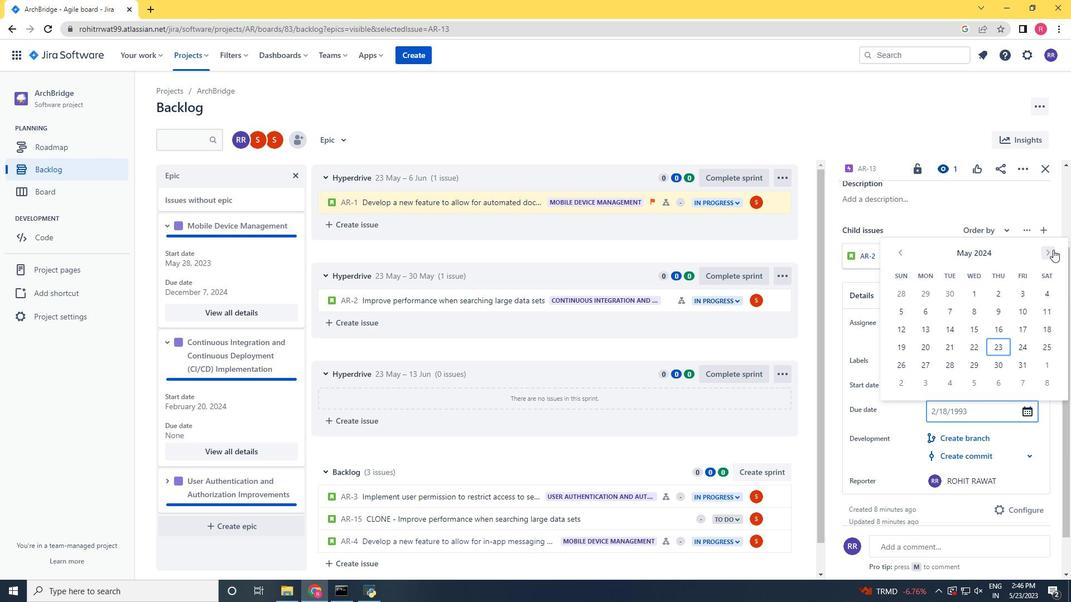 
Action: Mouse pressed left at (1053, 250)
Screenshot: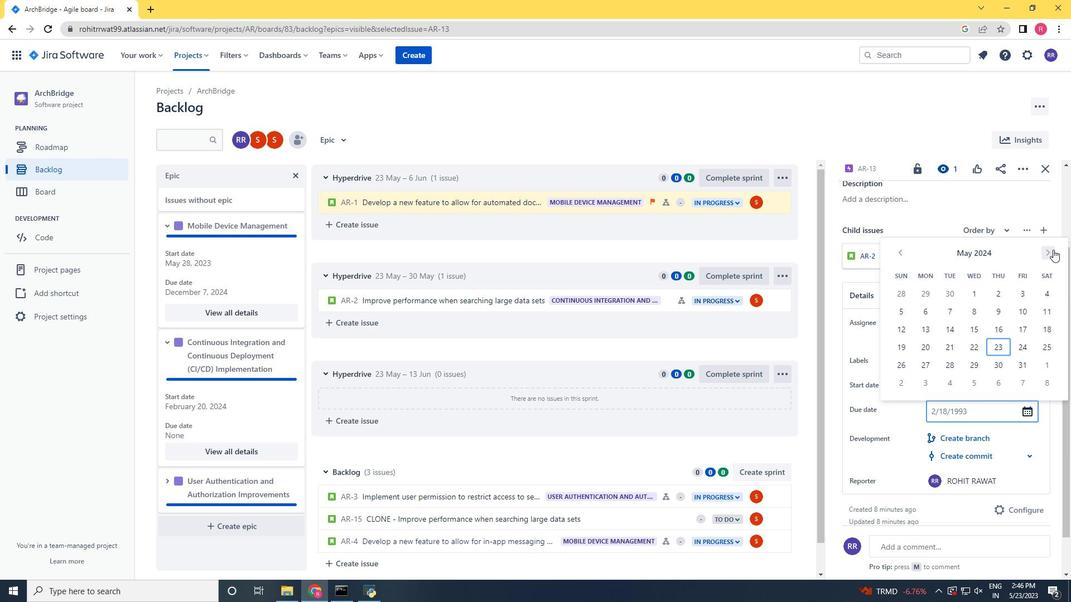 
Action: Mouse pressed left at (1053, 250)
Screenshot: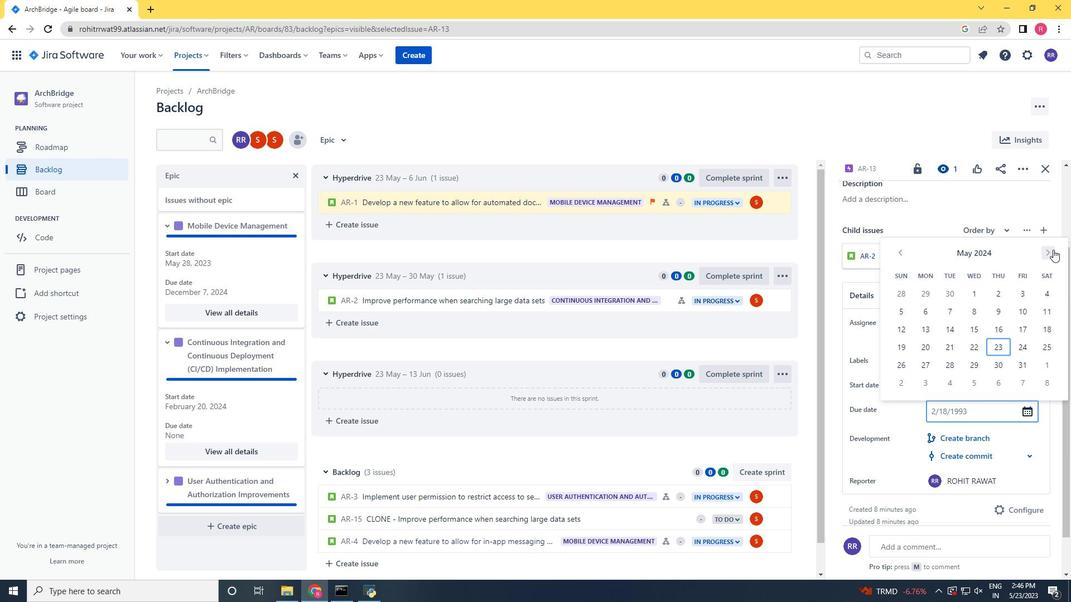 
Action: Mouse pressed left at (1053, 250)
Screenshot: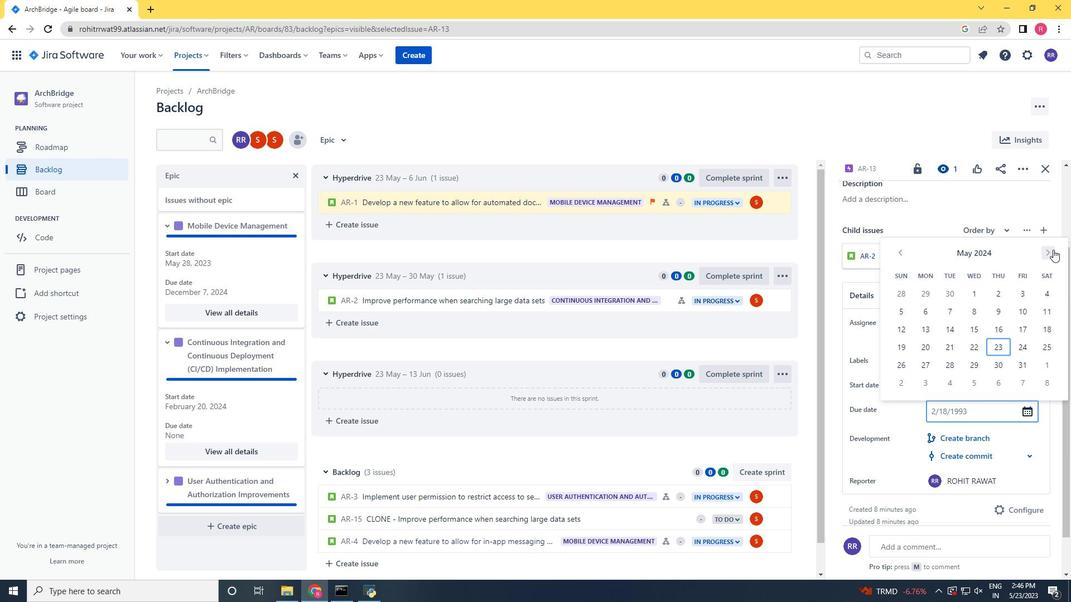 
Action: Mouse pressed left at (1053, 250)
Screenshot: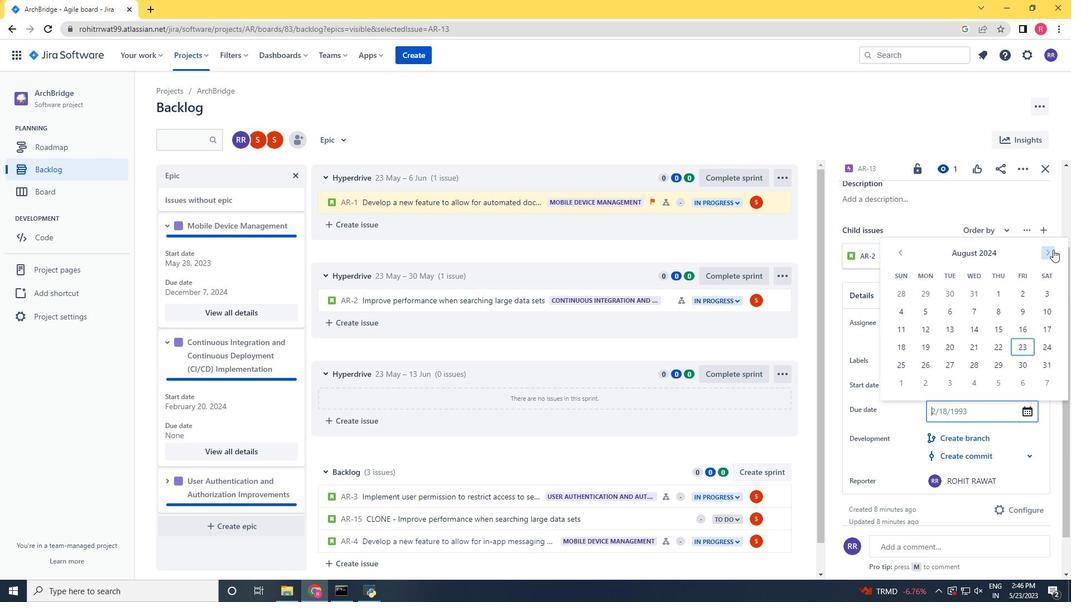 
Action: Mouse pressed left at (1053, 250)
Screenshot: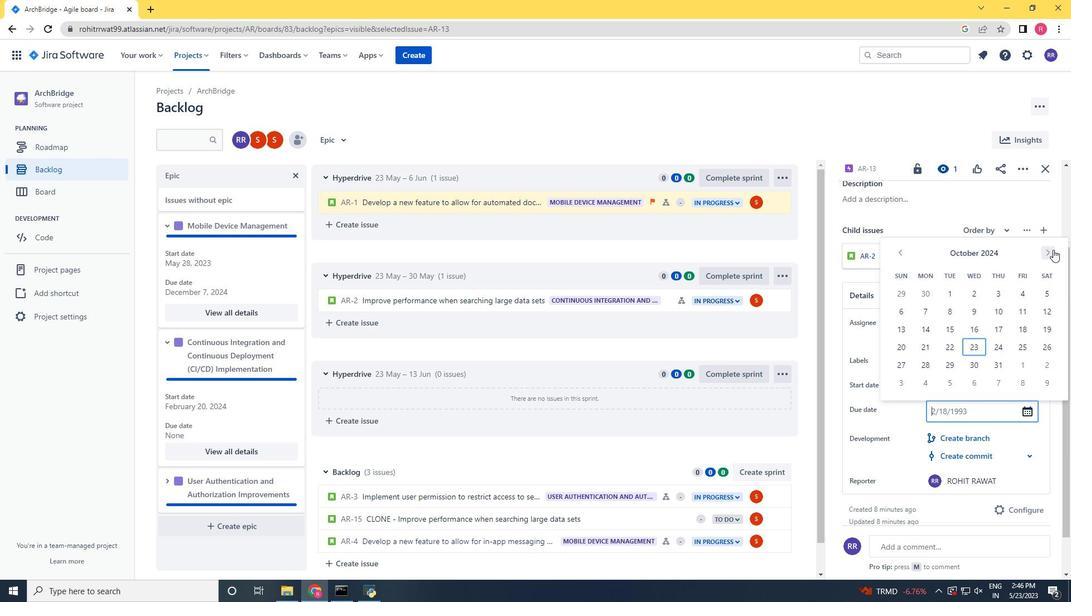 
Action: Mouse pressed left at (1053, 250)
Screenshot: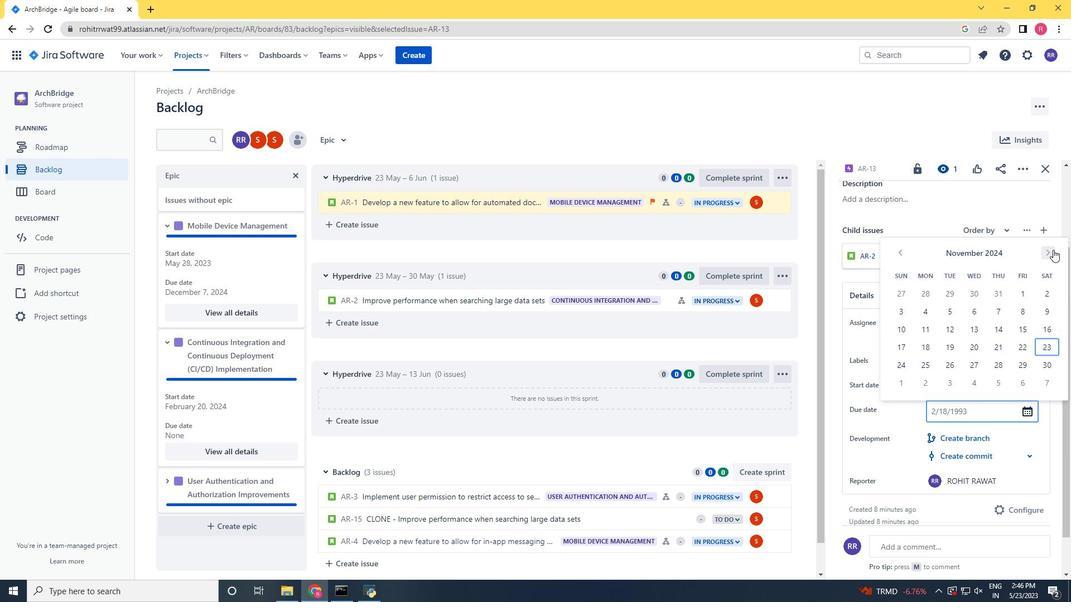 
Action: Mouse moved to (1053, 288)
Screenshot: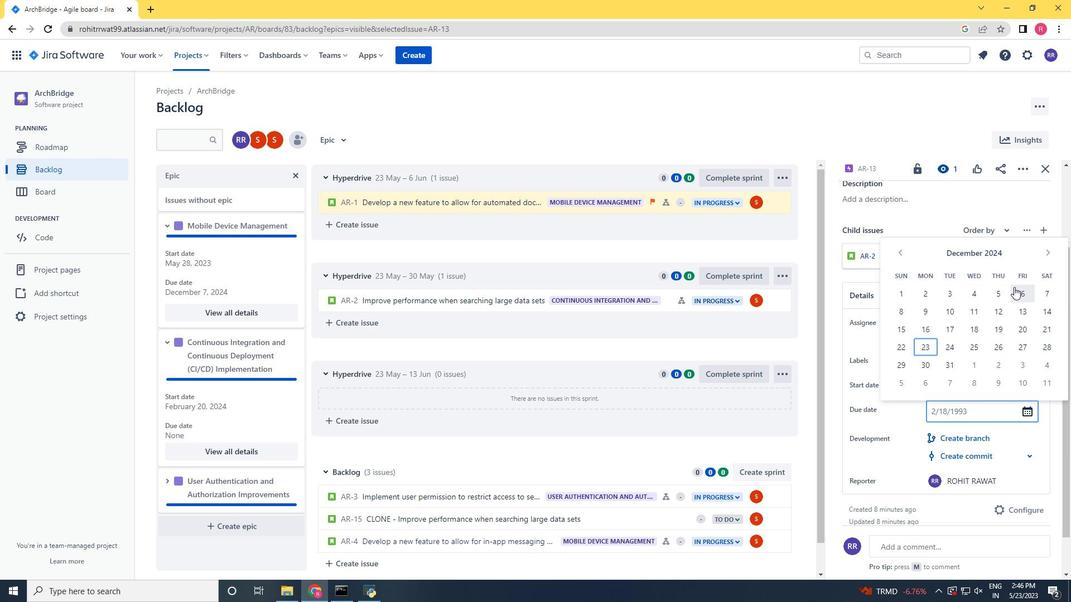
Action: Mouse pressed left at (1053, 288)
Screenshot: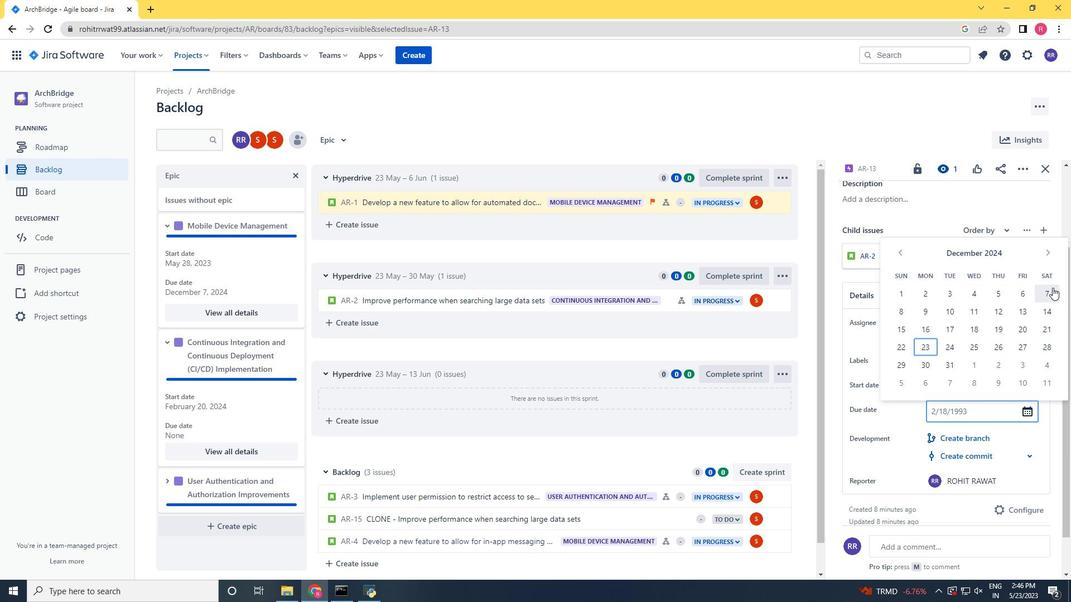 
Action: Mouse moved to (966, 514)
Screenshot: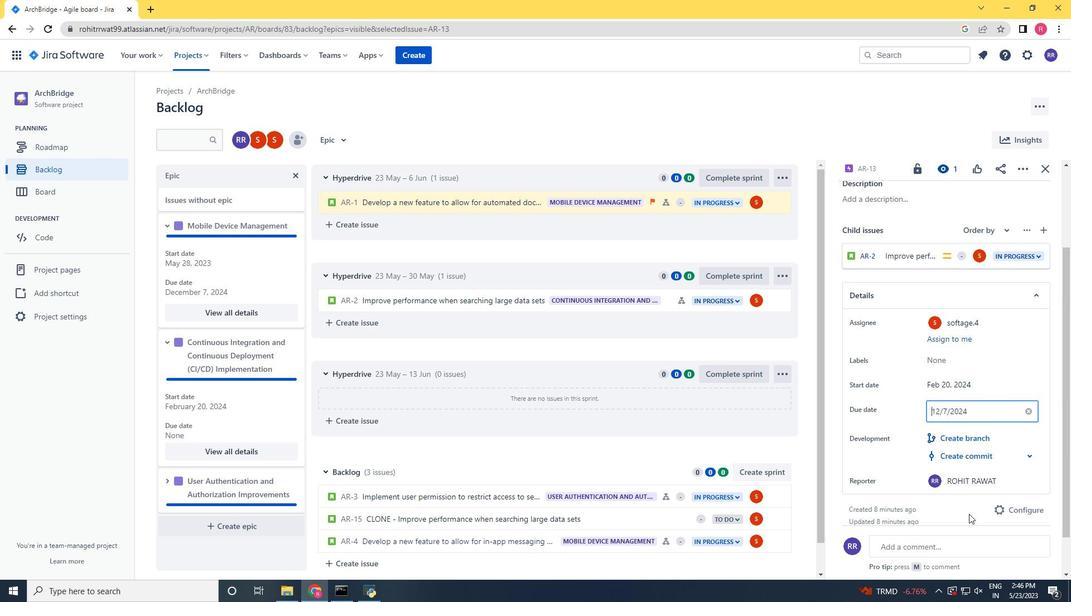 
Action: Mouse pressed left at (966, 514)
Screenshot: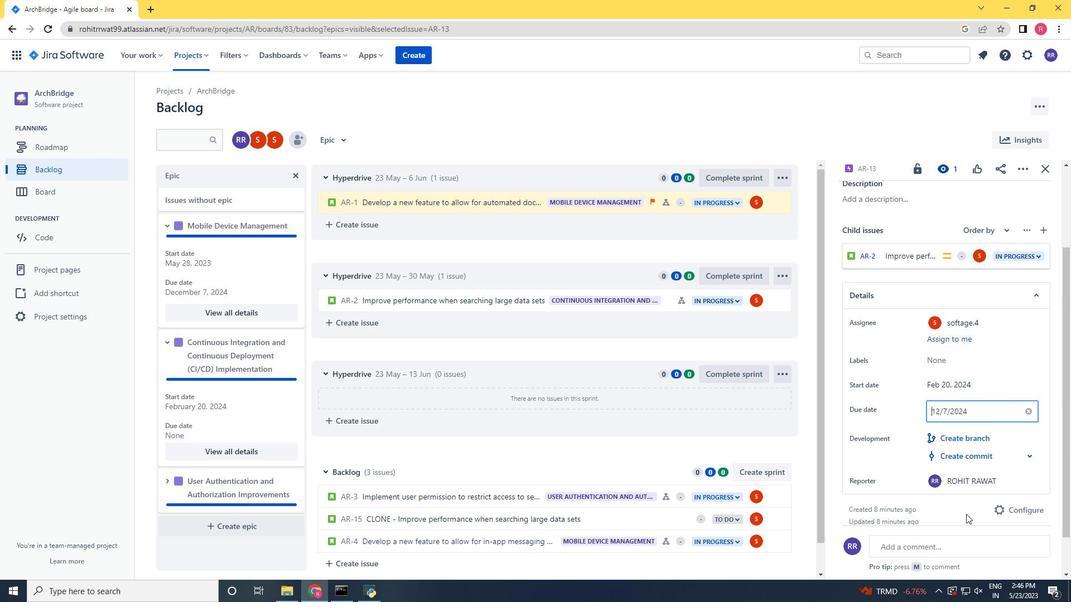 
Action: Mouse moved to (966, 514)
Screenshot: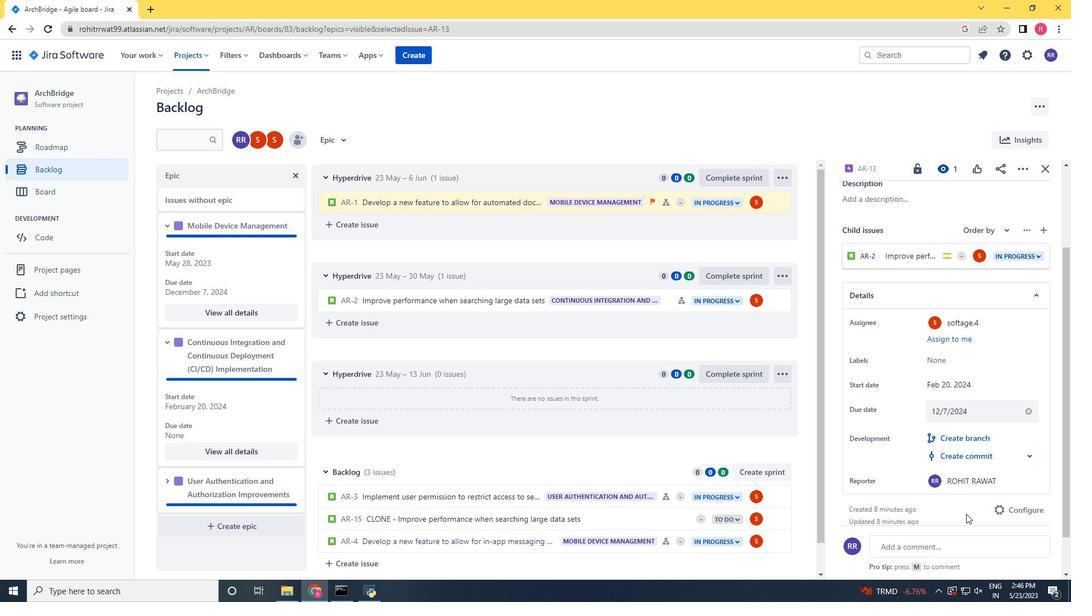 
Action: Mouse scrolled (966, 514) with delta (0, 0)
Screenshot: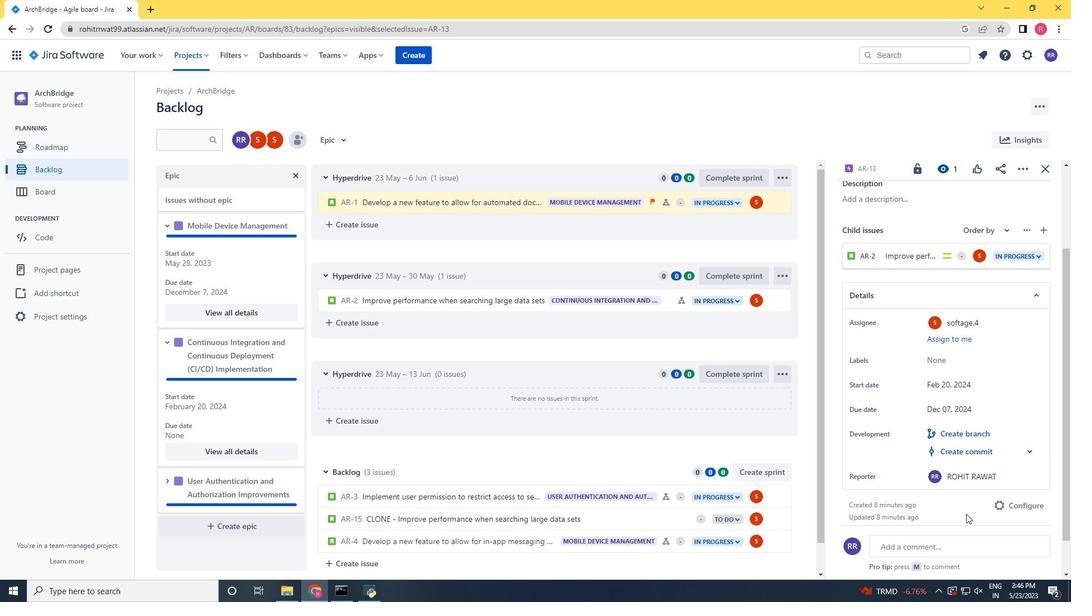 
Action: Mouse scrolled (966, 514) with delta (0, 0)
Screenshot: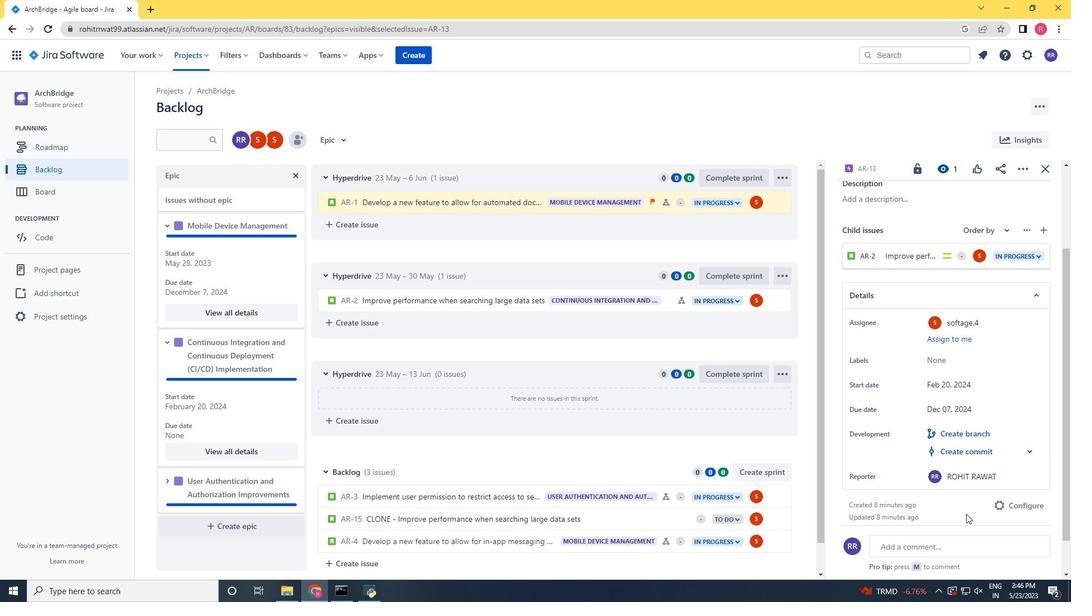 
Action: Mouse moved to (182, 413)
Screenshot: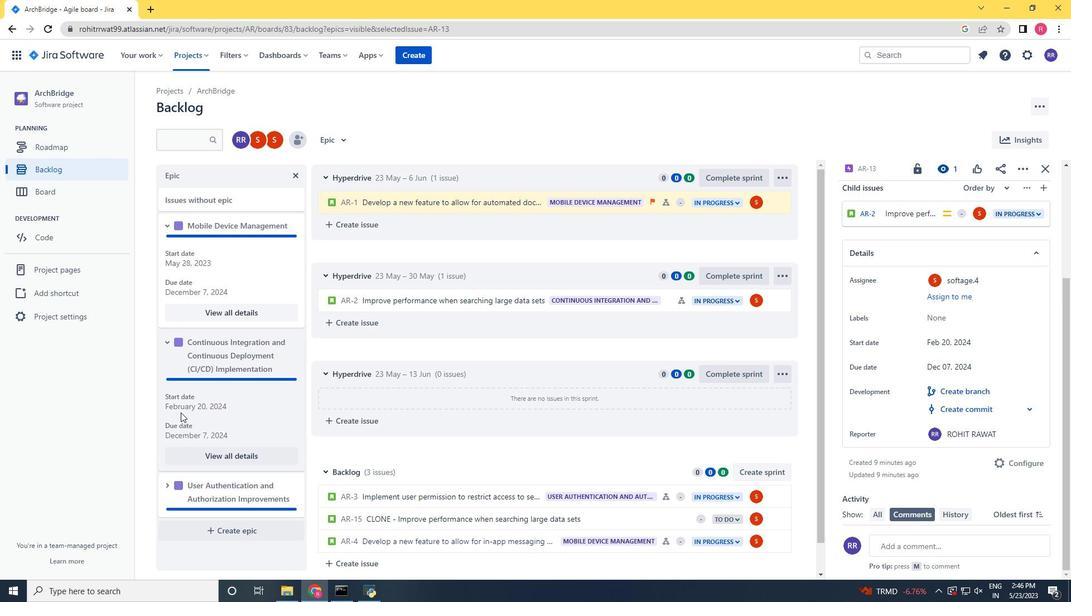 
Action: Mouse scrolled (182, 413) with delta (0, 0)
Screenshot: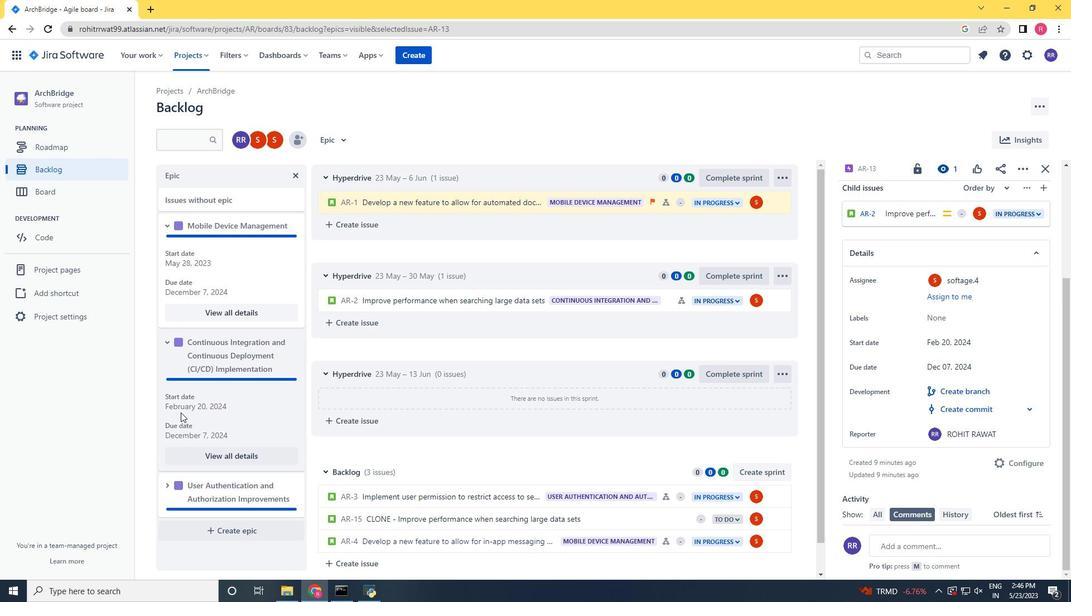 
Action: Mouse scrolled (182, 413) with delta (0, 0)
Screenshot: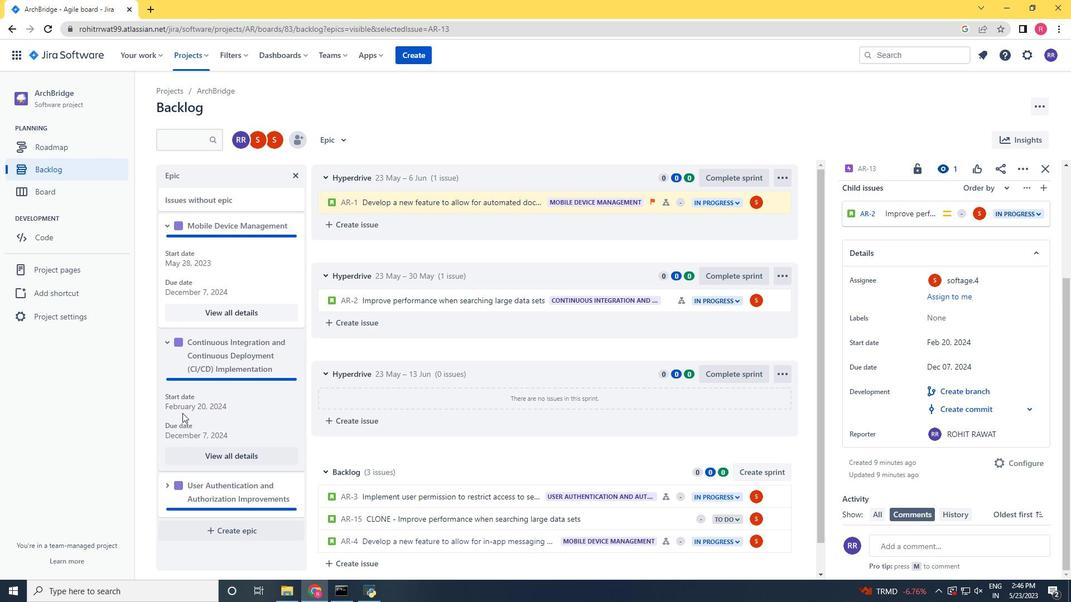 
Action: Mouse moved to (168, 485)
Screenshot: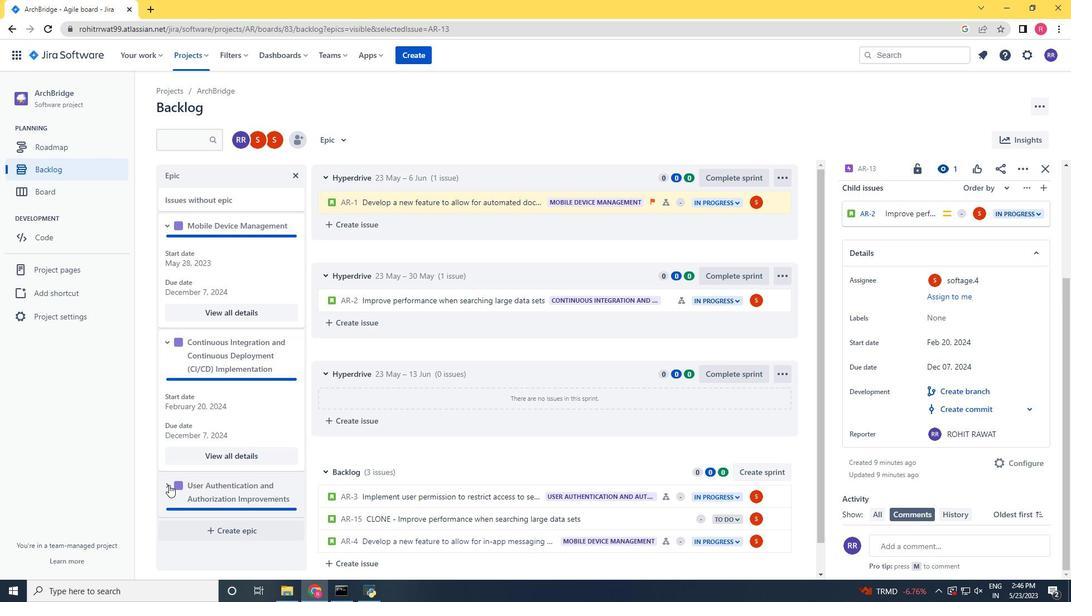
Action: Mouse pressed left at (168, 485)
Screenshot: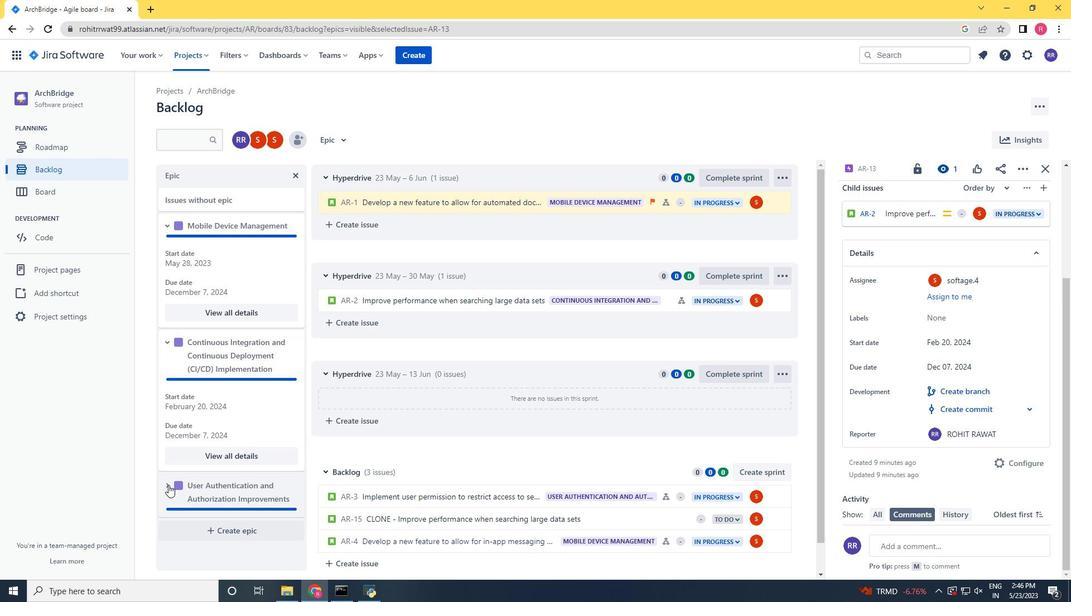 
Action: Mouse moved to (169, 482)
Screenshot: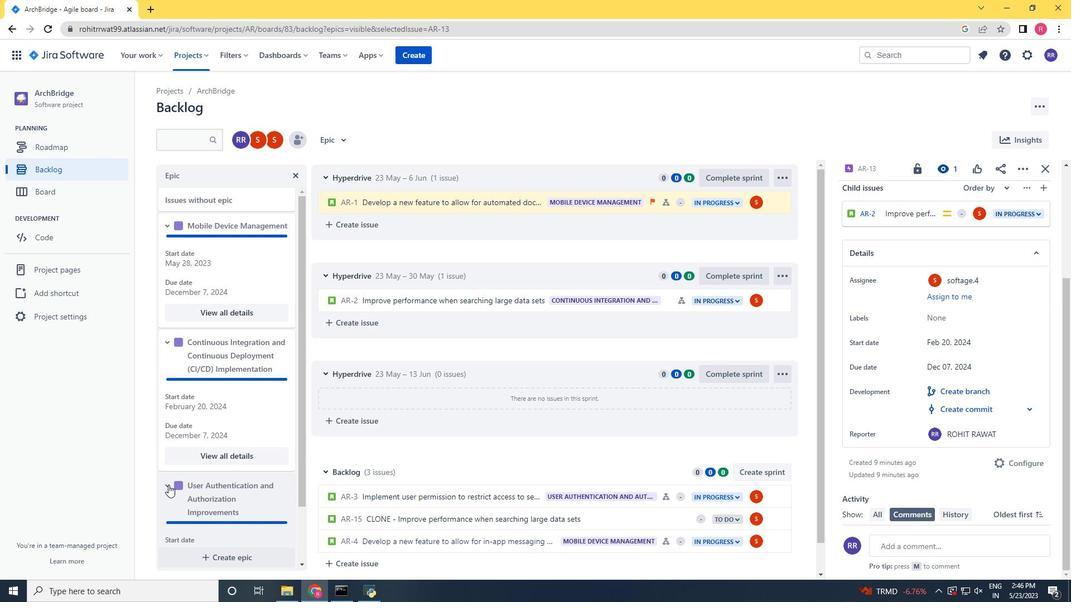 
Action: Mouse scrolled (169, 482) with delta (0, 0)
Screenshot: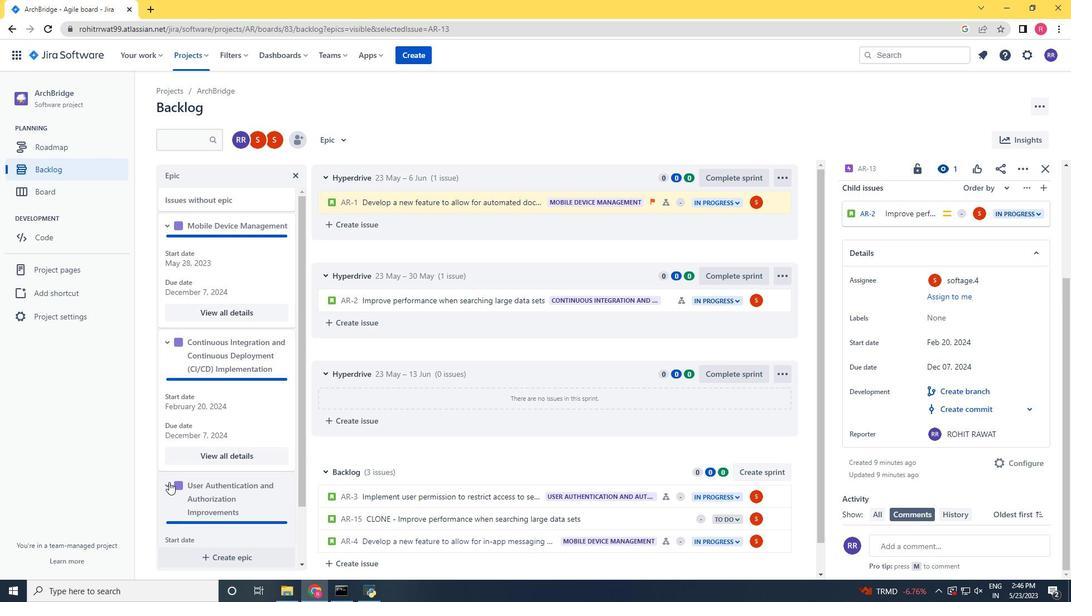 
Action: Mouse scrolled (169, 482) with delta (0, 0)
Screenshot: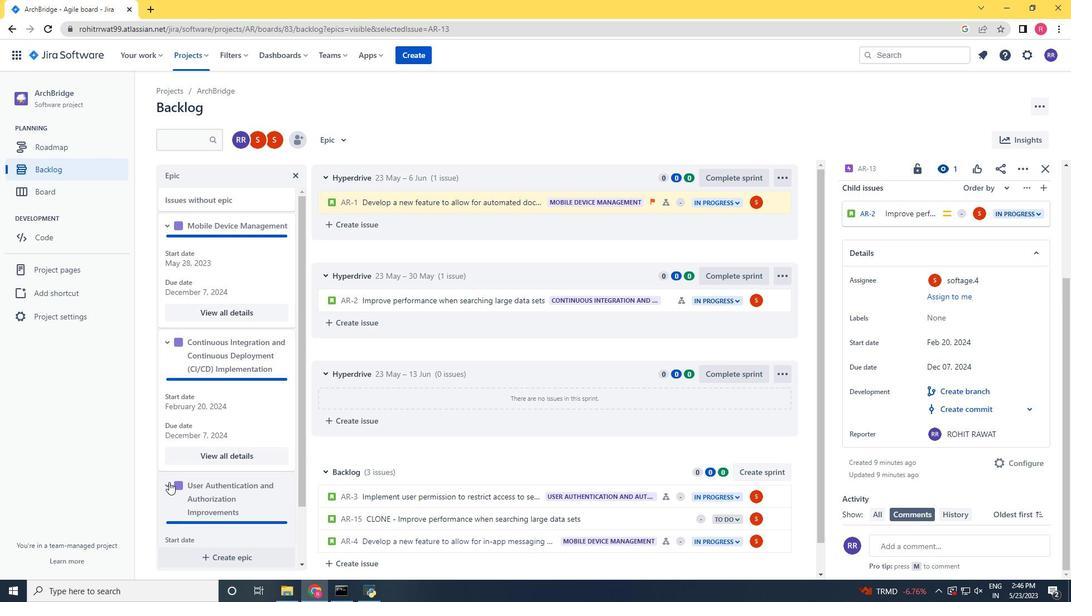 
Action: Mouse scrolled (169, 482) with delta (0, 0)
Screenshot: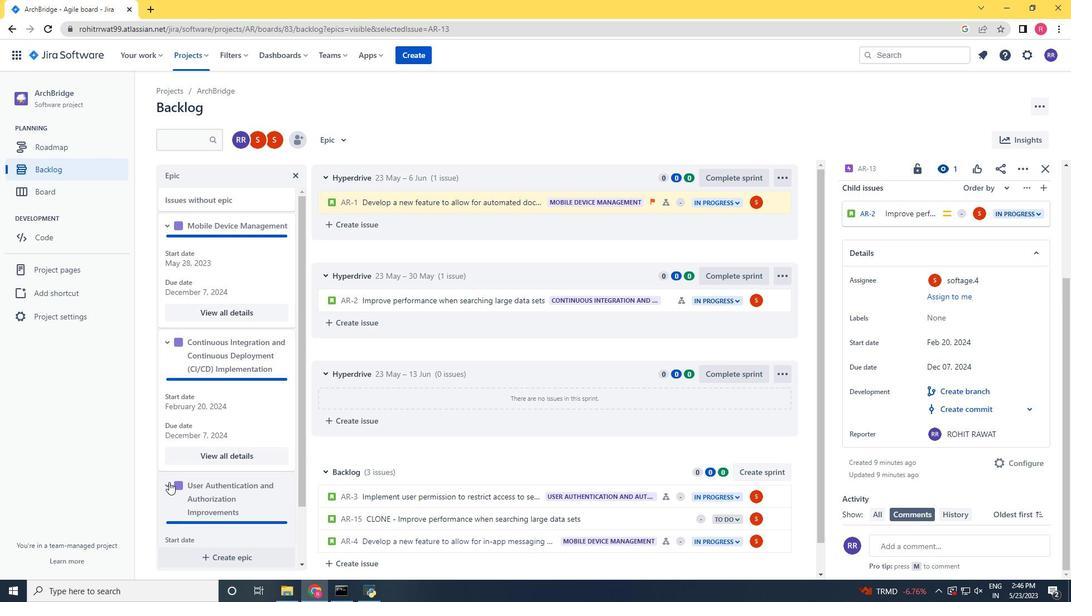 
Action: Mouse moved to (208, 528)
Screenshot: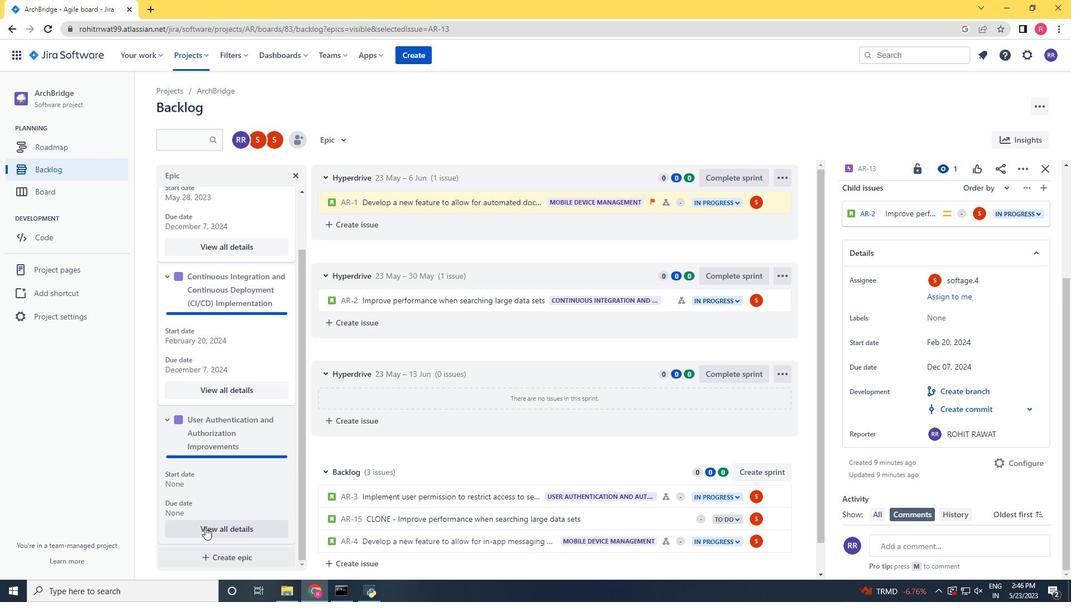 
Action: Mouse pressed left at (208, 528)
Screenshot: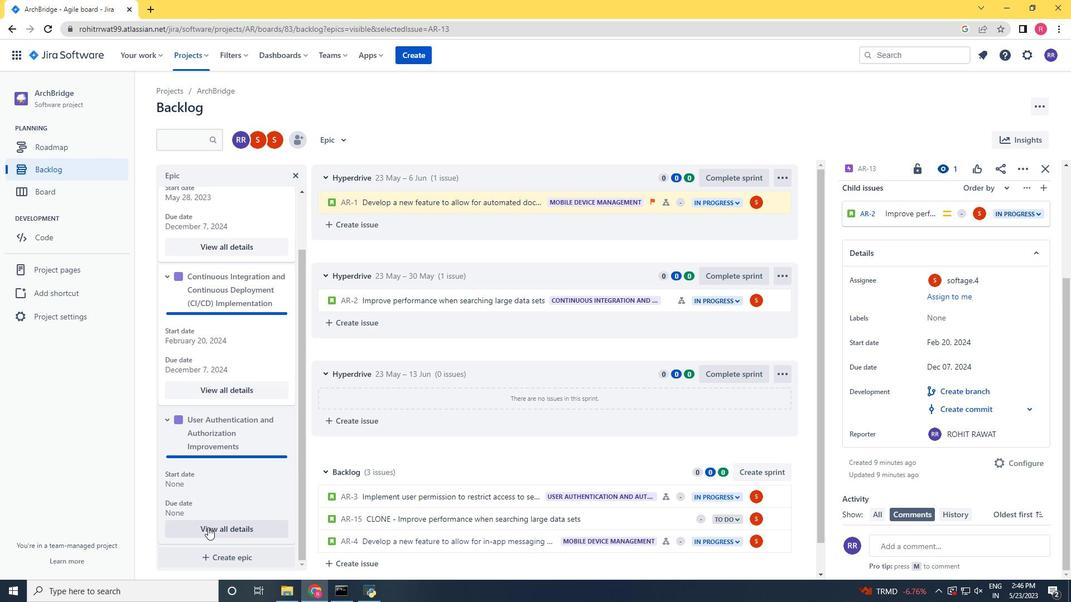 
Action: Mouse moved to (889, 408)
Screenshot: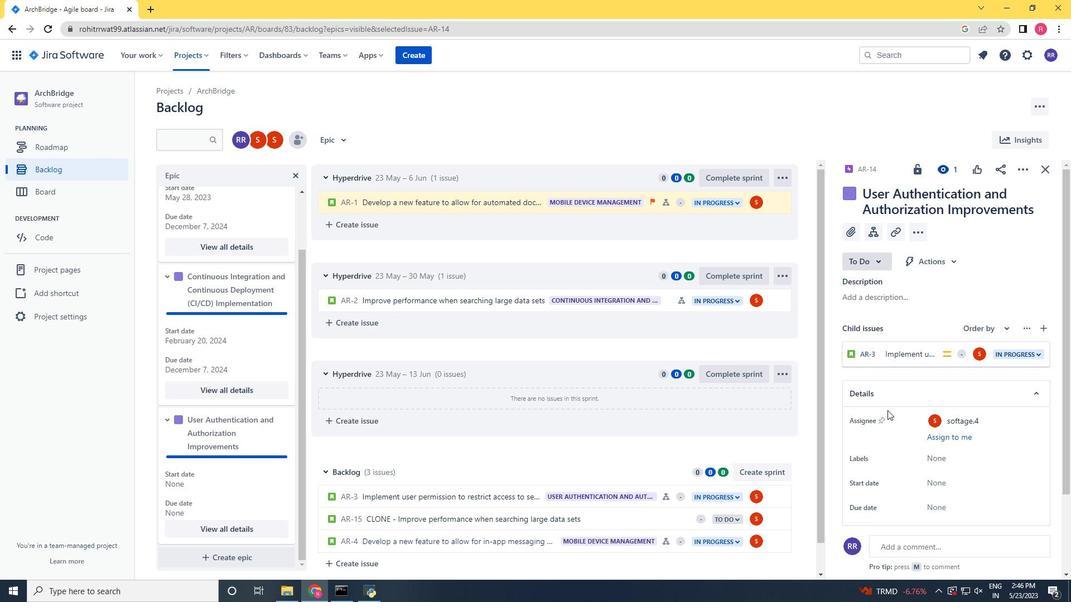 
Action: Mouse scrolled (889, 407) with delta (0, 0)
Screenshot: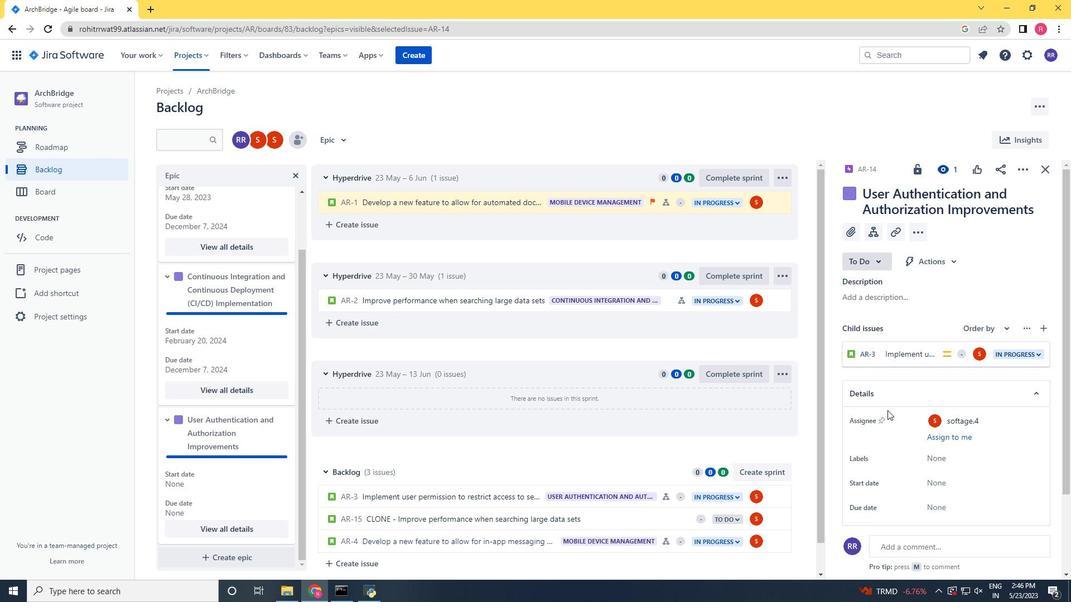 
Action: Mouse scrolled (889, 407) with delta (0, 0)
Screenshot: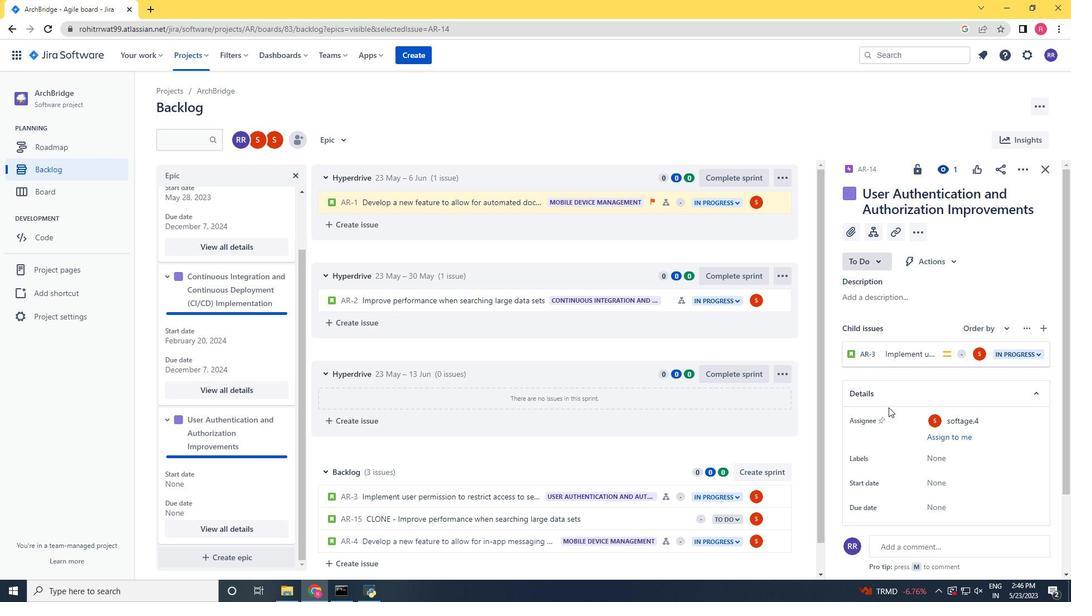 
Action: Mouse scrolled (889, 407) with delta (0, 0)
Screenshot: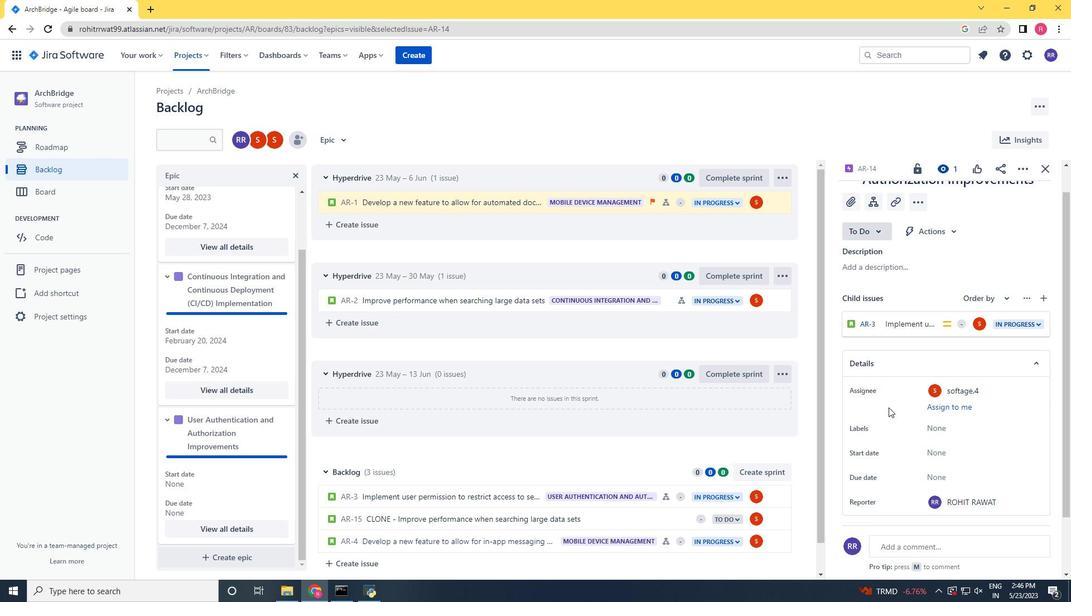 
Action: Mouse scrolled (889, 407) with delta (0, 0)
Screenshot: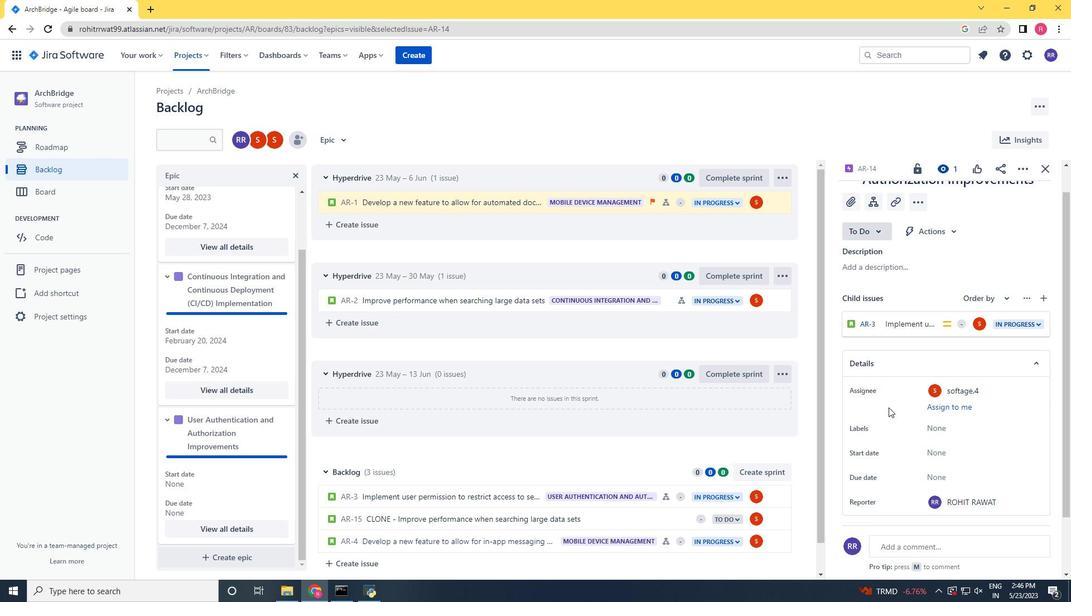 
Action: Mouse moved to (946, 366)
Screenshot: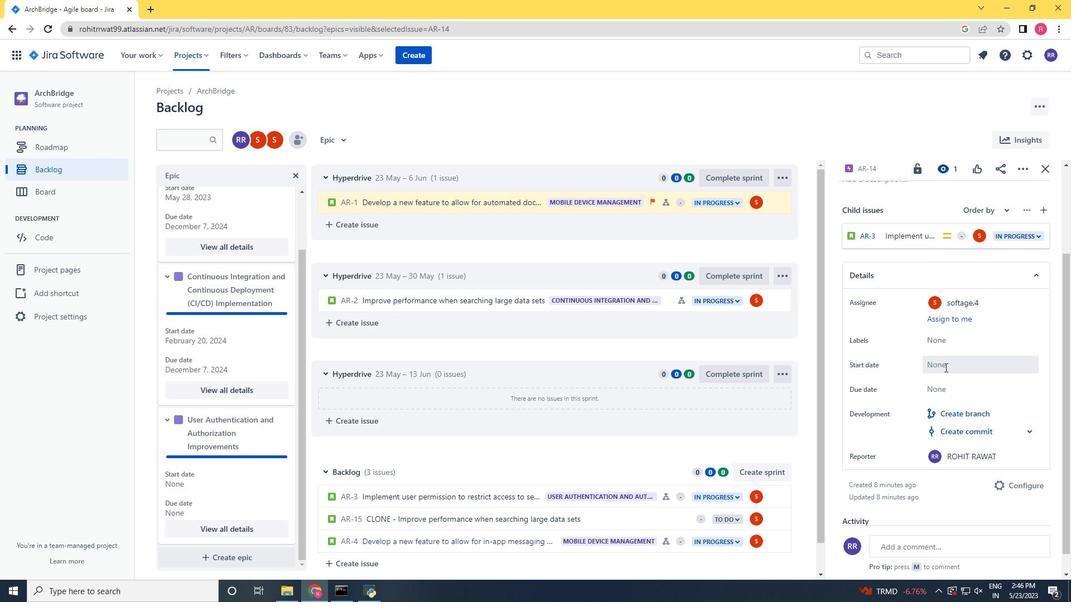 
Action: Mouse pressed left at (946, 366)
Screenshot: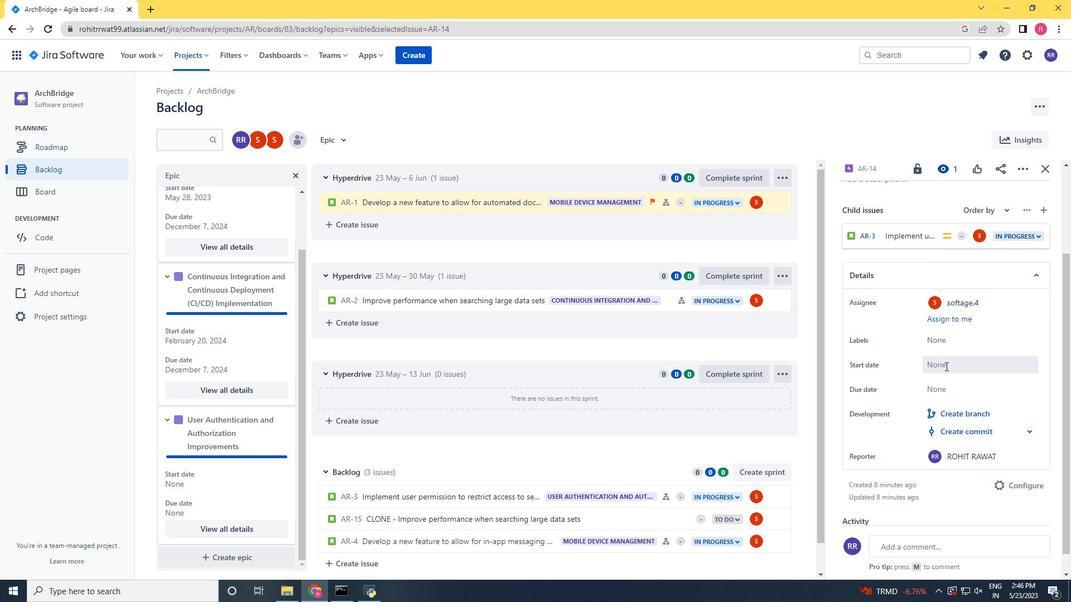 
Action: Mouse moved to (900, 396)
Screenshot: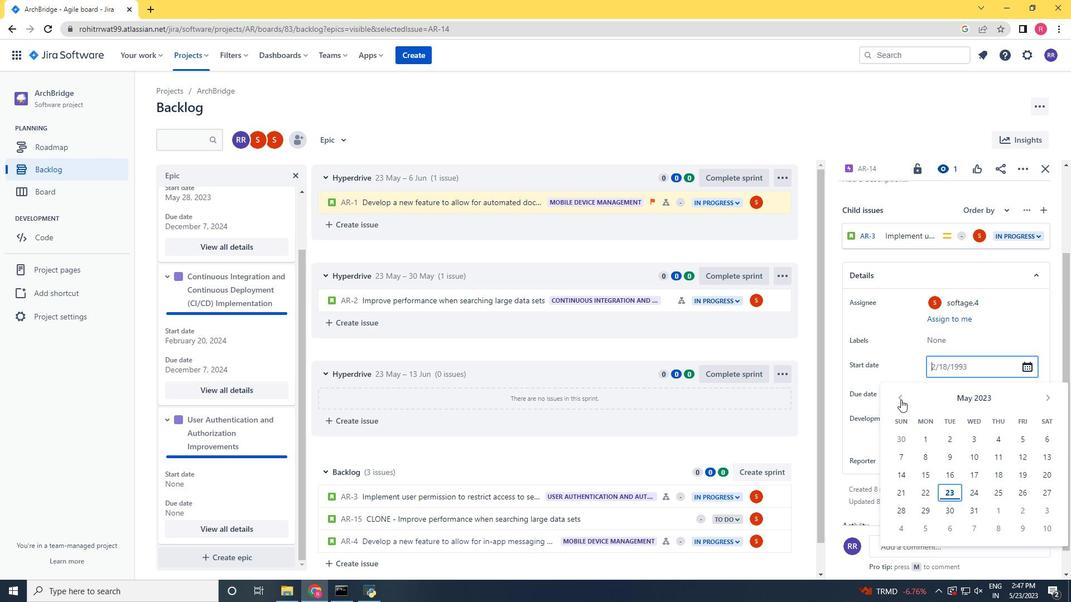 
Action: Mouse pressed left at (900, 396)
Screenshot: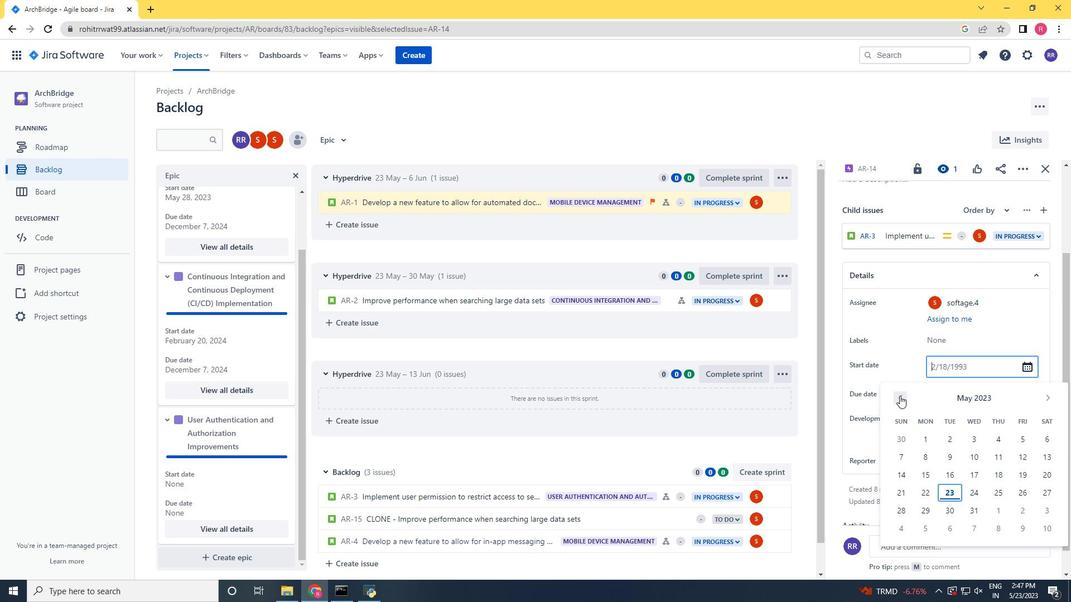 
Action: Mouse pressed left at (900, 396)
Screenshot: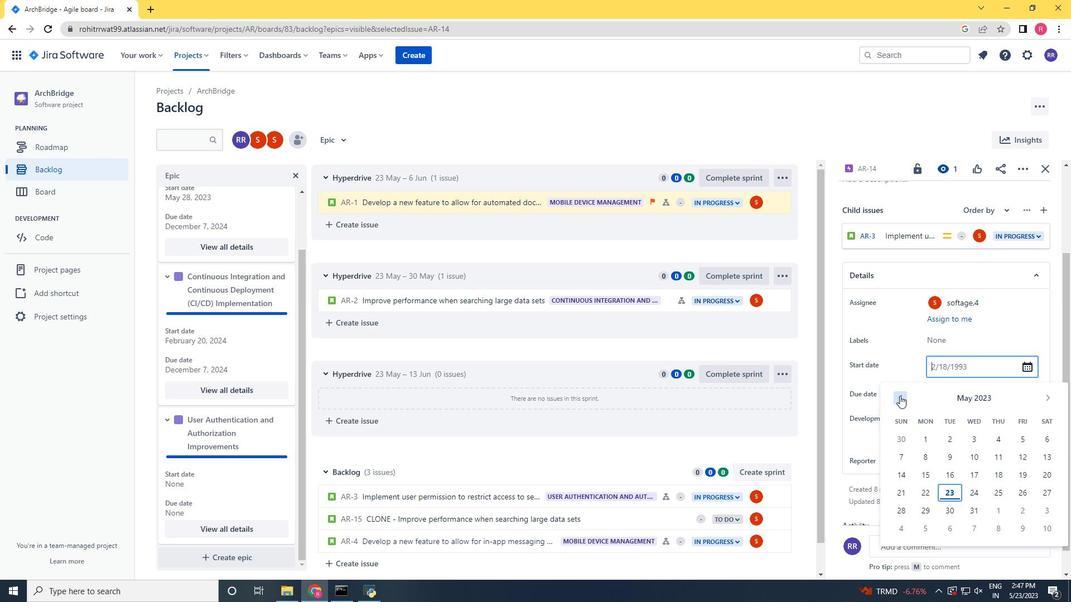
Action: Mouse pressed left at (900, 396)
Screenshot: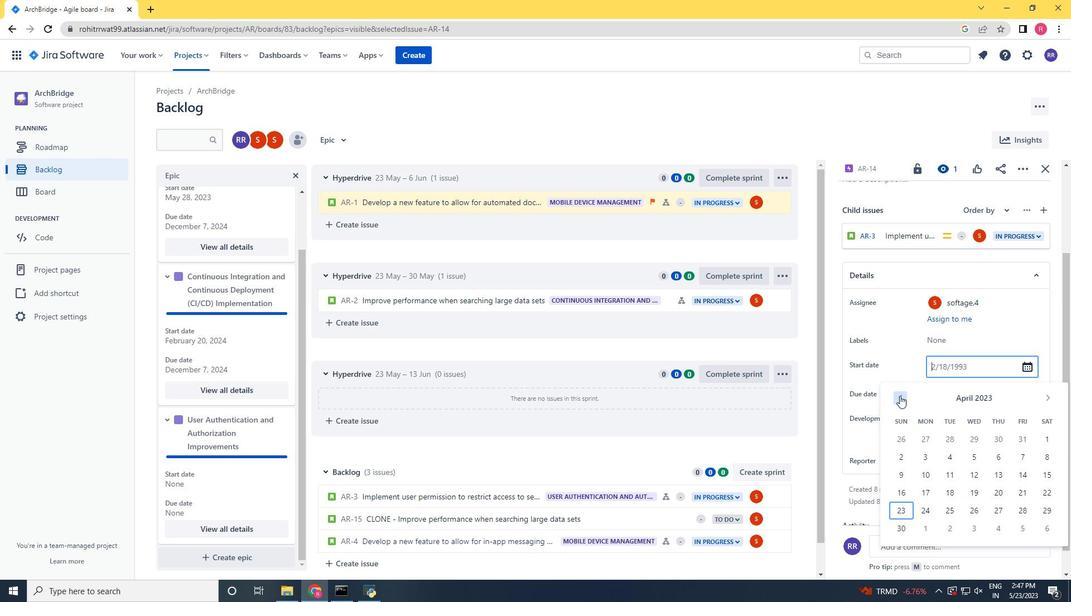 
Action: Mouse moved to (1051, 396)
Screenshot: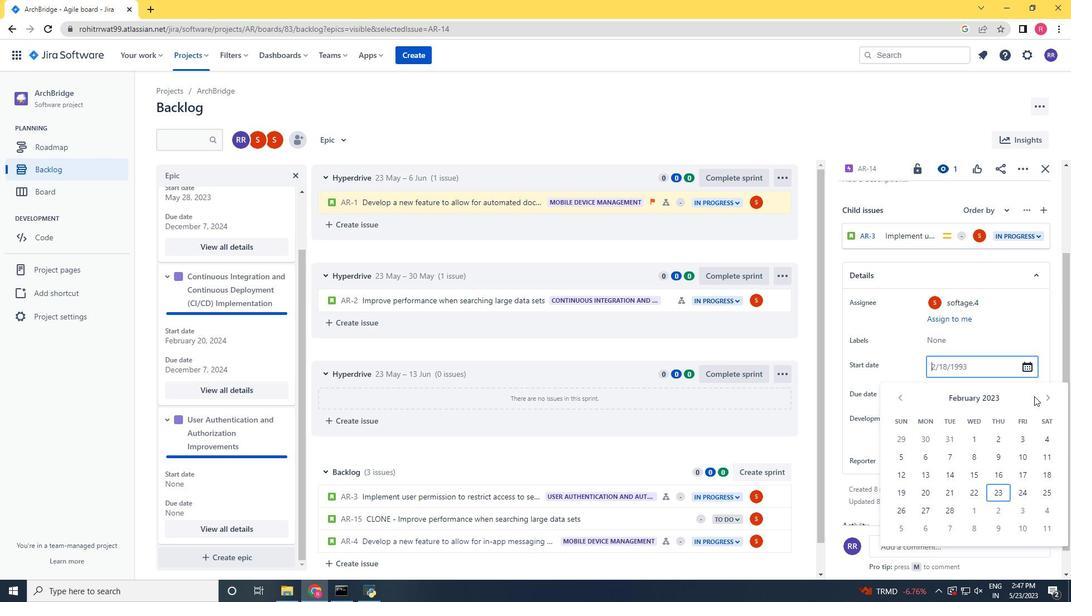 
Action: Mouse pressed left at (1051, 396)
Screenshot: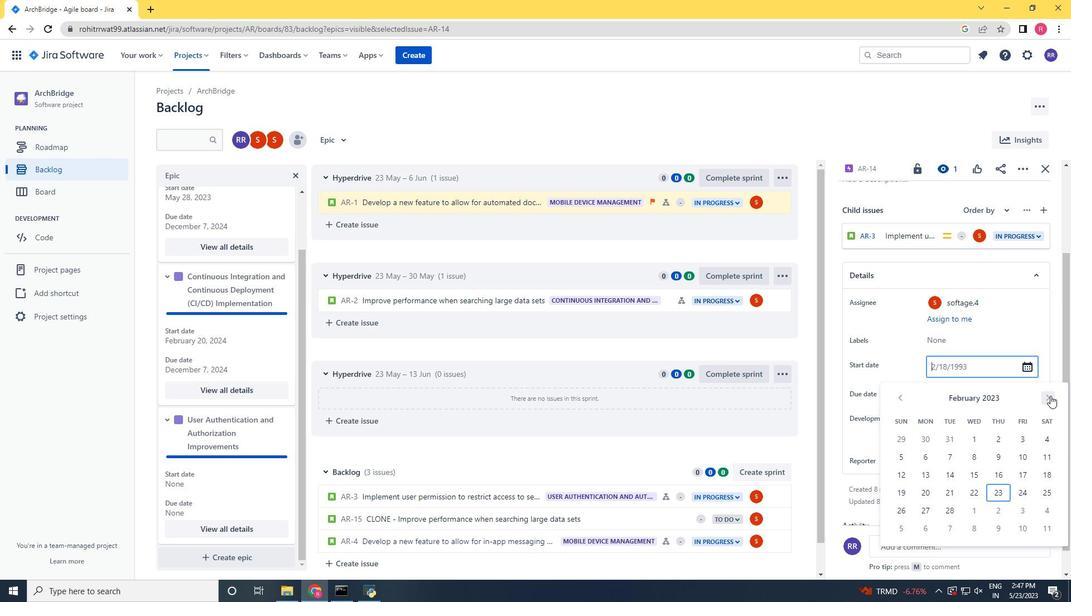 
Action: Mouse moved to (1057, 489)
Screenshot: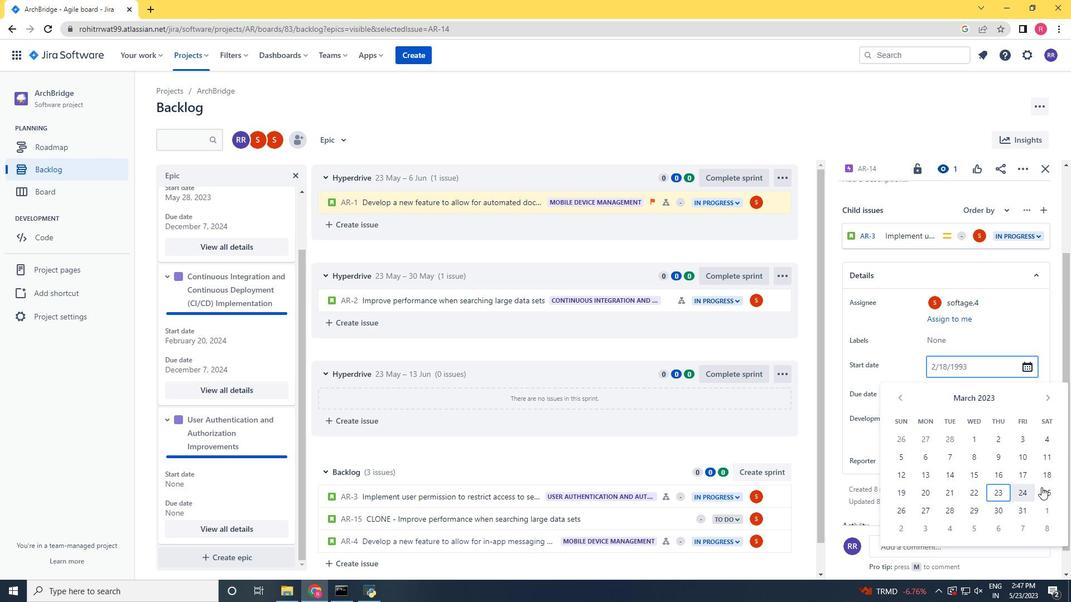 
Action: Mouse pressed left at (1057, 489)
Screenshot: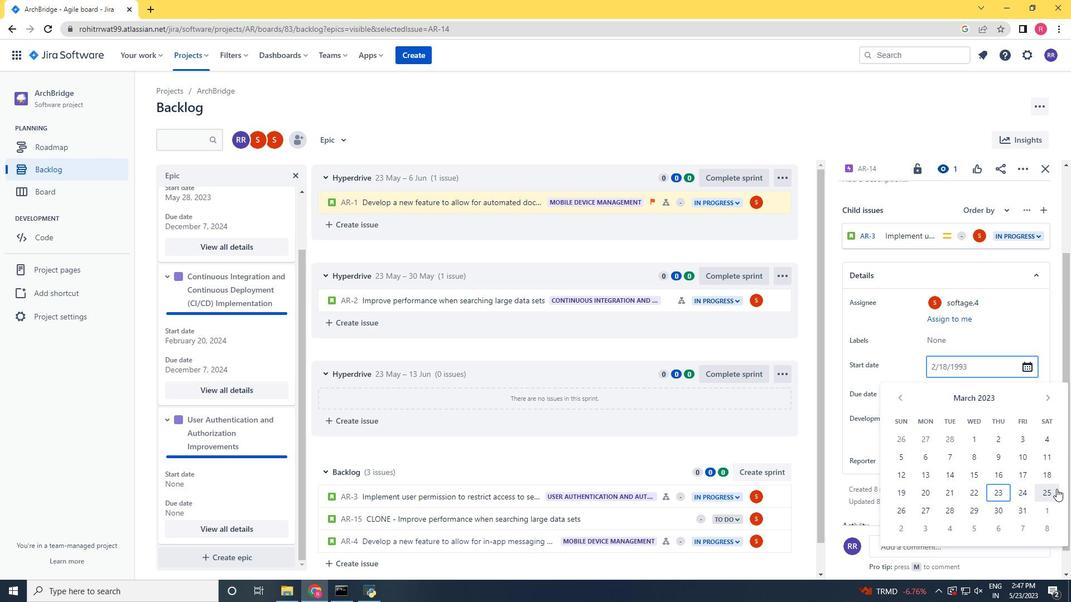 
Action: Mouse moved to (946, 390)
Screenshot: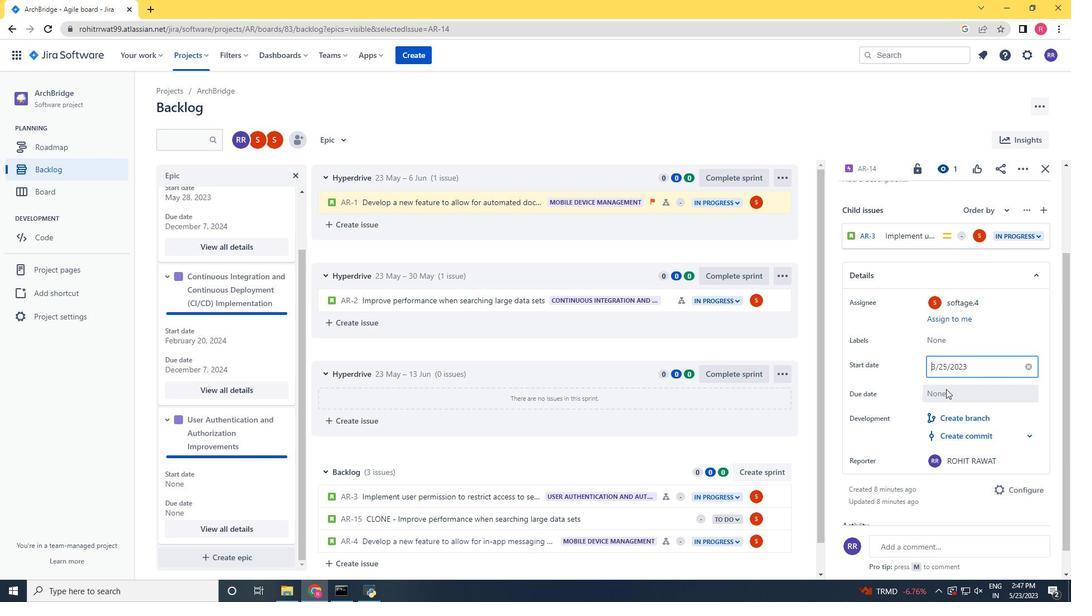 
Action: Mouse pressed left at (946, 390)
Screenshot: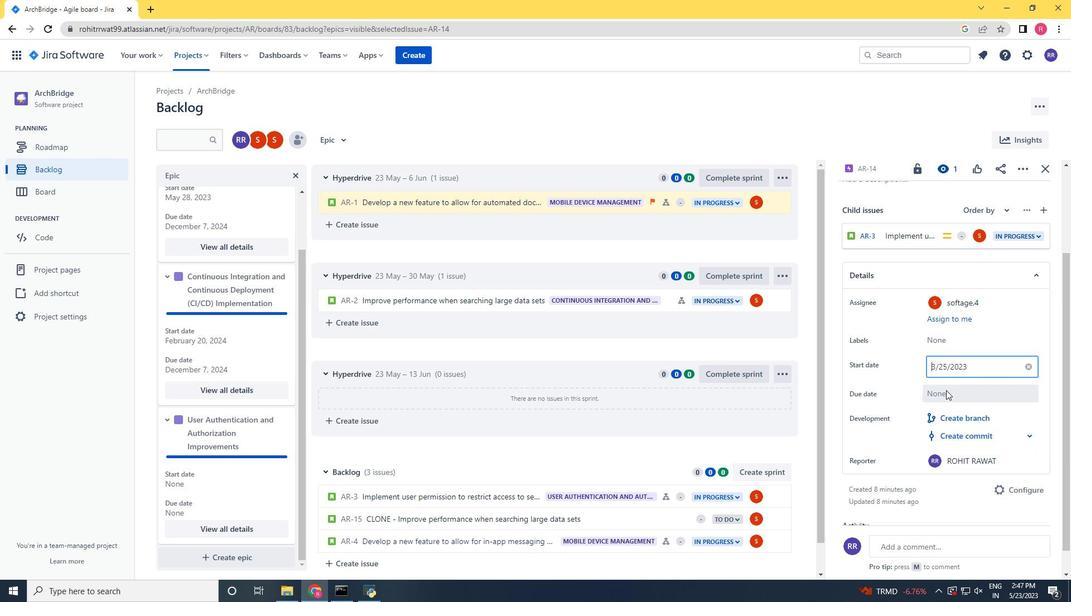 
Action: Mouse moved to (1053, 426)
Screenshot: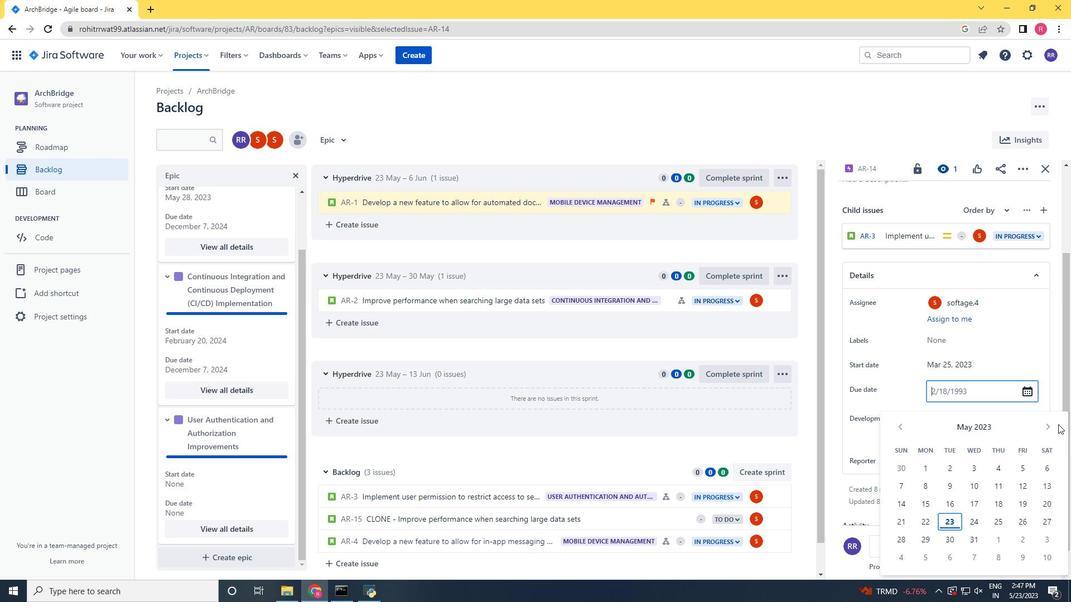 
Action: Mouse pressed left at (1053, 426)
Screenshot: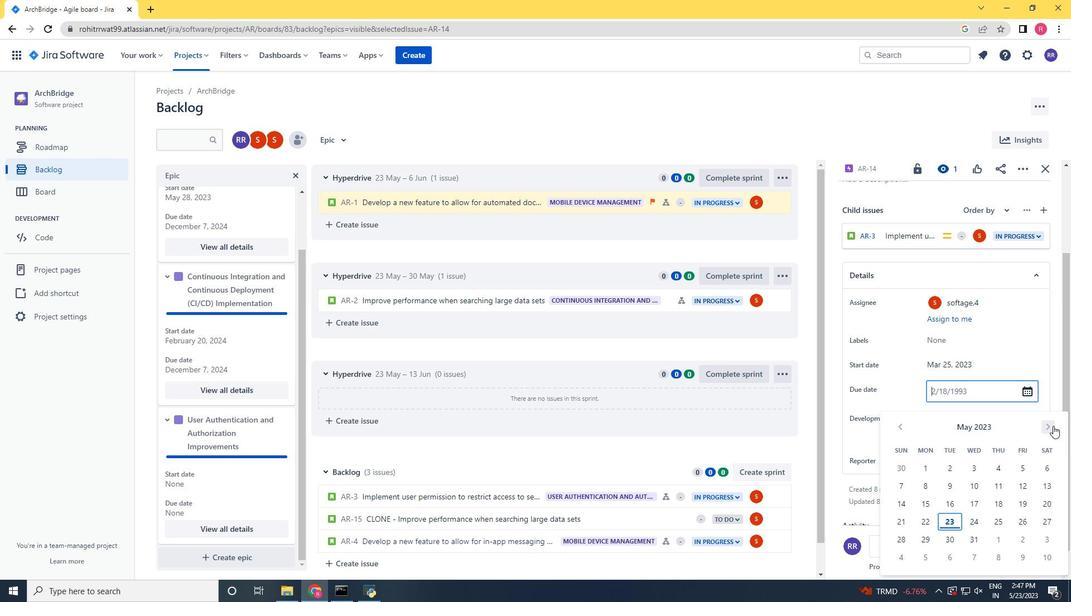 
Action: Mouse pressed left at (1053, 426)
Screenshot: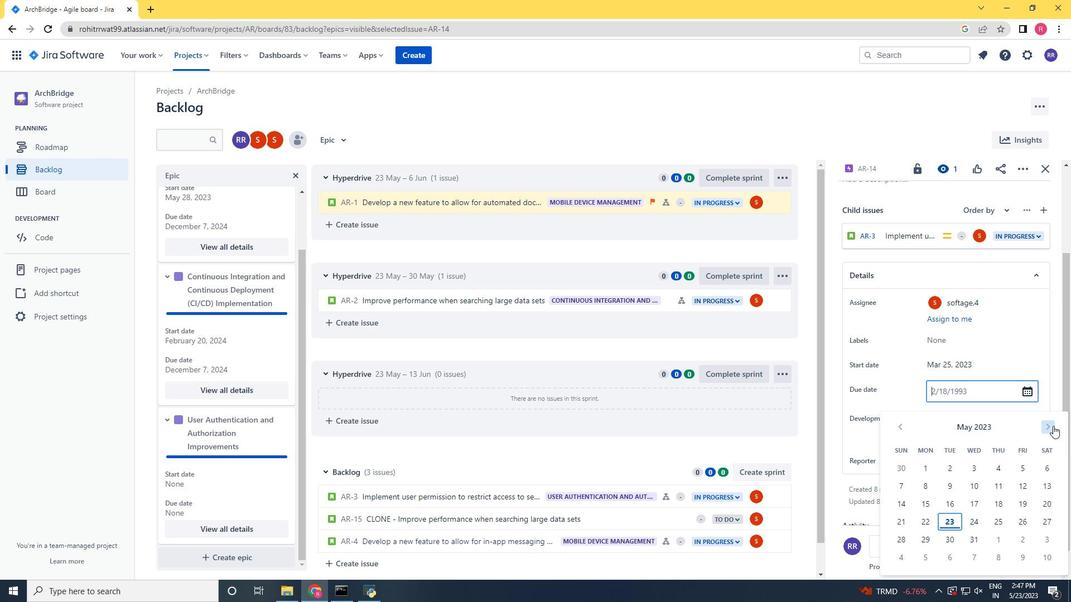 
Action: Mouse pressed left at (1053, 426)
Screenshot: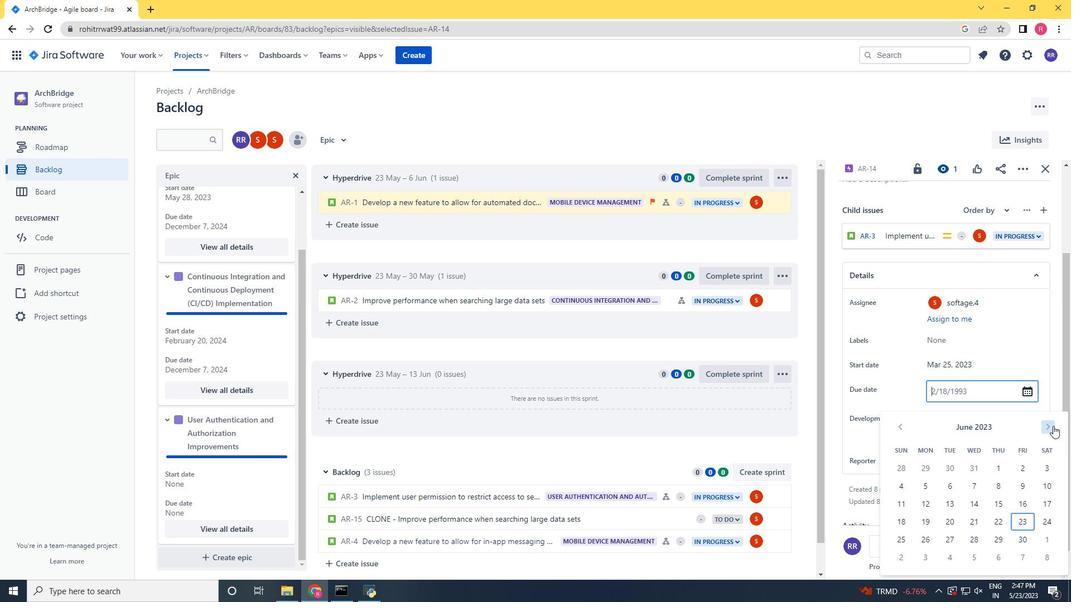 
Action: Mouse pressed left at (1053, 426)
Screenshot: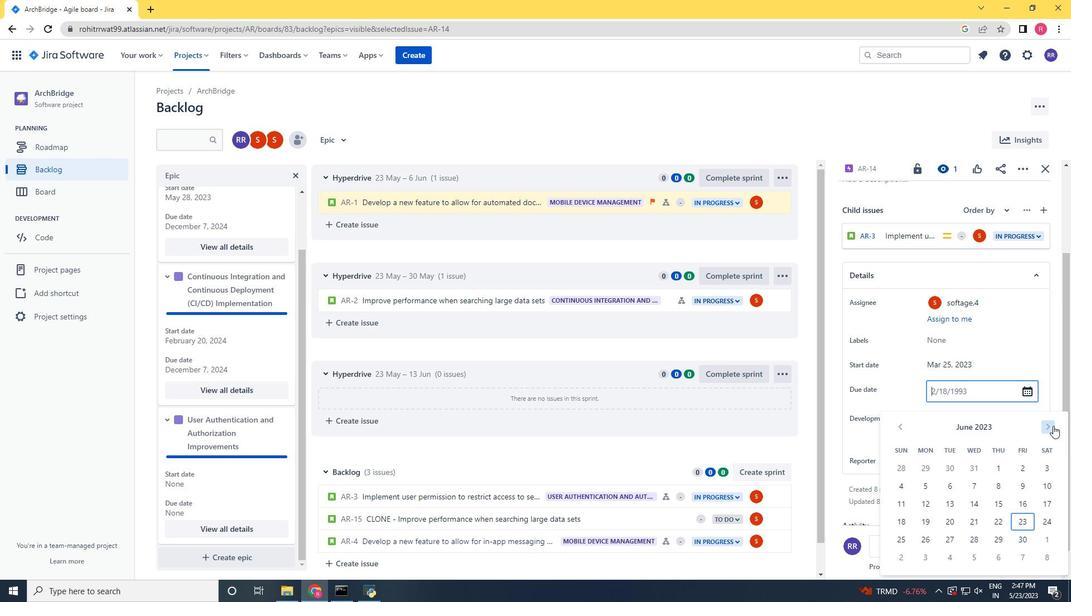 
Action: Mouse pressed left at (1053, 426)
Screenshot: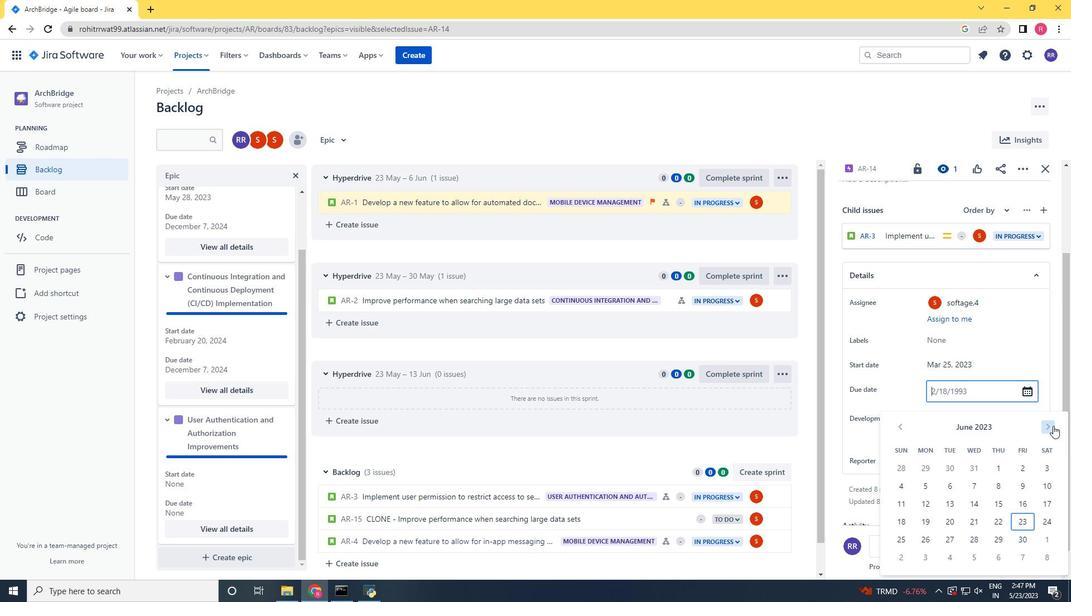 
Action: Mouse pressed left at (1053, 426)
Screenshot: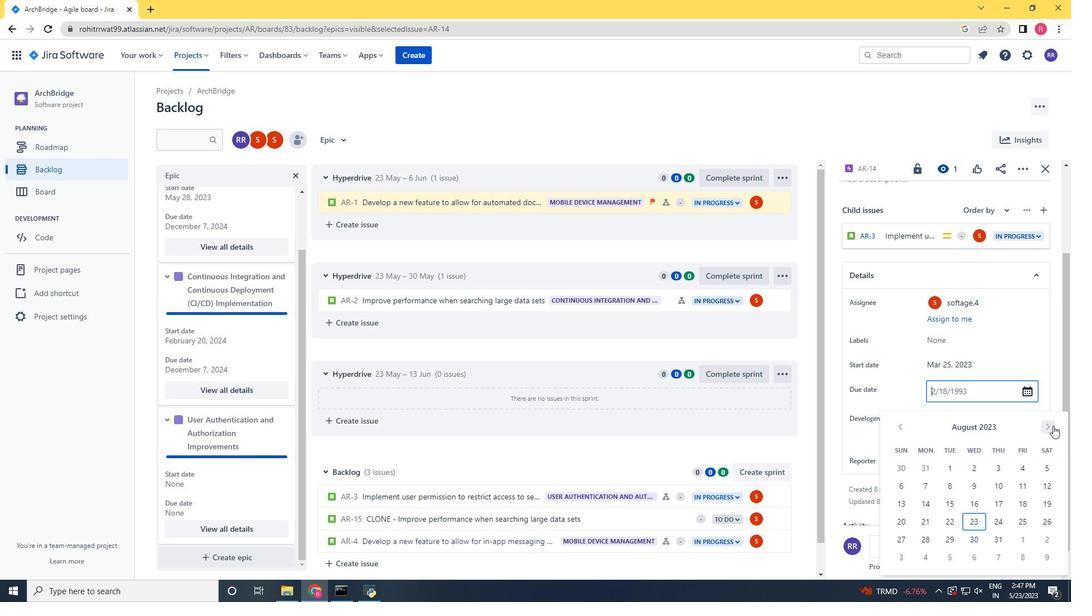
Action: Mouse pressed left at (1053, 426)
Screenshot: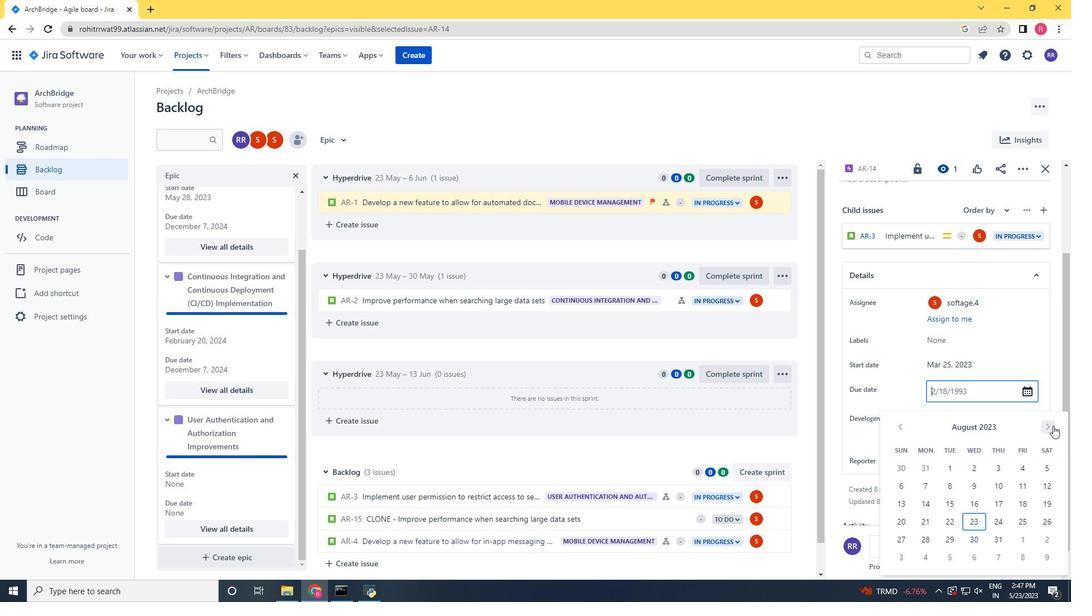 
Action: Mouse pressed left at (1053, 426)
Screenshot: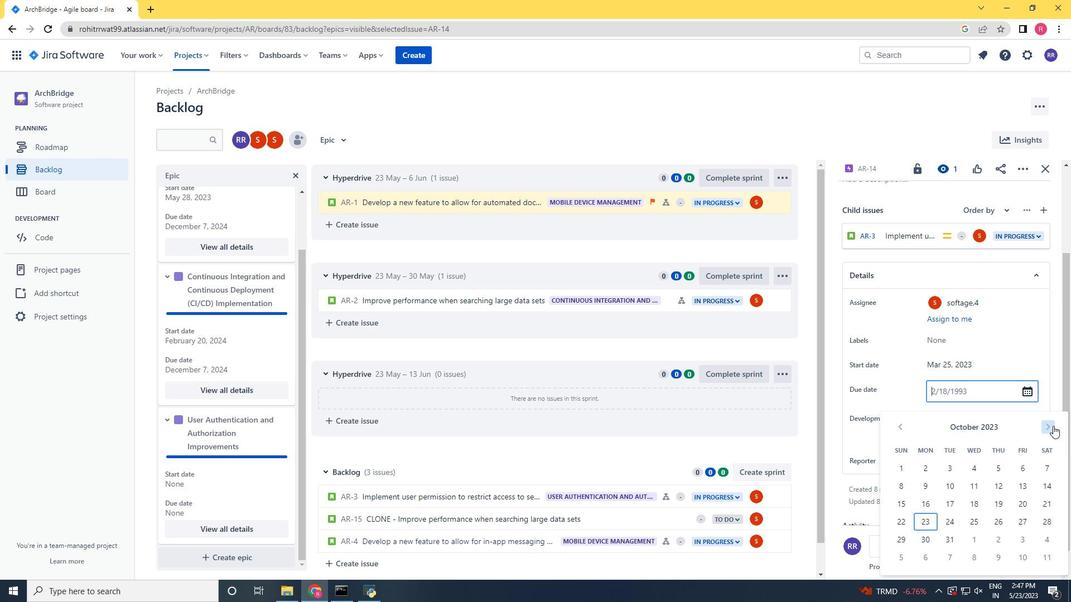
Action: Mouse pressed left at (1053, 426)
Screenshot: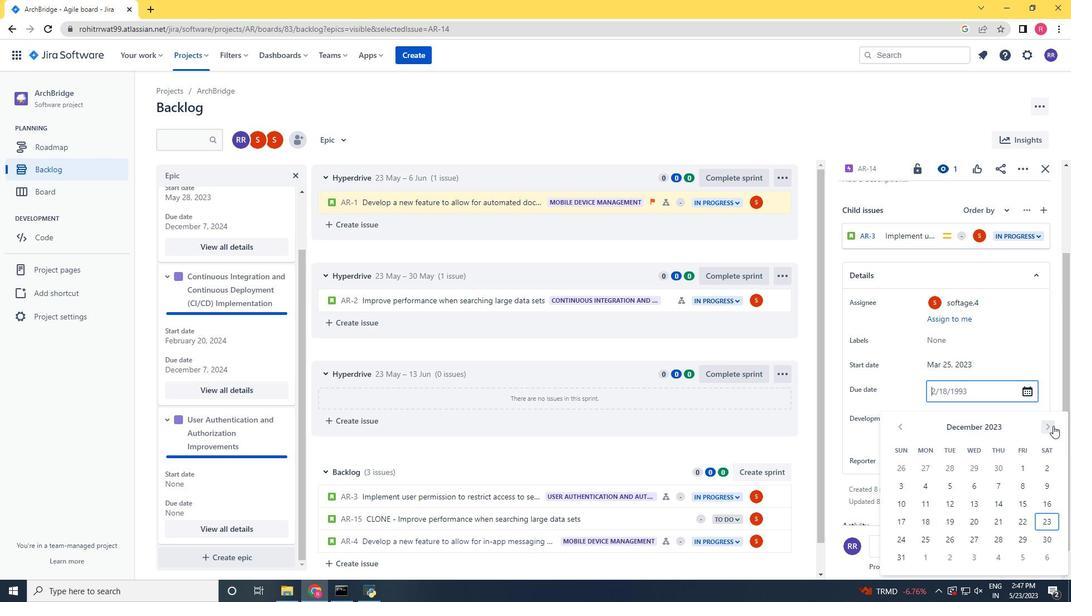 
Action: Mouse pressed left at (1053, 426)
Screenshot: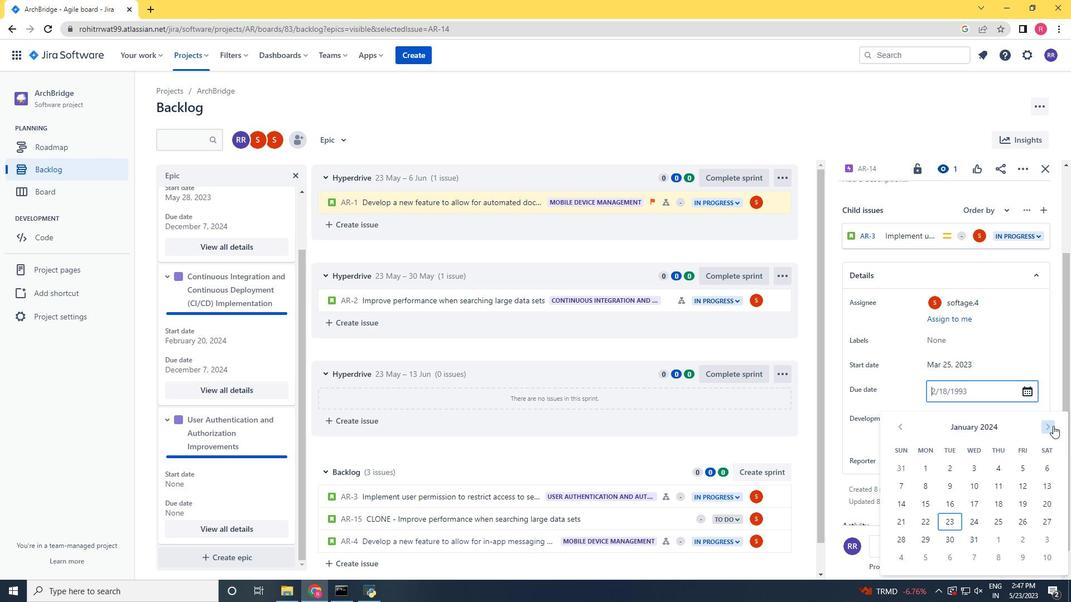 
Action: Mouse pressed left at (1053, 426)
Screenshot: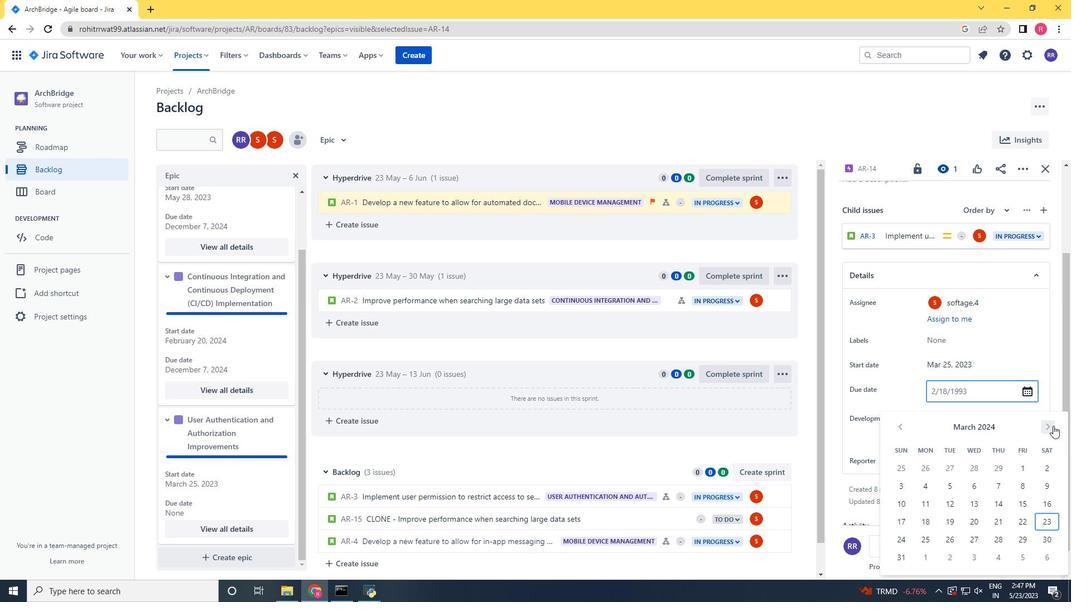 
Action: Mouse pressed left at (1053, 426)
Screenshot: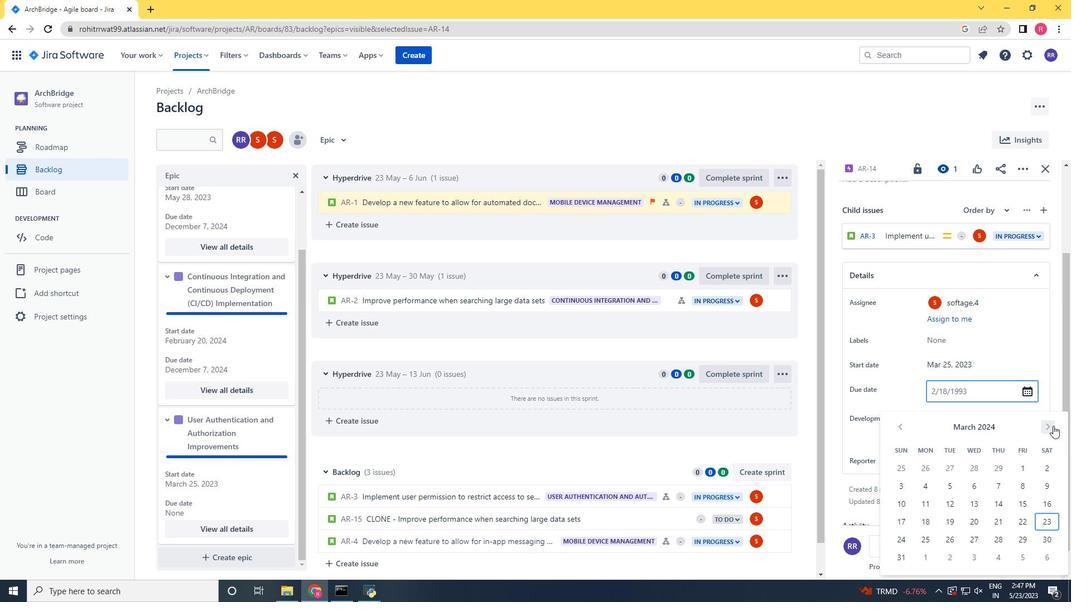 
Action: Mouse pressed left at (1053, 426)
Screenshot: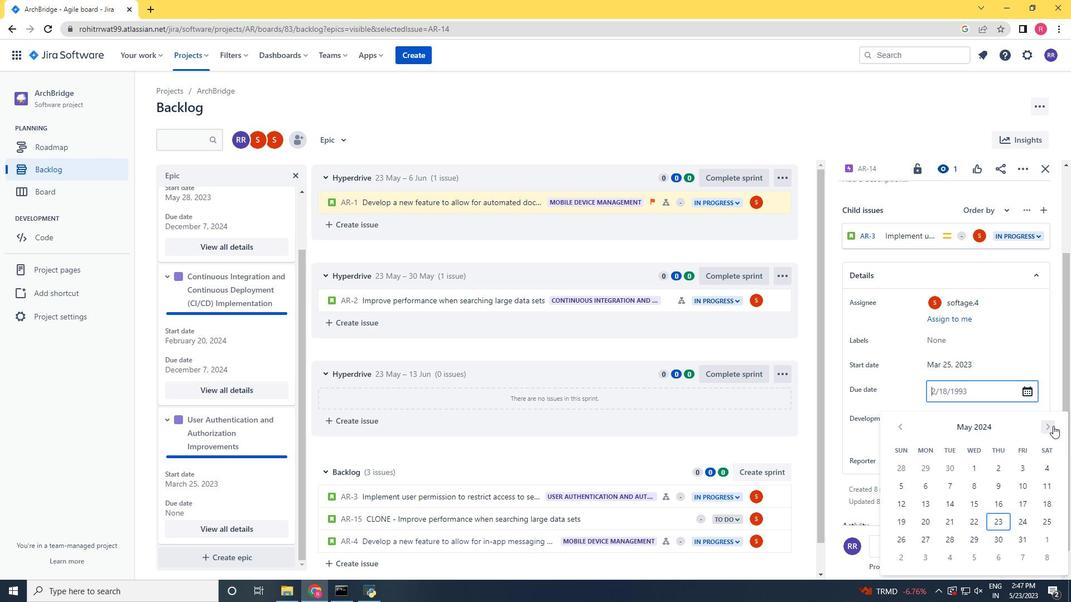 
Action: Mouse pressed left at (1053, 426)
Screenshot: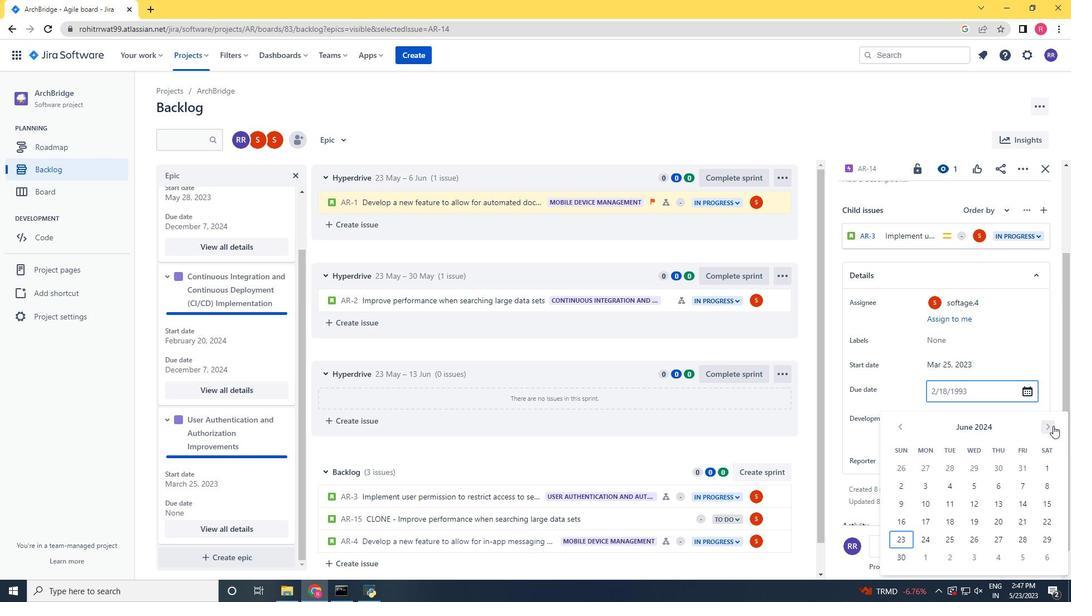 
Action: Mouse pressed left at (1053, 426)
Screenshot: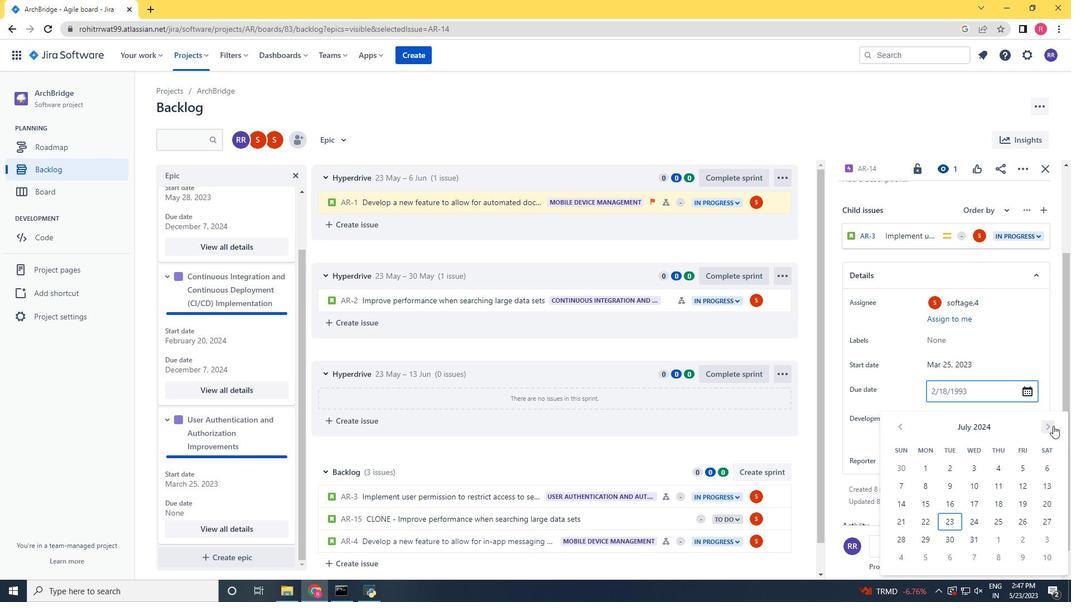 
Action: Mouse pressed left at (1053, 426)
Screenshot: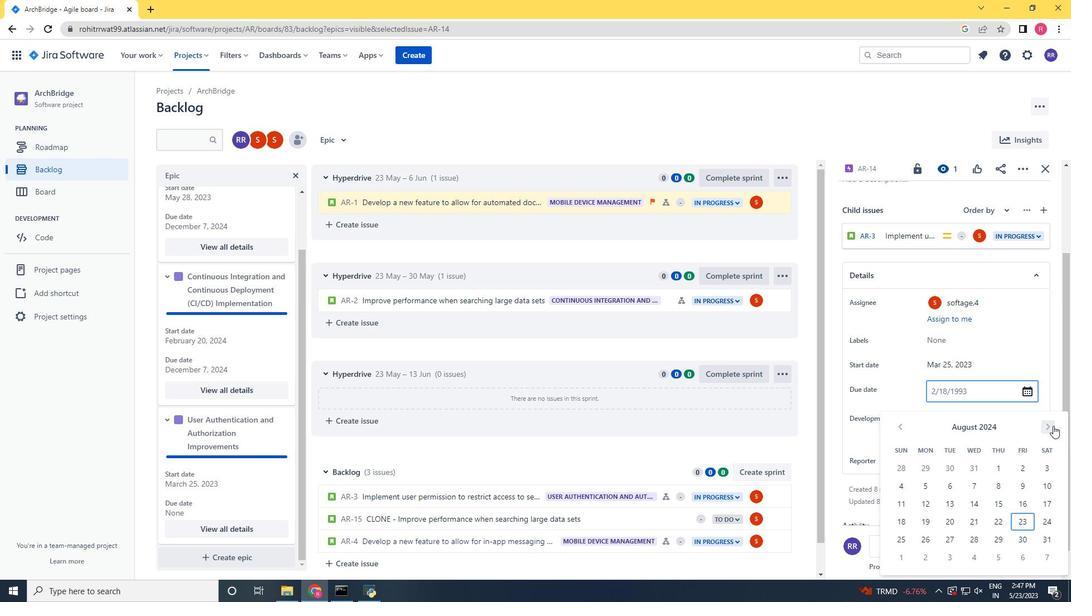 
Action: Mouse moved to (972, 467)
Screenshot: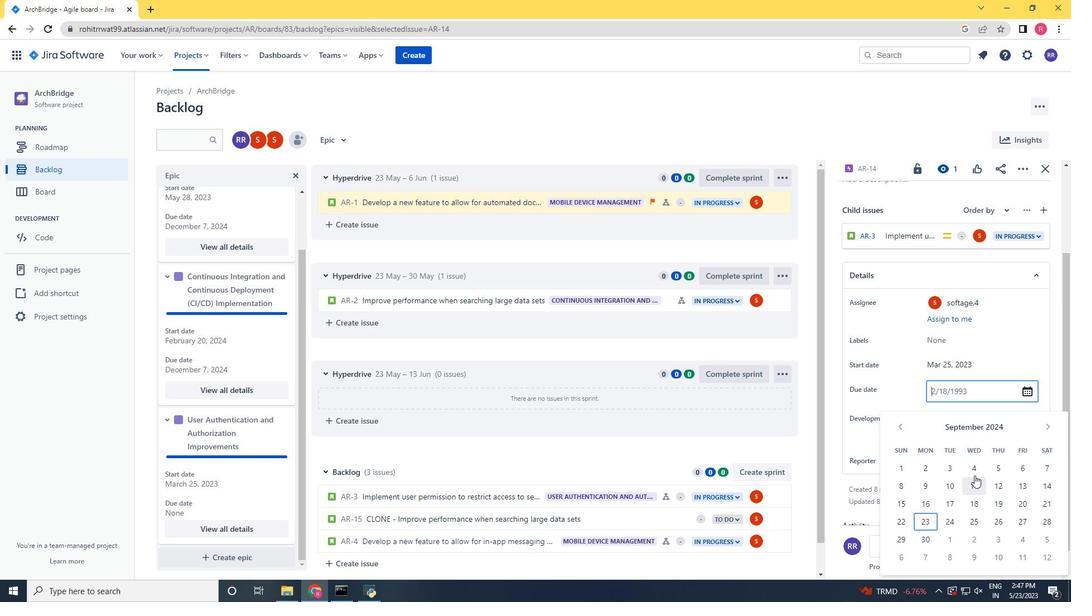 
Action: Mouse pressed left at (972, 467)
Screenshot: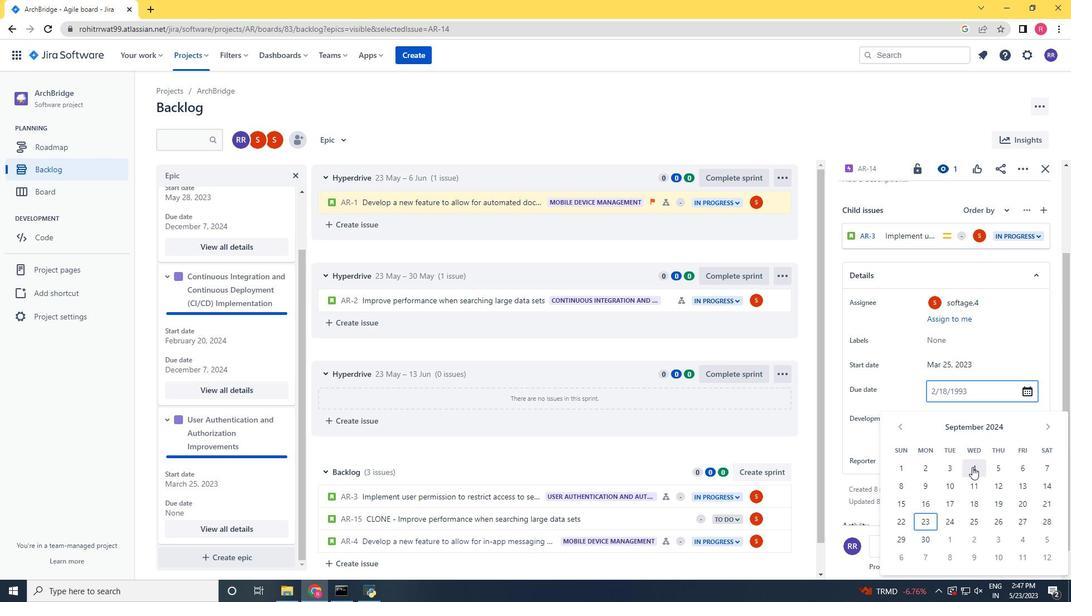 
Action: Mouse moved to (965, 492)
Screenshot: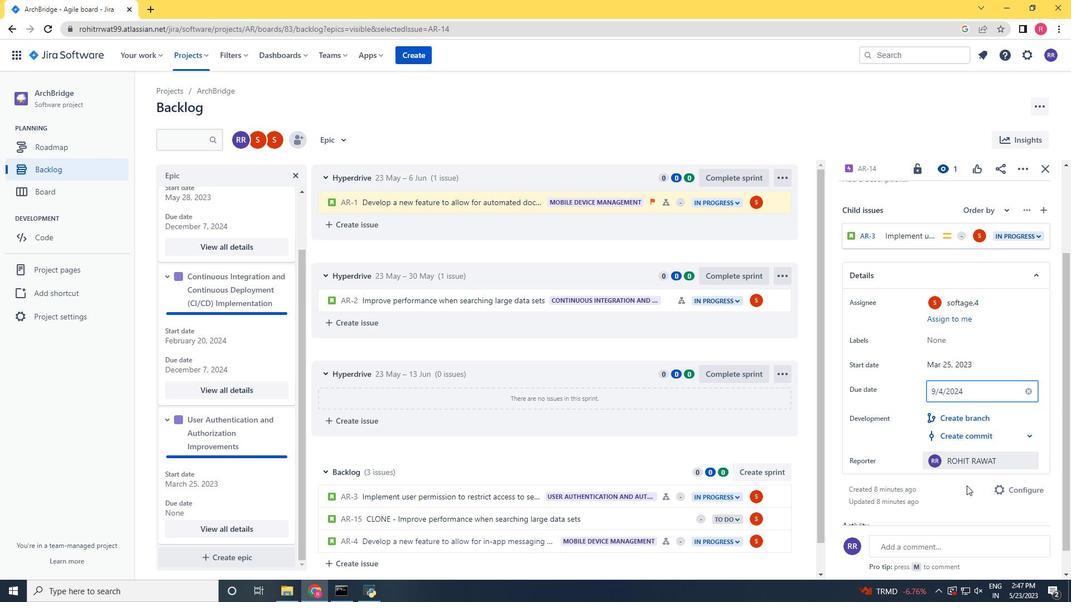 
Action: Mouse pressed left at (965, 492)
Screenshot: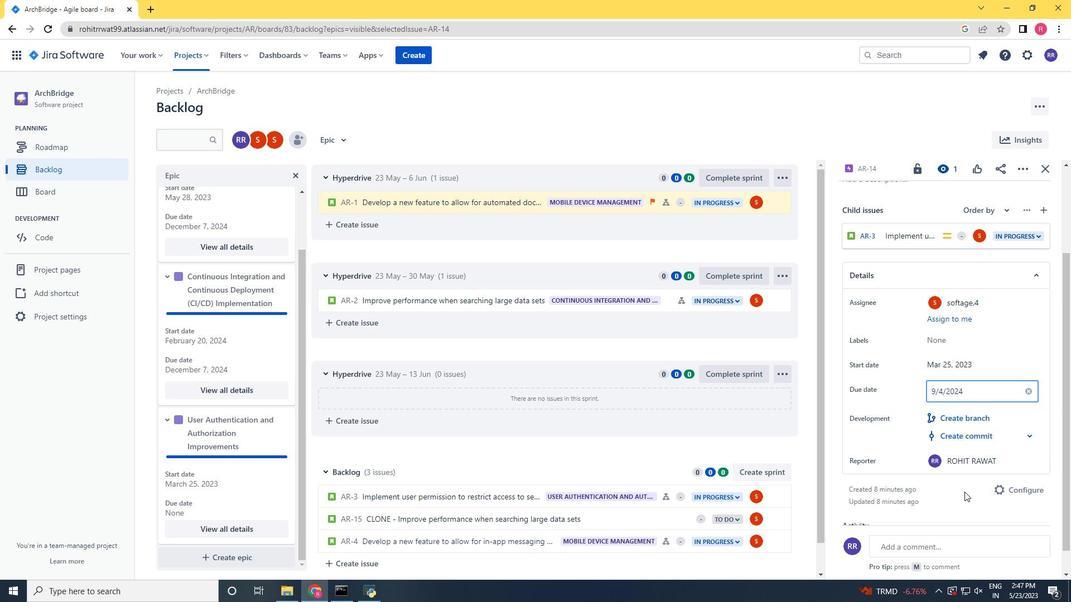 
Action: Mouse moved to (949, 488)
Screenshot: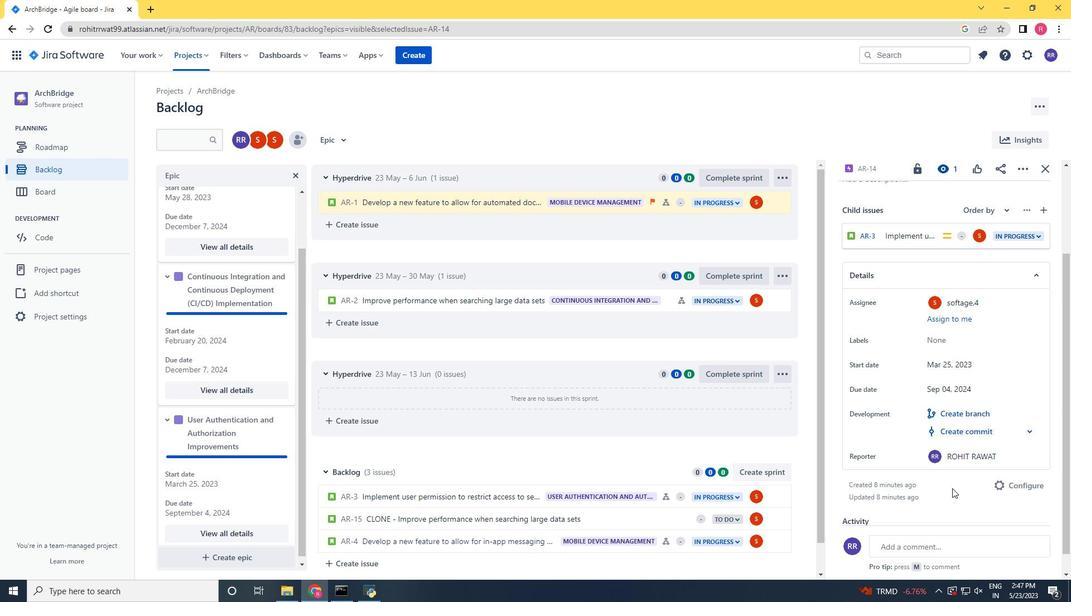 
Action: Mouse scrolled (949, 487) with delta (0, 0)
Screenshot: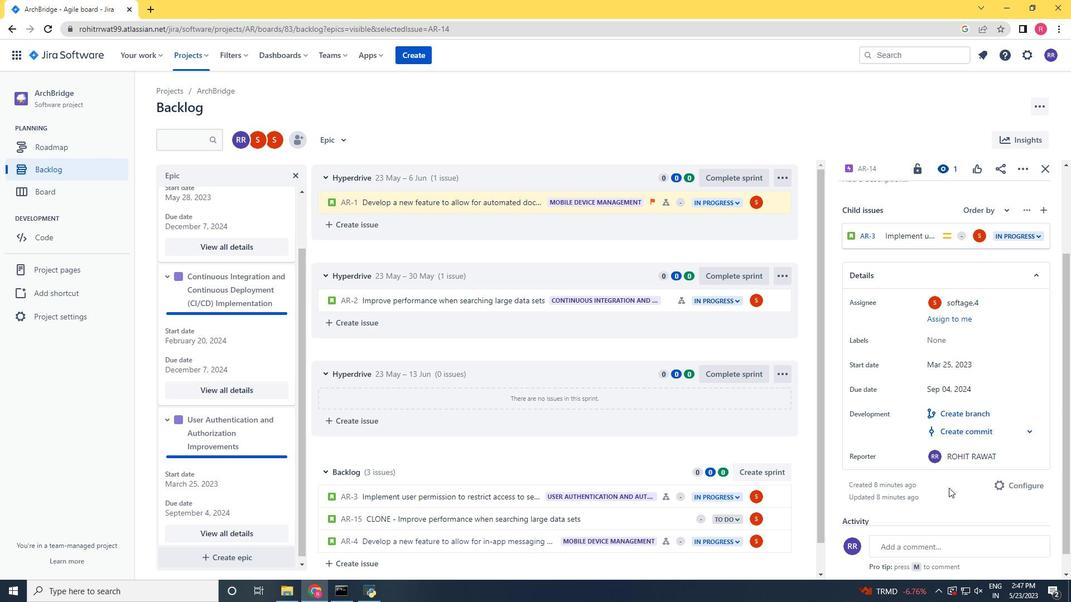 
Action: Mouse scrolled (949, 487) with delta (0, 0)
Screenshot: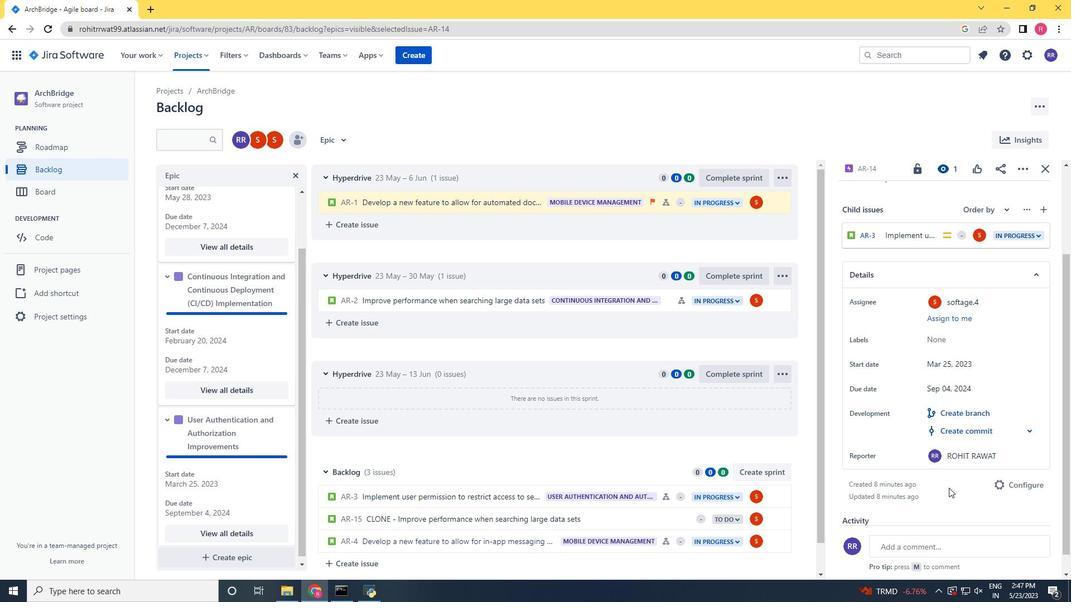 
Action: Mouse scrolled (949, 487) with delta (0, 0)
Screenshot: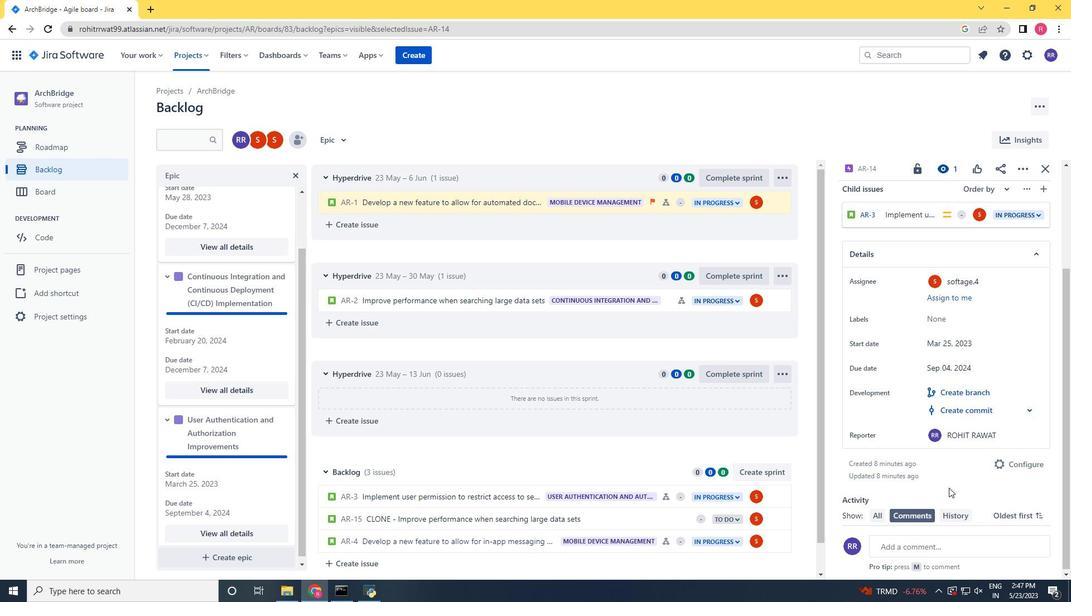 
Action: Mouse moved to (253, 387)
Screenshot: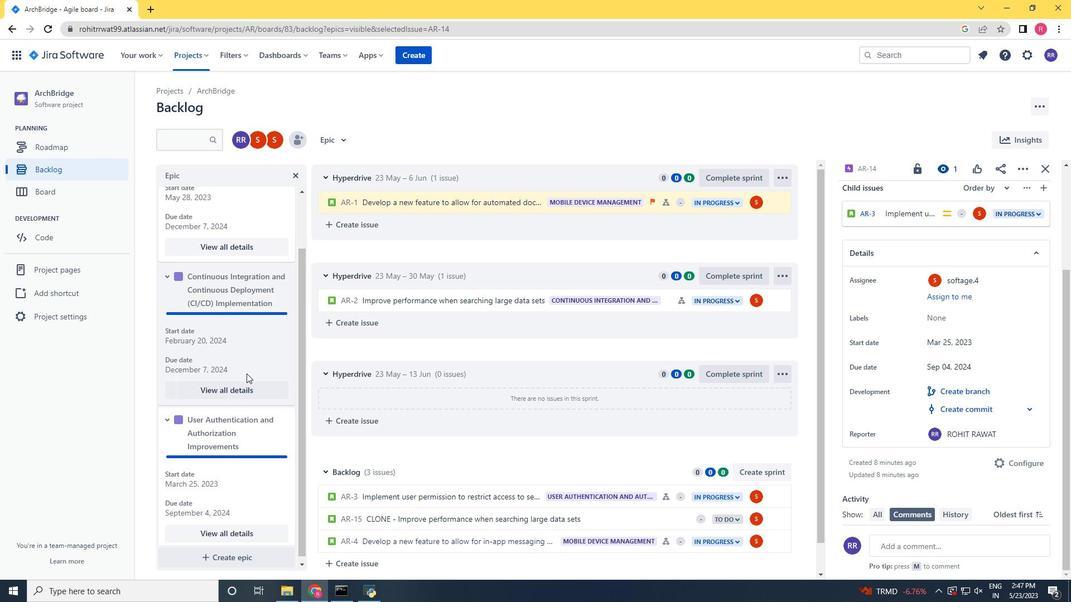 
Action: Mouse scrolled (253, 388) with delta (0, 0)
Screenshot: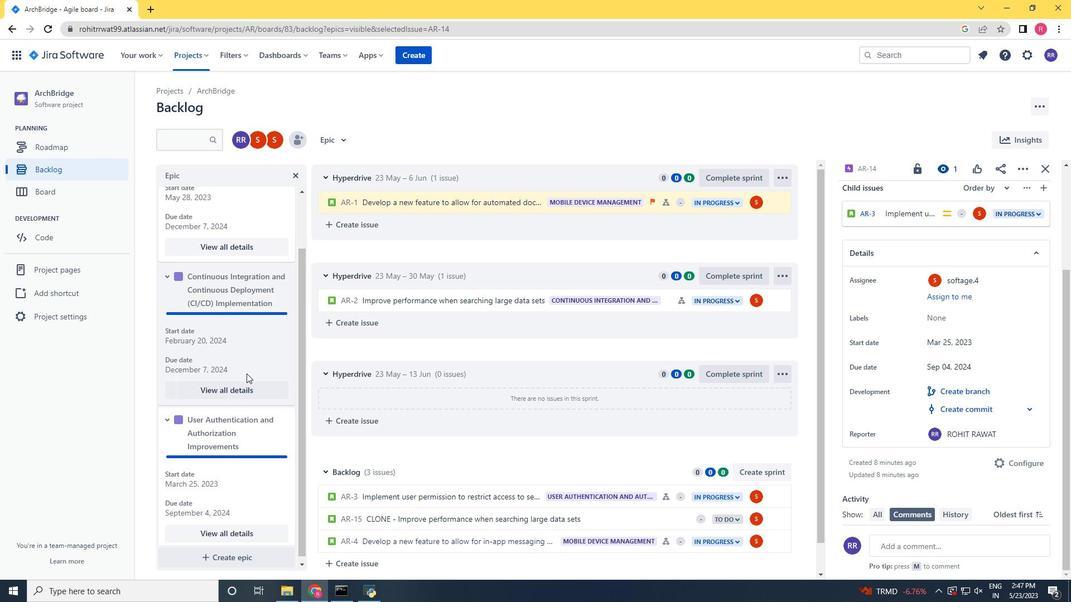 
Action: Mouse moved to (253, 387)
Screenshot: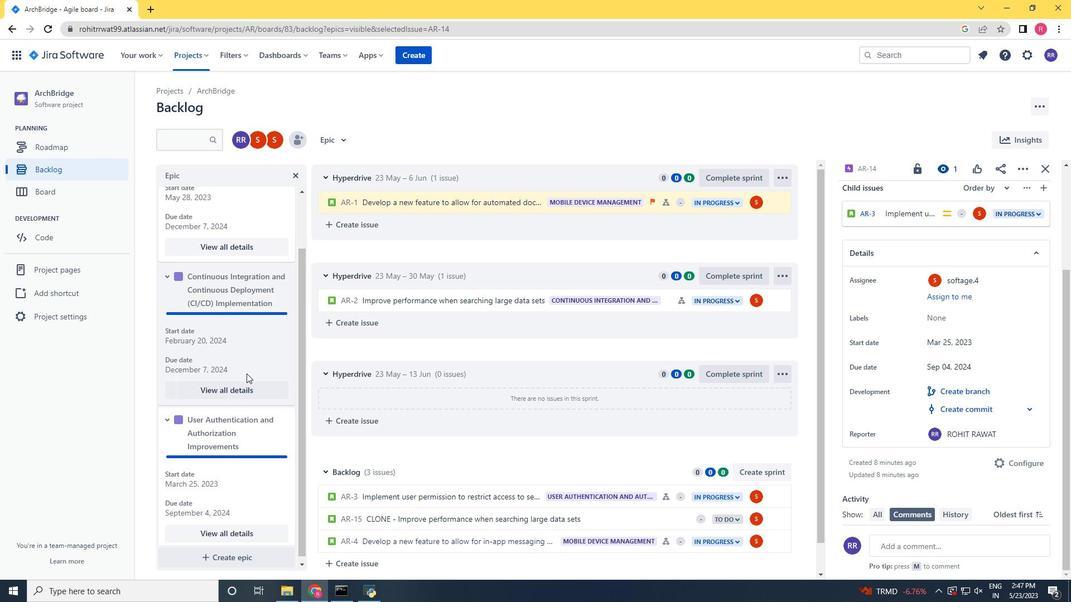
Action: Mouse scrolled (253, 388) with delta (0, 0)
Screenshot: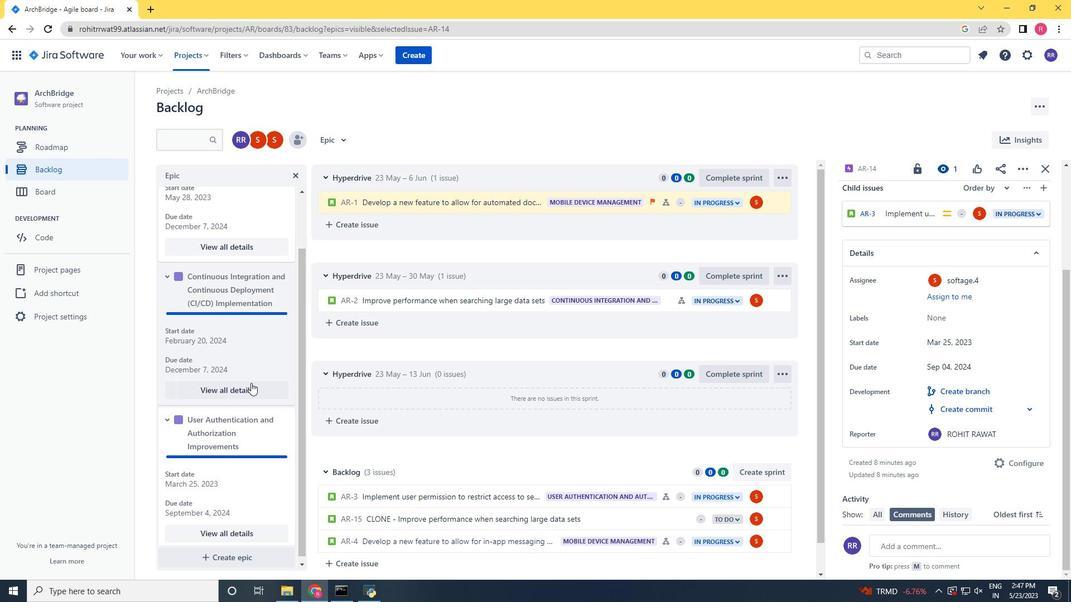 
Action: Mouse scrolled (253, 388) with delta (0, 0)
Screenshot: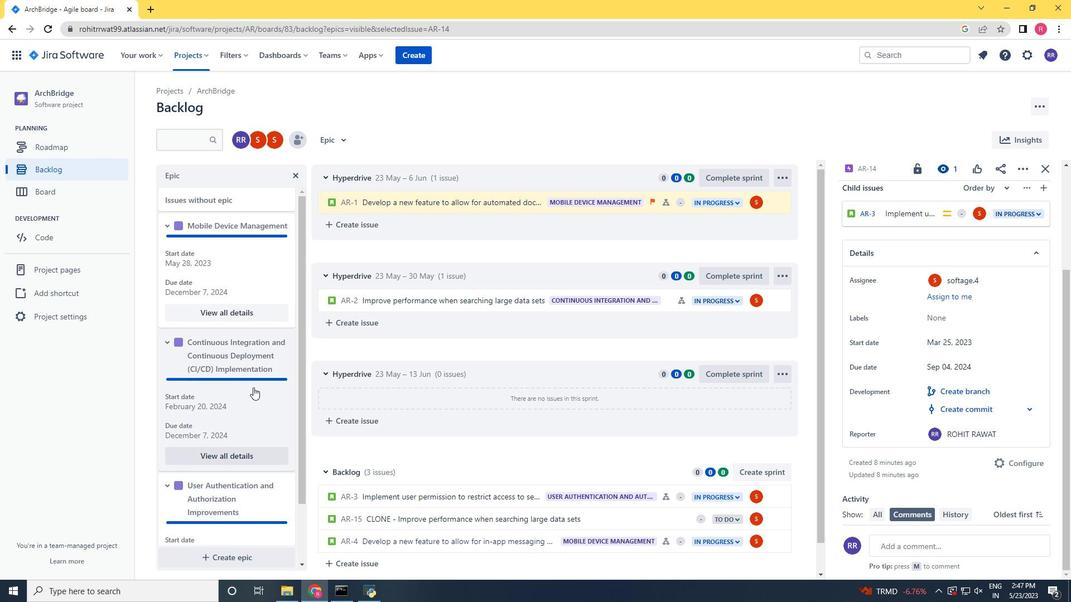 
Action: Mouse scrolled (253, 388) with delta (0, 0)
Screenshot: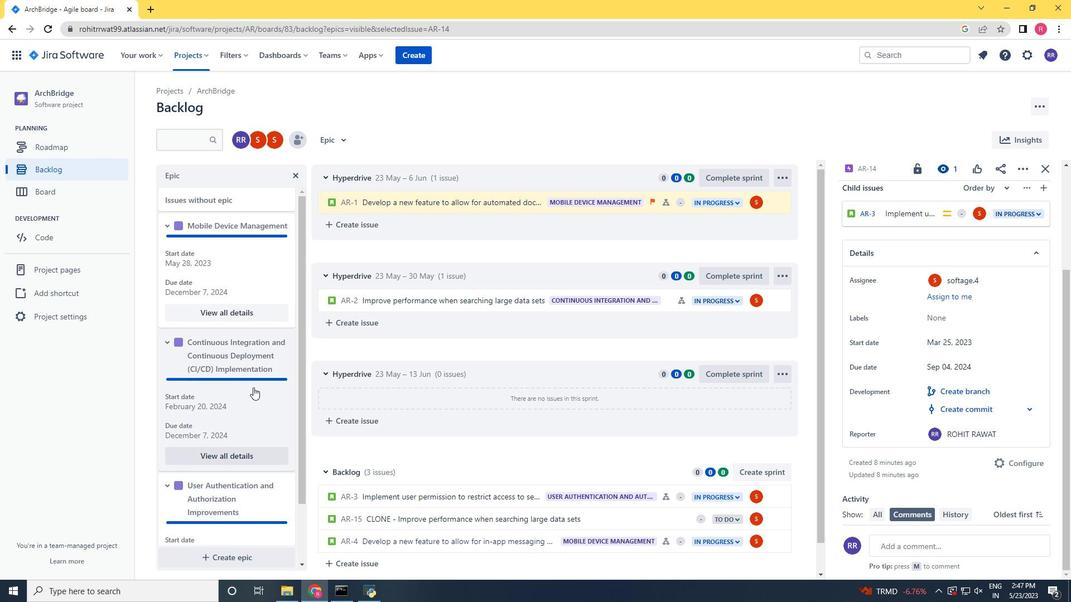 
Action: Mouse scrolled (253, 388) with delta (0, 0)
Screenshot: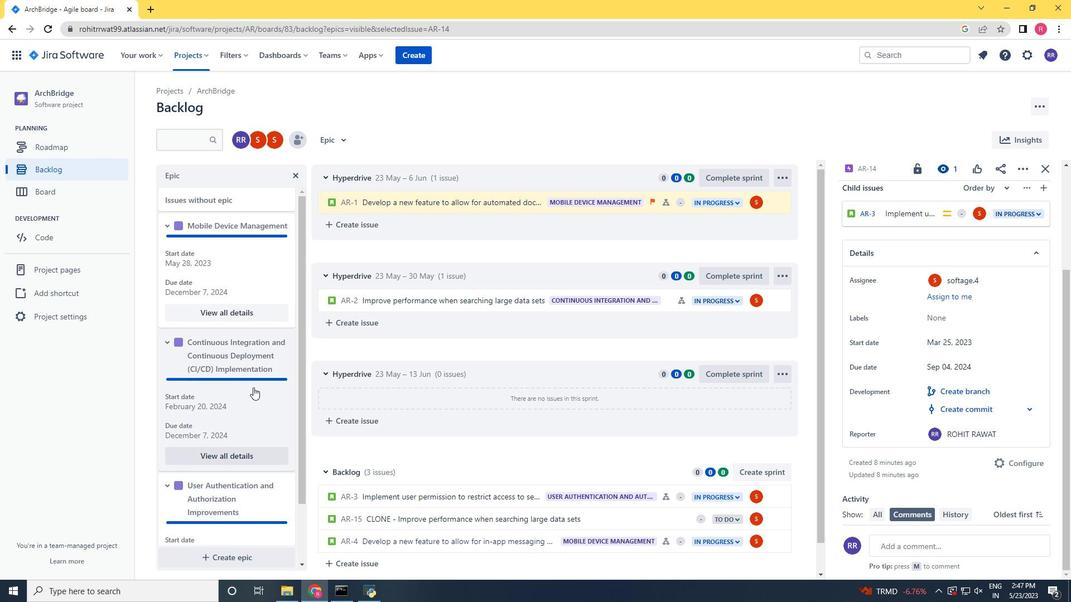 
Action: Mouse moved to (253, 388)
Screenshot: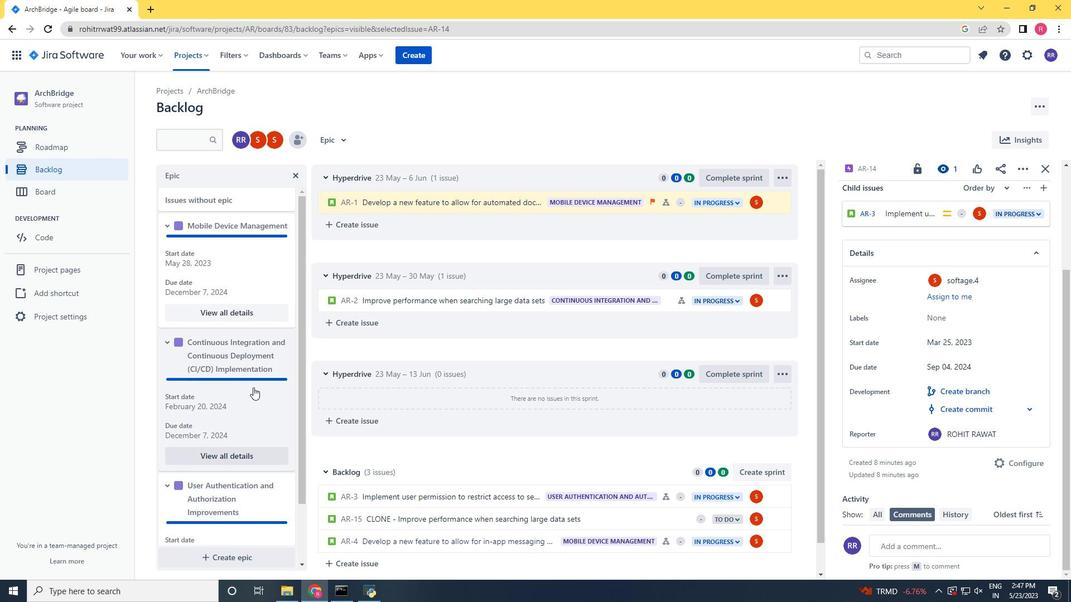 
